 Task: Find connections with filter location Porto Alegre with filter topic #family with filter profile language German with filter current company Yamaha Corporation with filter school Students careers with filter industry Telecommunications with filter service category Financial Advisory with filter keywords title Hotel Manager
Action: Mouse moved to (156, 225)
Screenshot: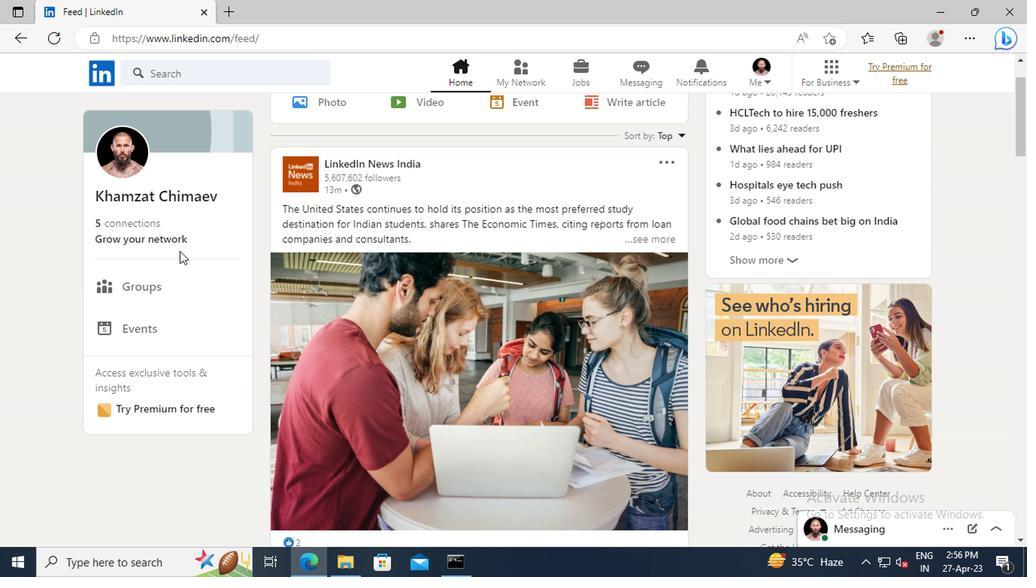 
Action: Mouse pressed left at (156, 225)
Screenshot: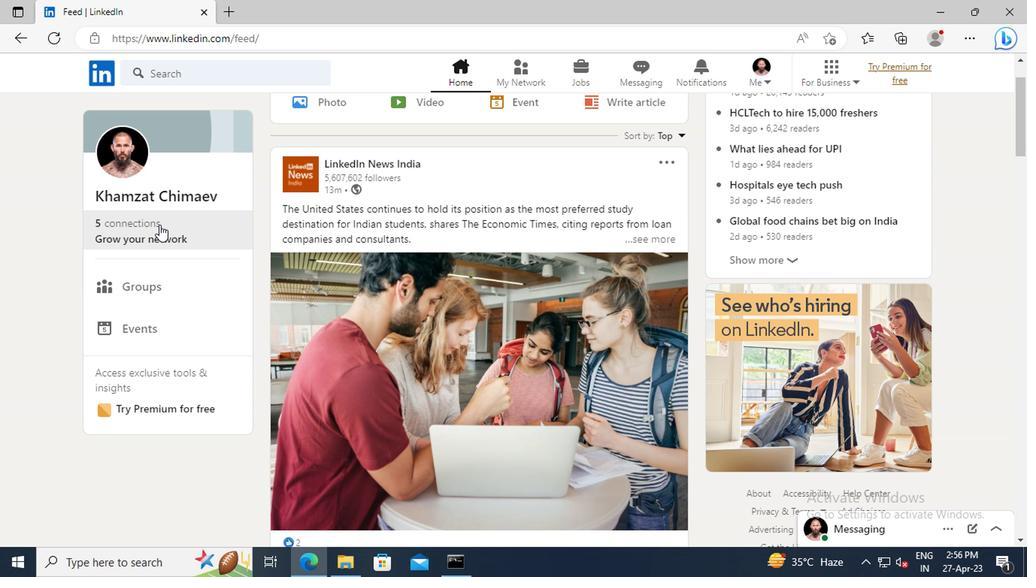 
Action: Mouse moved to (156, 158)
Screenshot: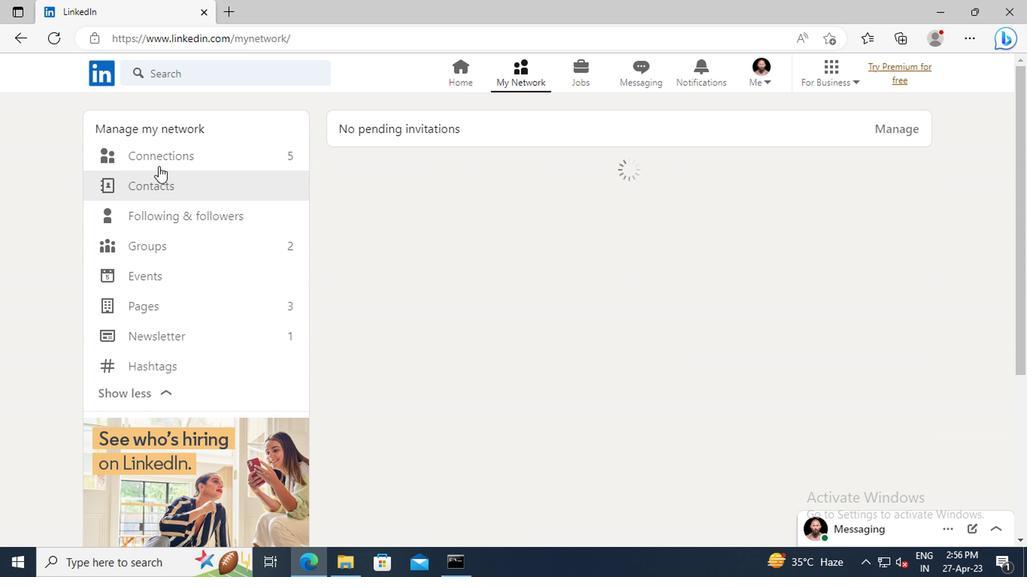 
Action: Mouse pressed left at (156, 158)
Screenshot: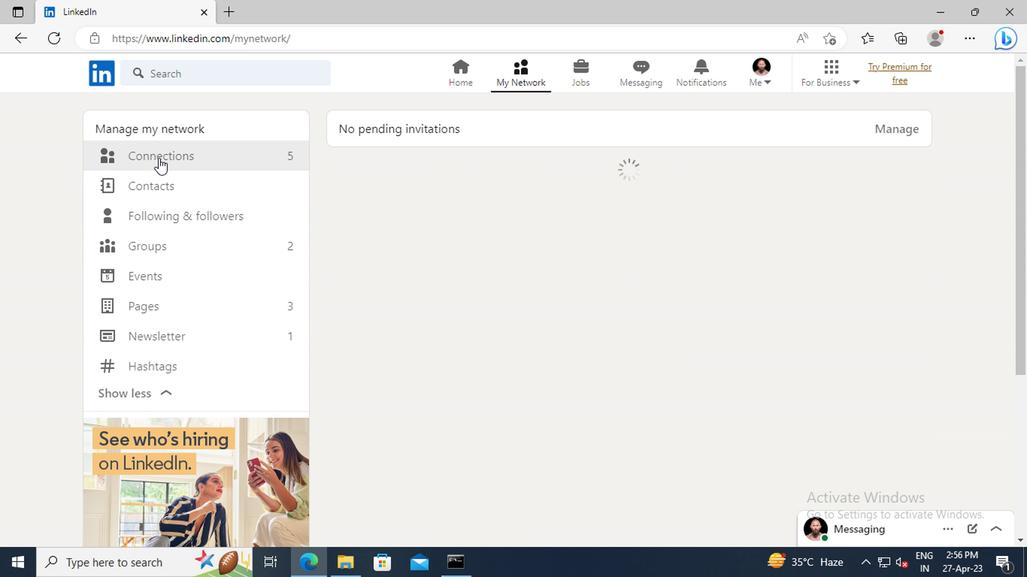 
Action: Mouse moved to (607, 163)
Screenshot: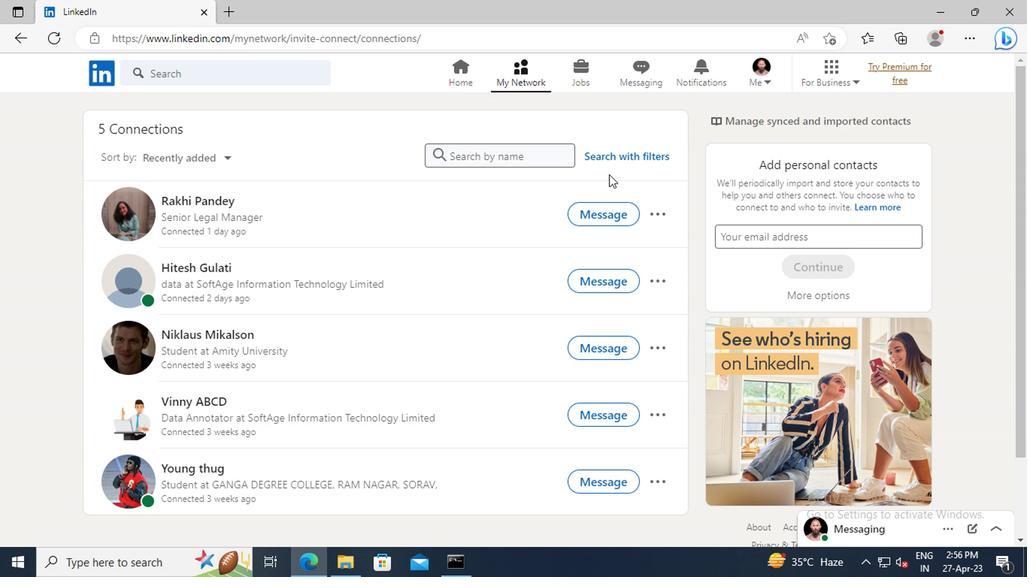 
Action: Mouse pressed left at (607, 163)
Screenshot: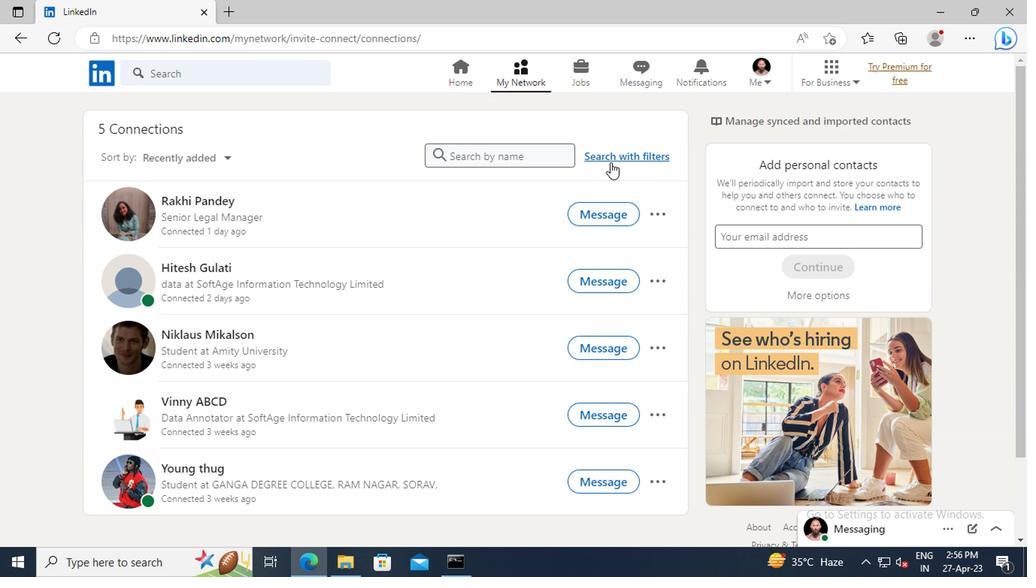 
Action: Mouse moved to (560, 115)
Screenshot: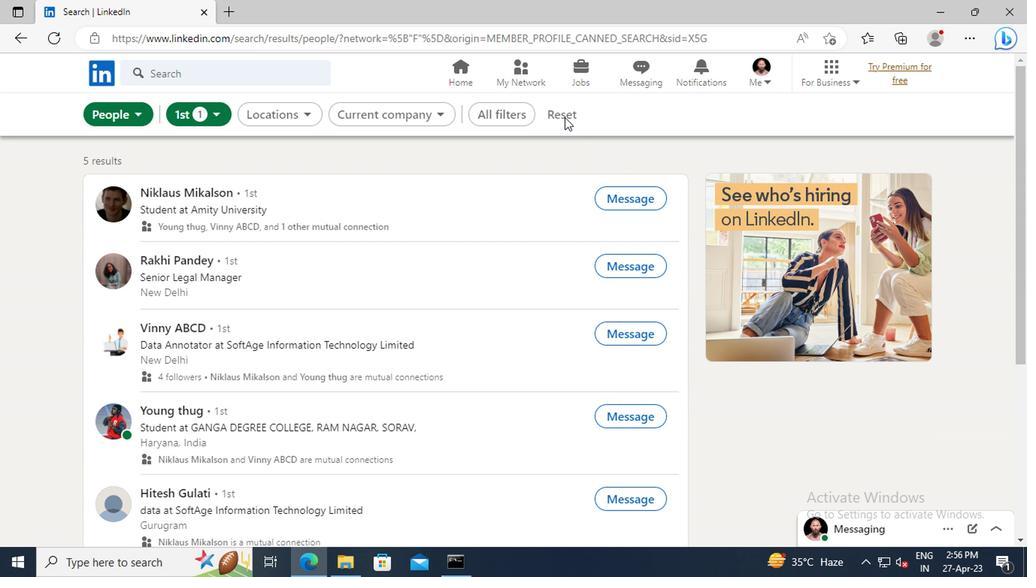 
Action: Mouse pressed left at (560, 115)
Screenshot: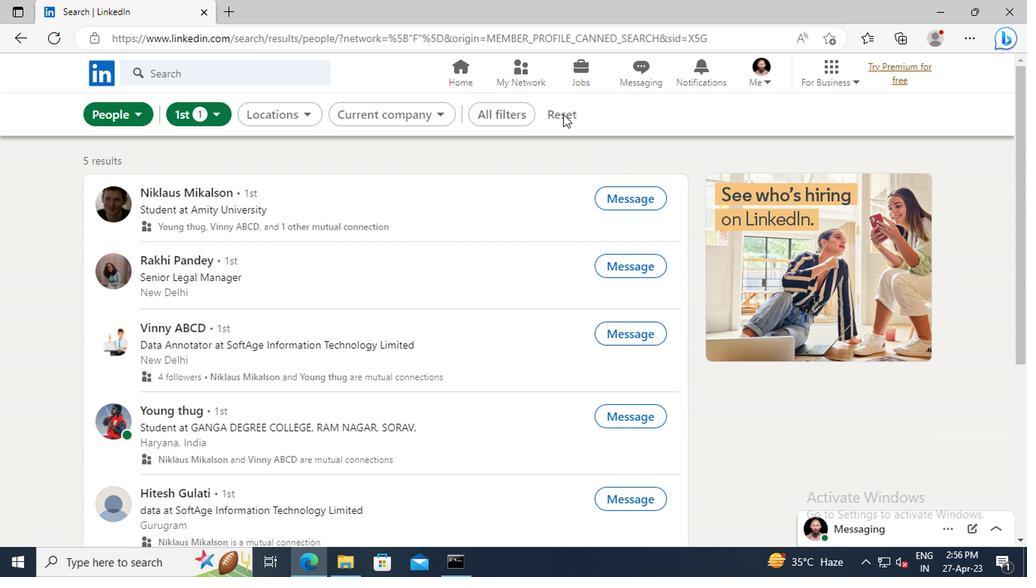 
Action: Mouse moved to (542, 114)
Screenshot: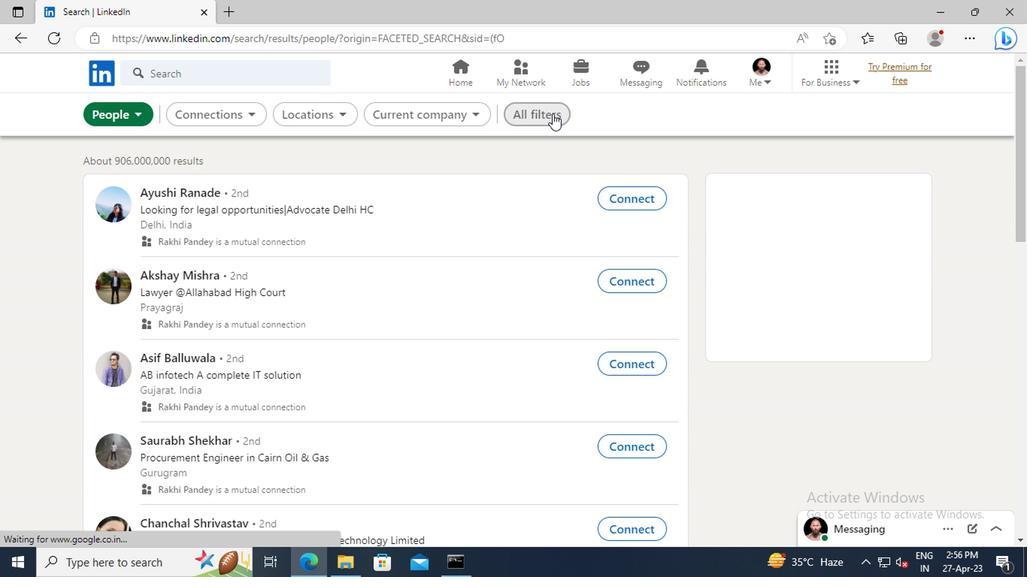 
Action: Mouse pressed left at (542, 114)
Screenshot: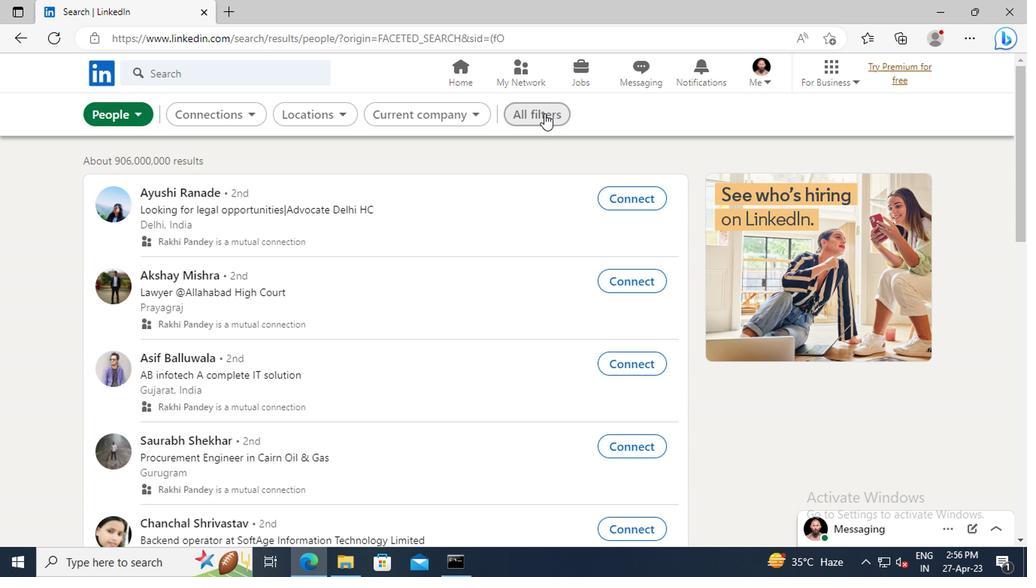
Action: Mouse moved to (879, 284)
Screenshot: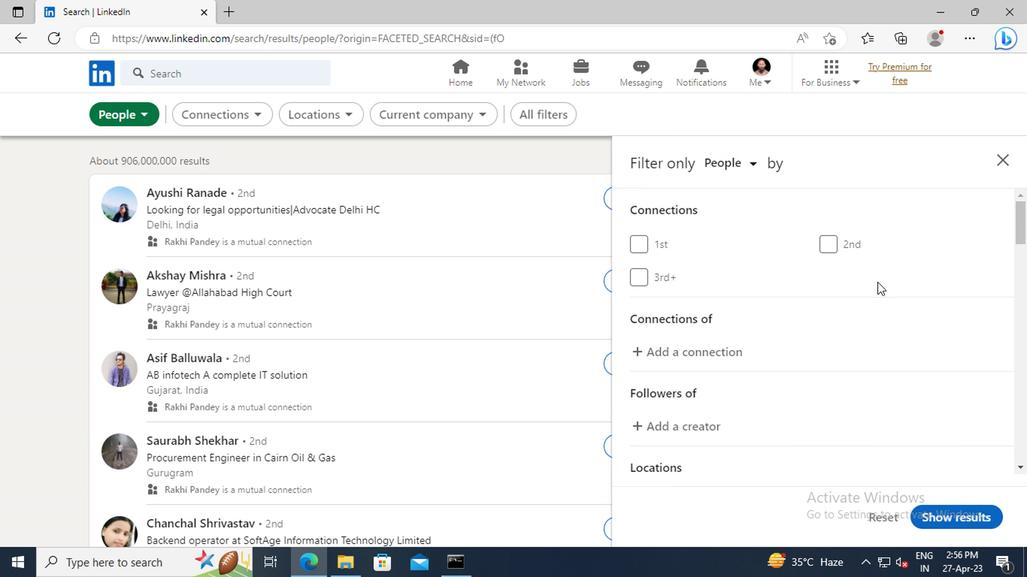 
Action: Mouse scrolled (879, 283) with delta (0, -1)
Screenshot: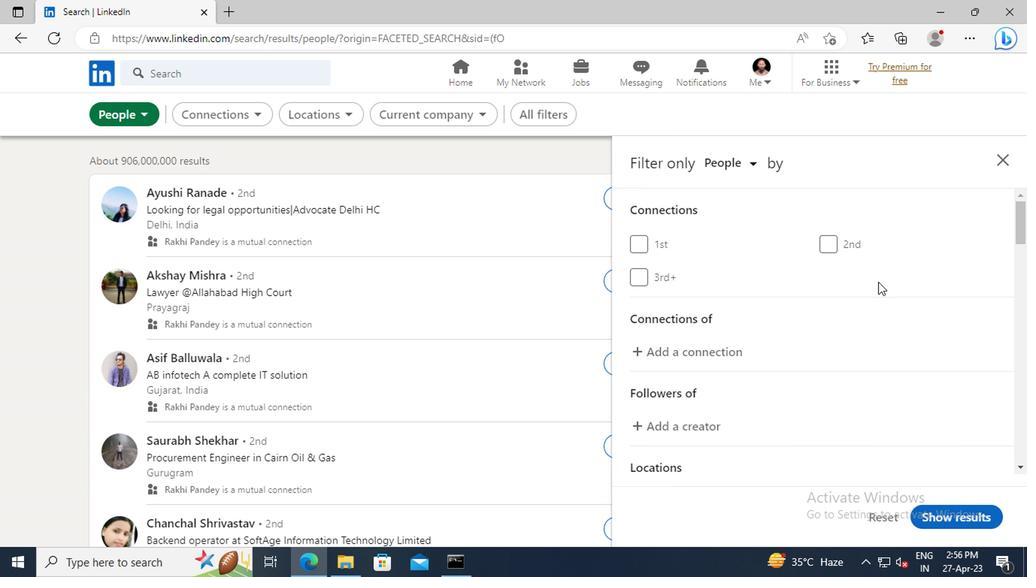 
Action: Mouse scrolled (879, 283) with delta (0, -1)
Screenshot: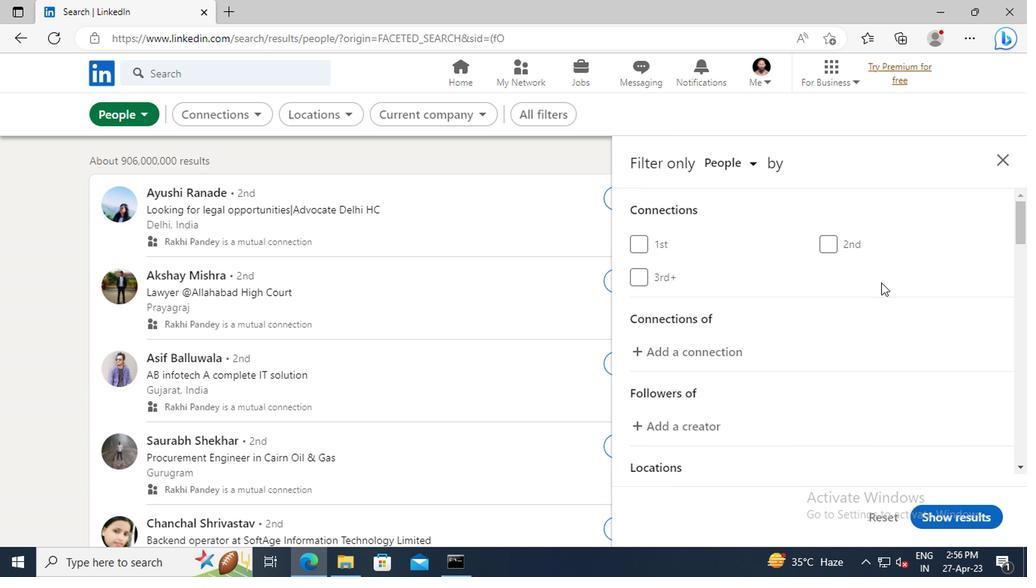 
Action: Mouse scrolled (879, 283) with delta (0, -1)
Screenshot: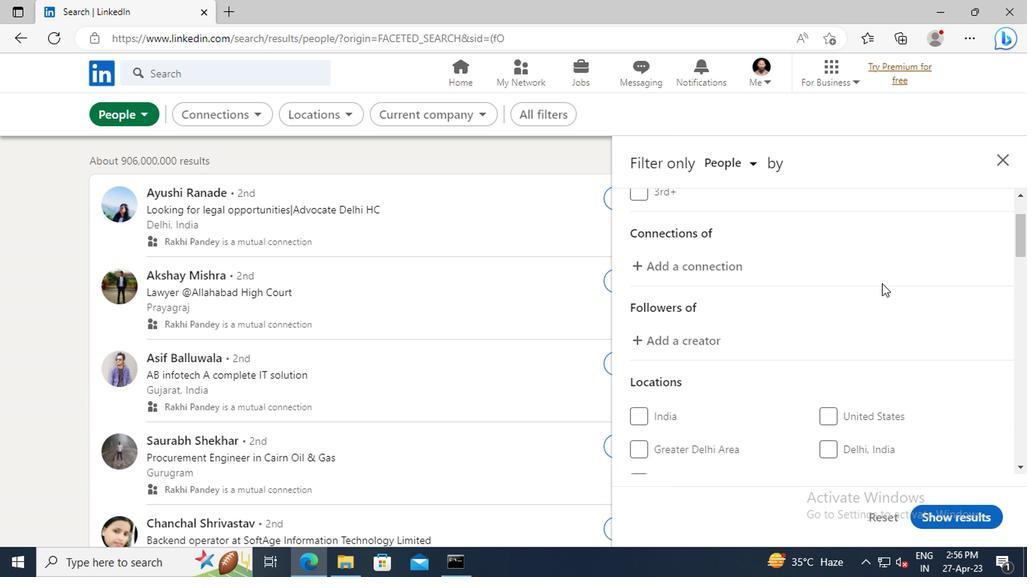 
Action: Mouse scrolled (879, 283) with delta (0, -1)
Screenshot: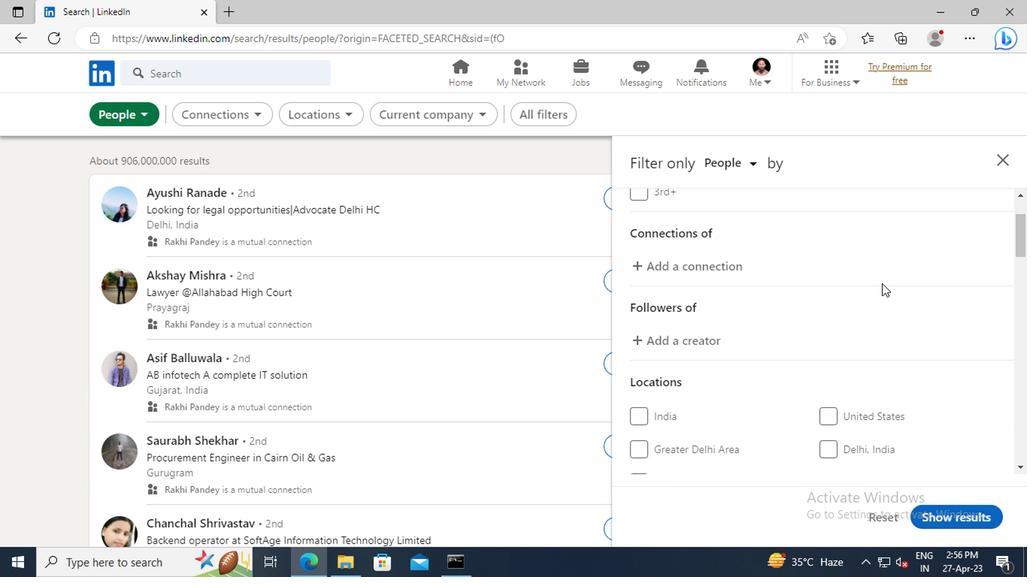 
Action: Mouse scrolled (879, 283) with delta (0, -1)
Screenshot: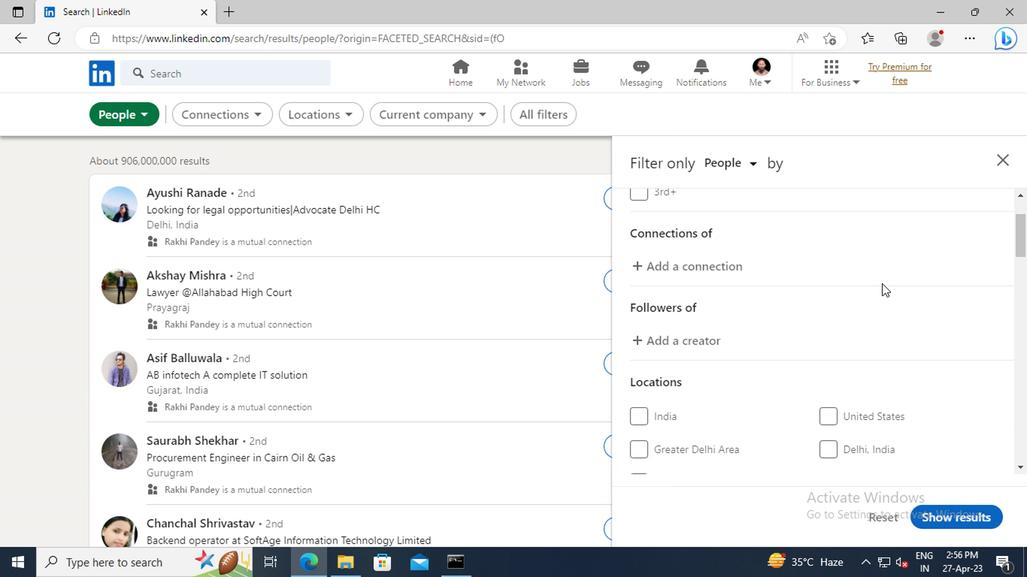 
Action: Mouse moved to (876, 349)
Screenshot: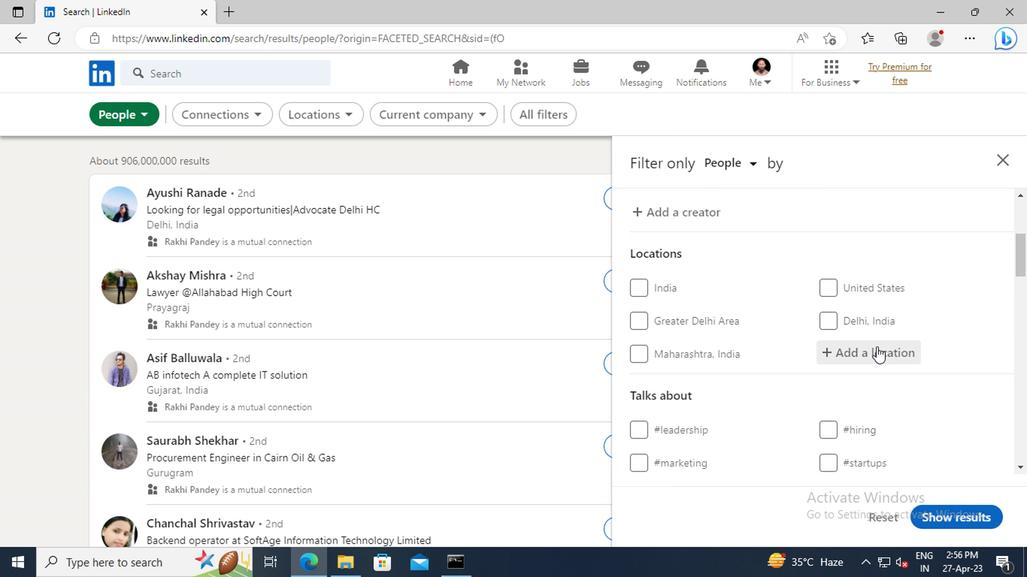 
Action: Mouse pressed left at (876, 349)
Screenshot: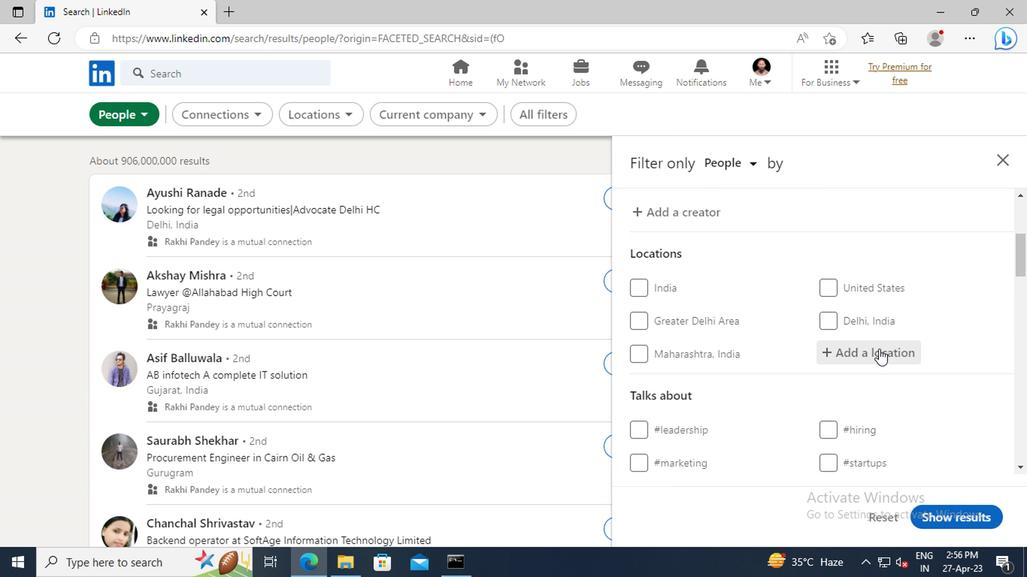 
Action: Key pressed <Key.shift>PORTO<Key.space><Key.shift>ALEGRE
Screenshot: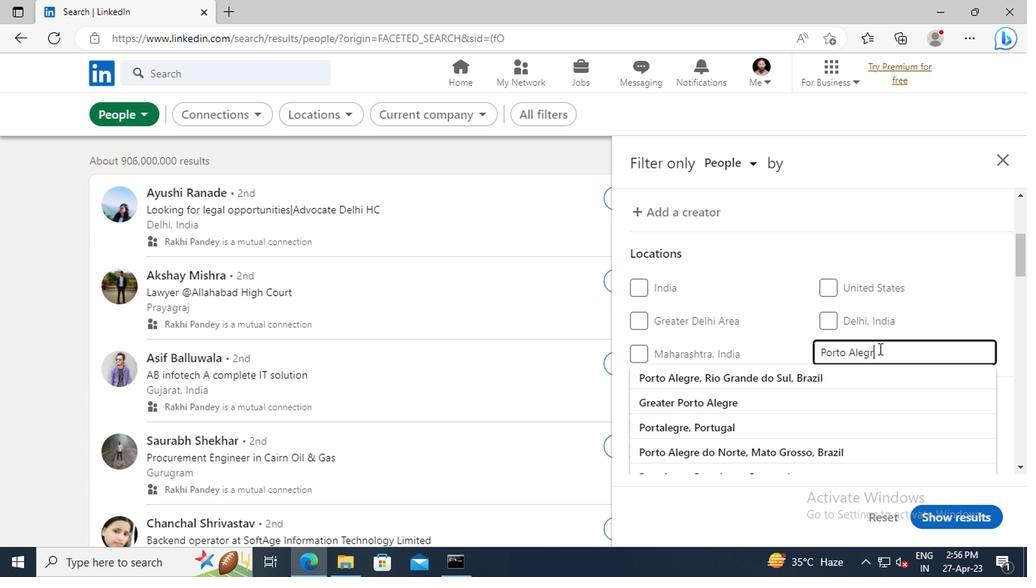 
Action: Mouse moved to (875, 373)
Screenshot: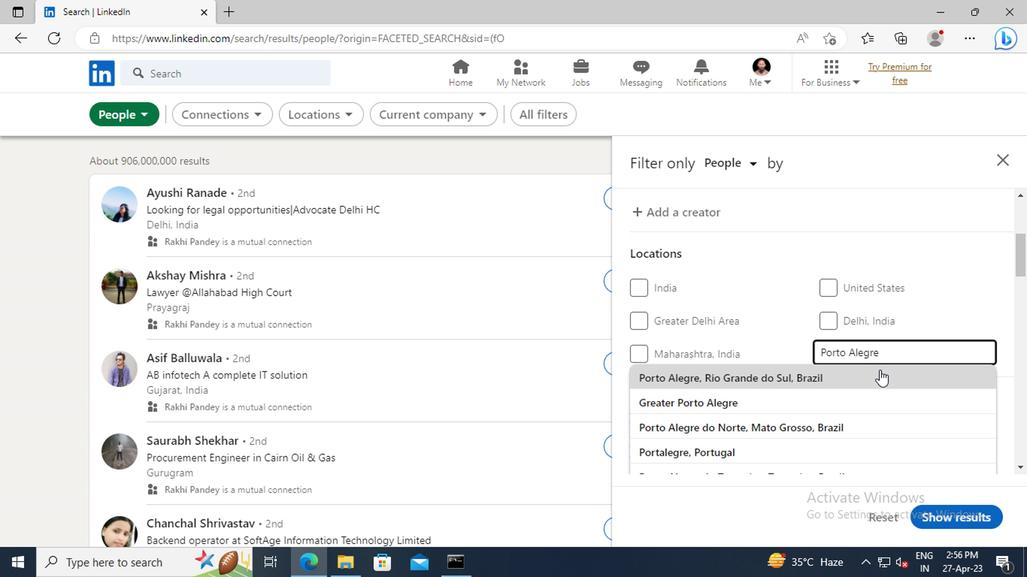 
Action: Mouse pressed left at (875, 373)
Screenshot: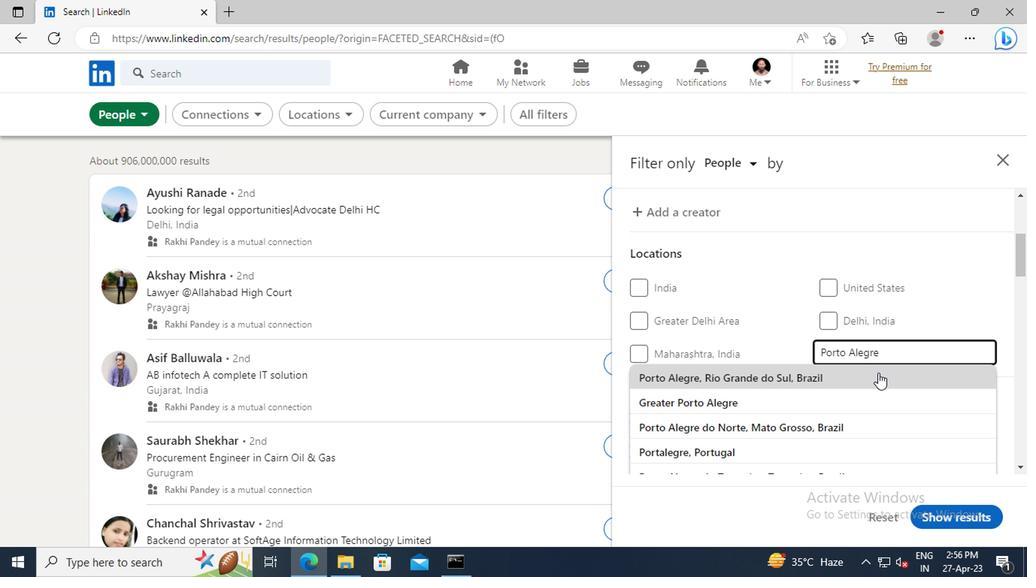 
Action: Mouse moved to (873, 338)
Screenshot: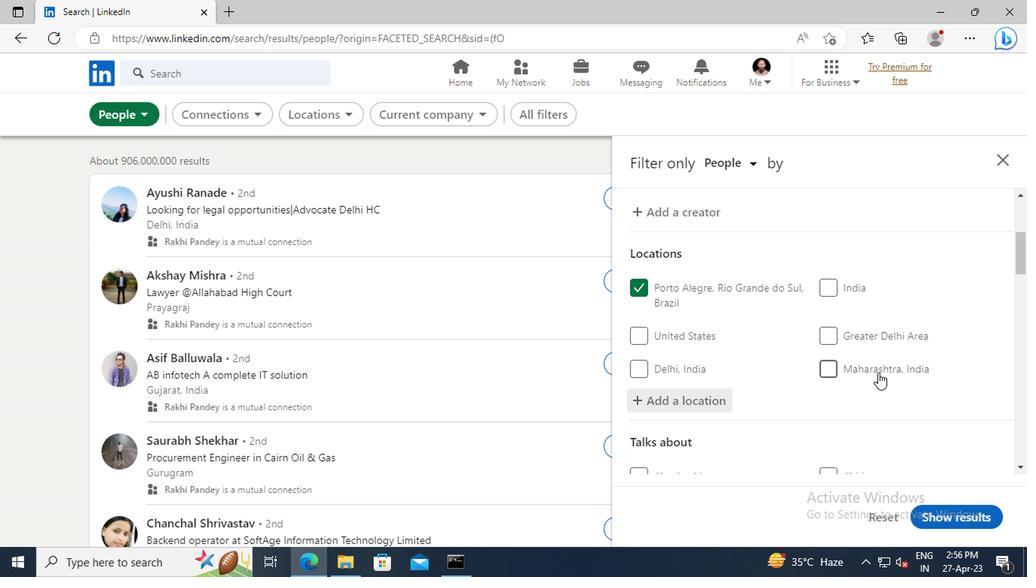 
Action: Mouse scrolled (873, 337) with delta (0, -1)
Screenshot: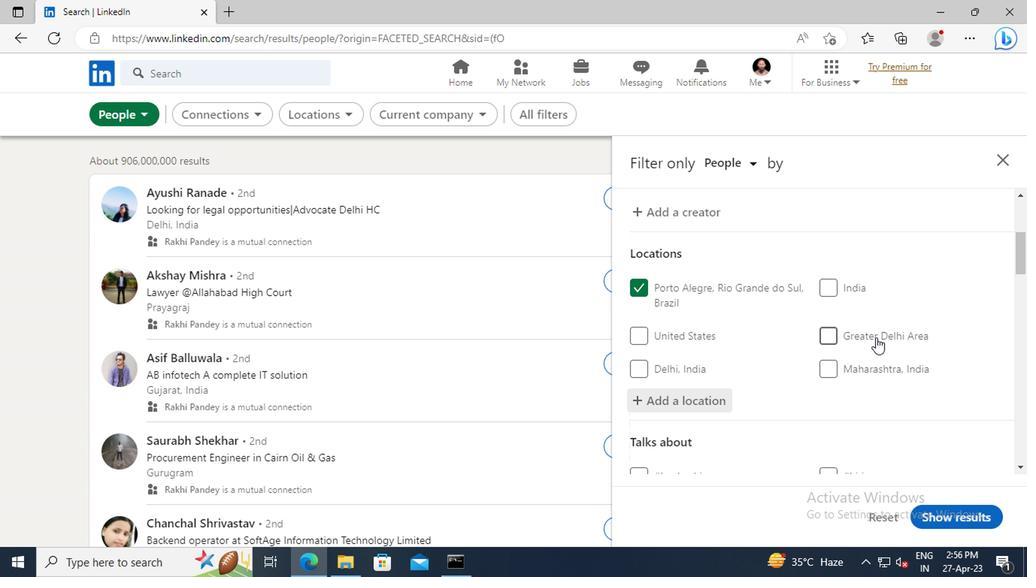 
Action: Mouse scrolled (873, 337) with delta (0, -1)
Screenshot: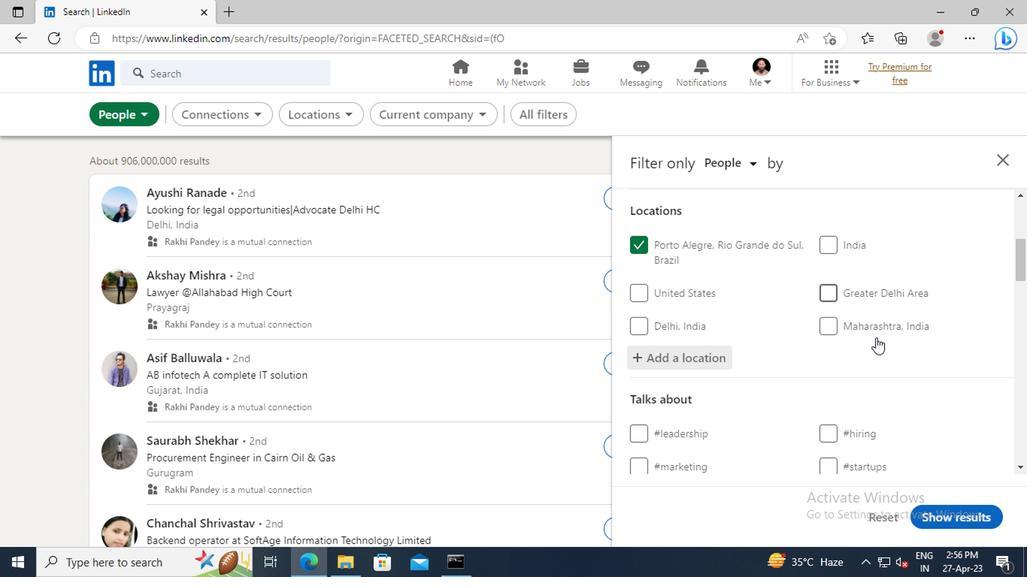 
Action: Mouse scrolled (873, 337) with delta (0, -1)
Screenshot: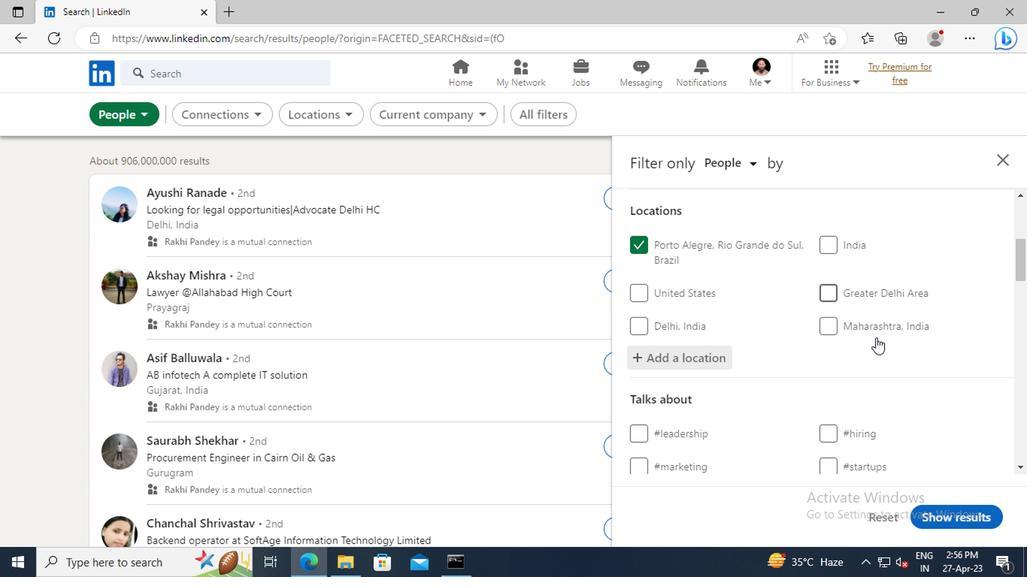 
Action: Mouse moved to (873, 340)
Screenshot: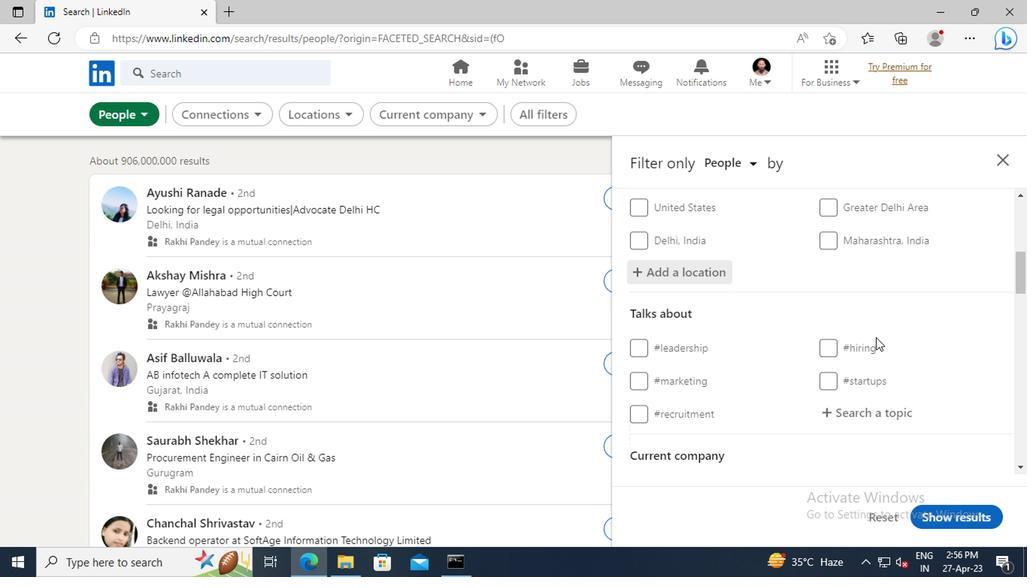 
Action: Mouse scrolled (873, 339) with delta (0, 0)
Screenshot: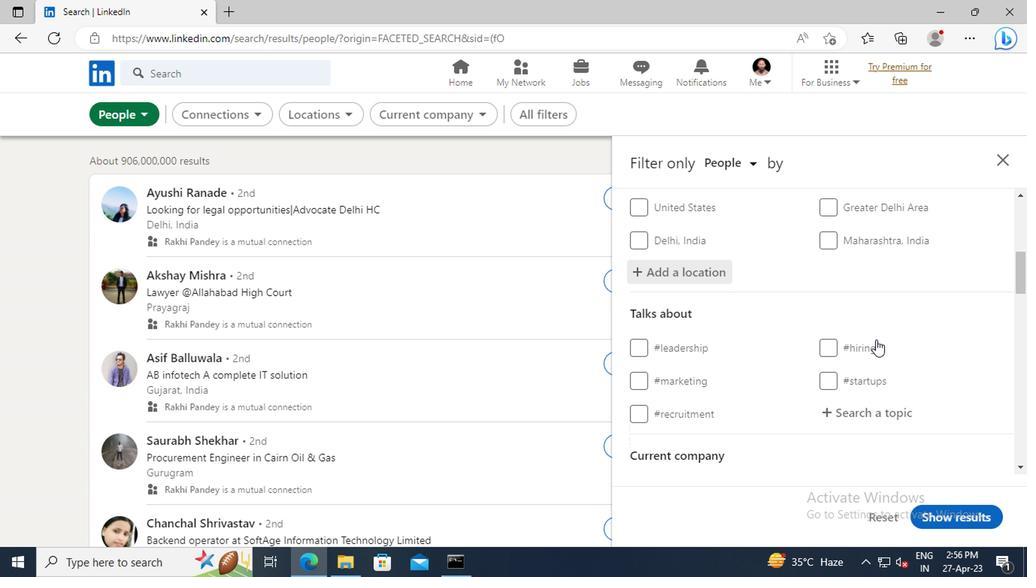 
Action: Mouse scrolled (873, 339) with delta (0, 0)
Screenshot: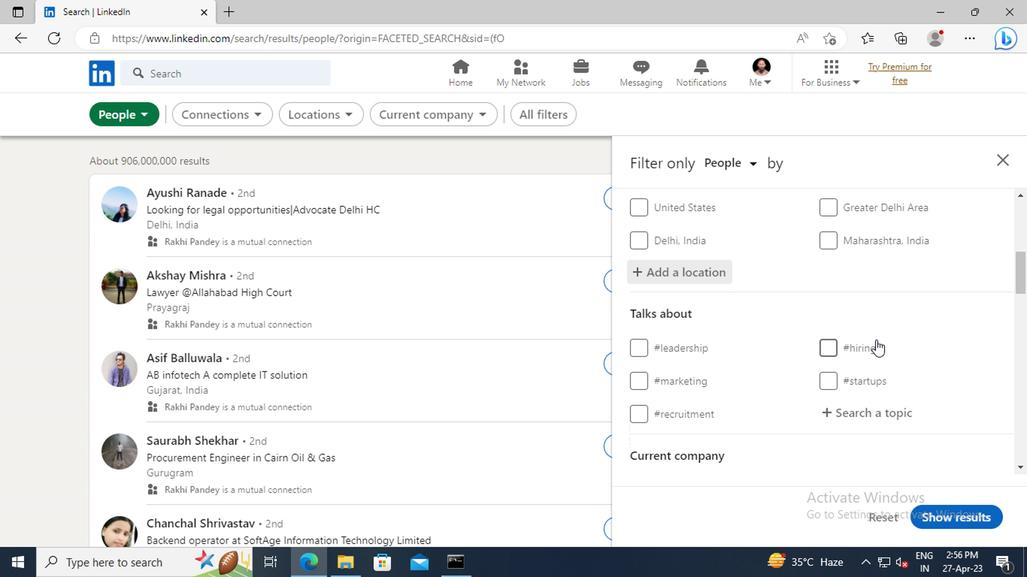 
Action: Mouse moved to (849, 333)
Screenshot: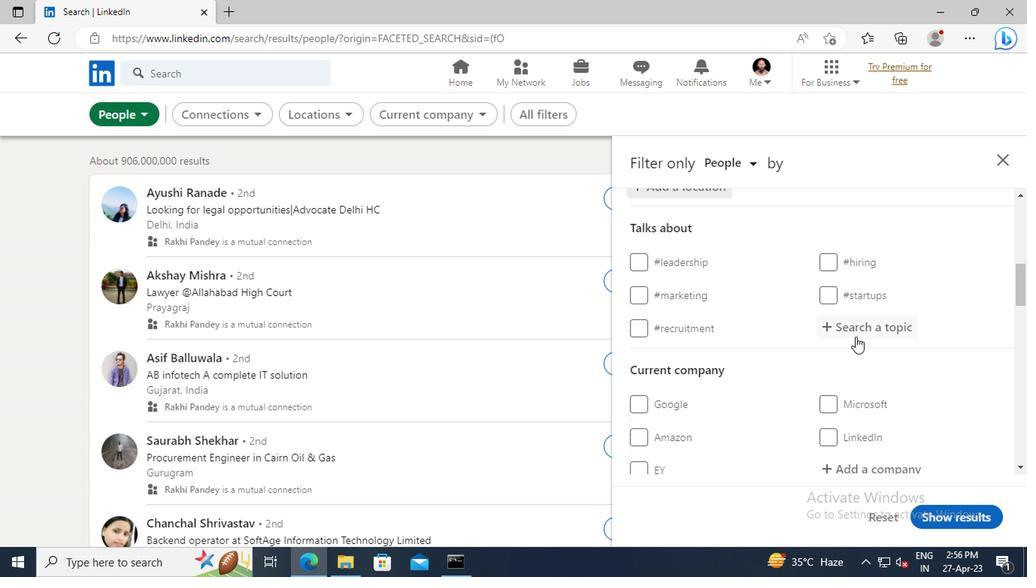 
Action: Mouse pressed left at (849, 333)
Screenshot: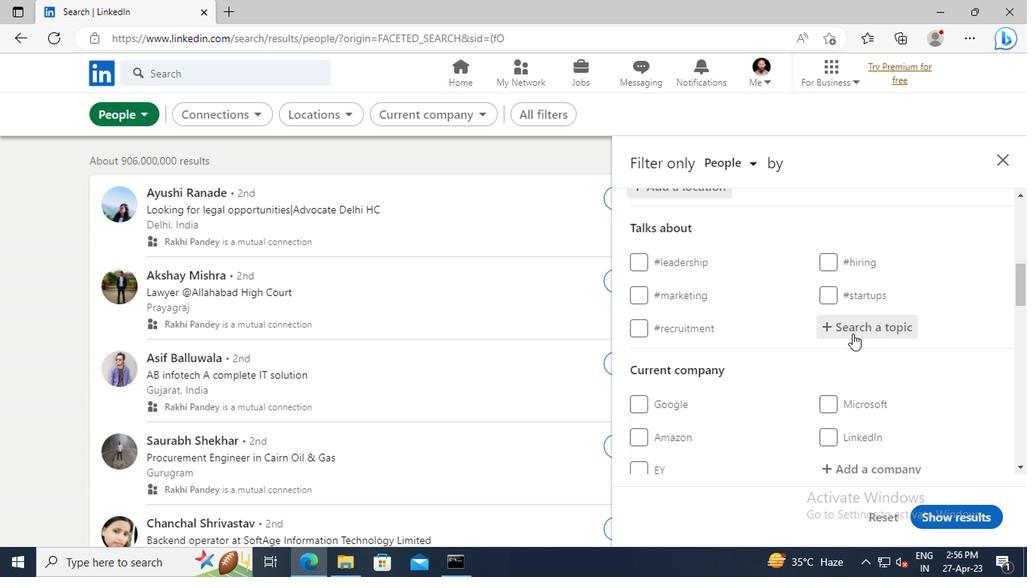 
Action: Key pressed <Key.shift>#FAMILY<Key.enter>
Screenshot: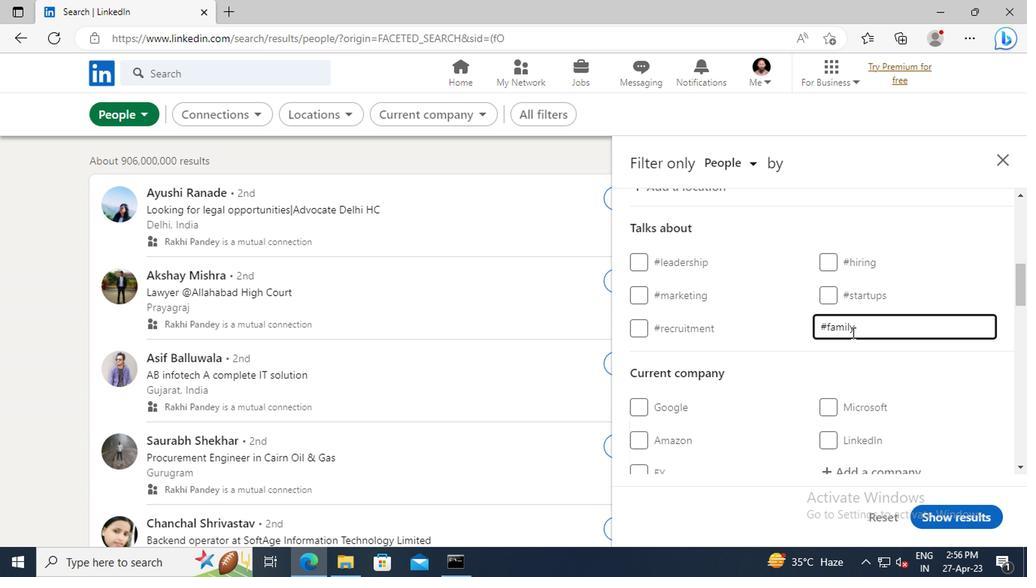
Action: Mouse scrolled (849, 332) with delta (0, 0)
Screenshot: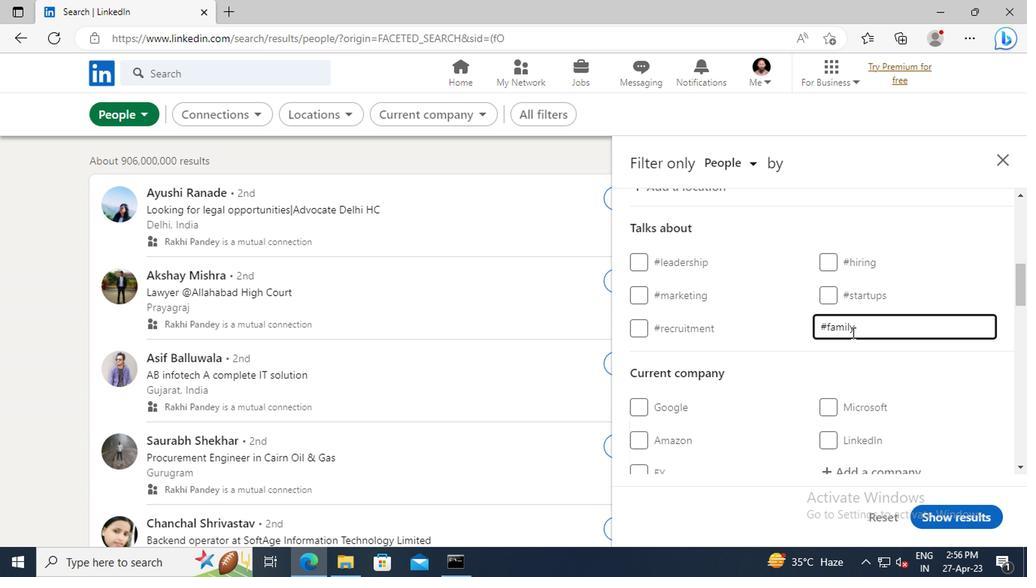 
Action: Mouse scrolled (849, 332) with delta (0, 0)
Screenshot: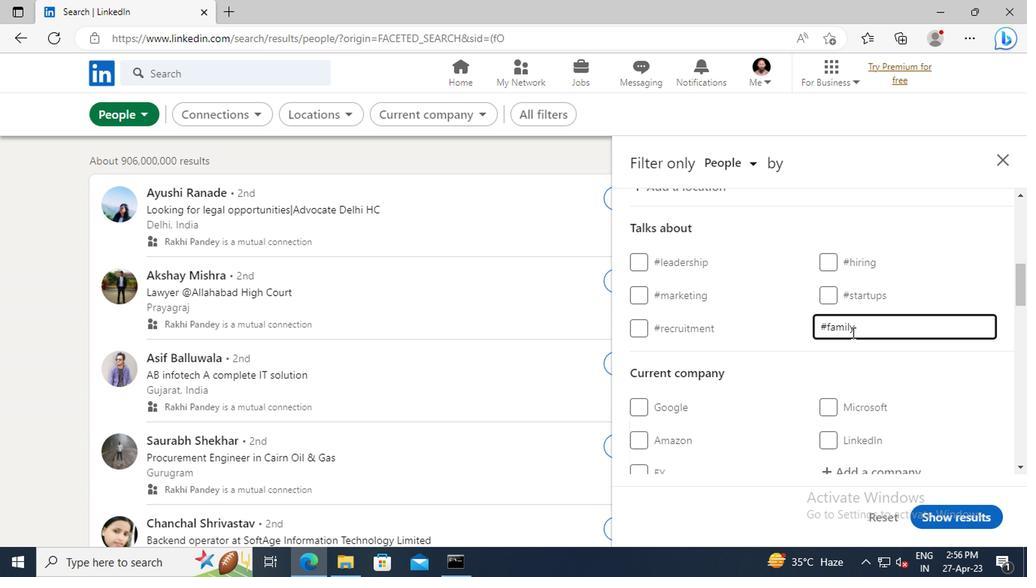 
Action: Mouse scrolled (849, 332) with delta (0, 0)
Screenshot: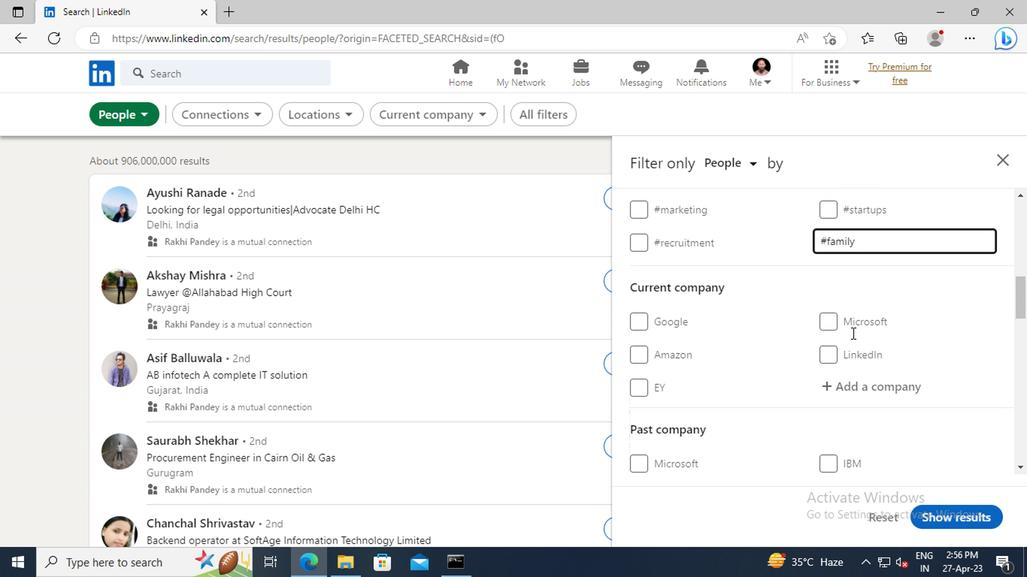 
Action: Mouse scrolled (849, 332) with delta (0, 0)
Screenshot: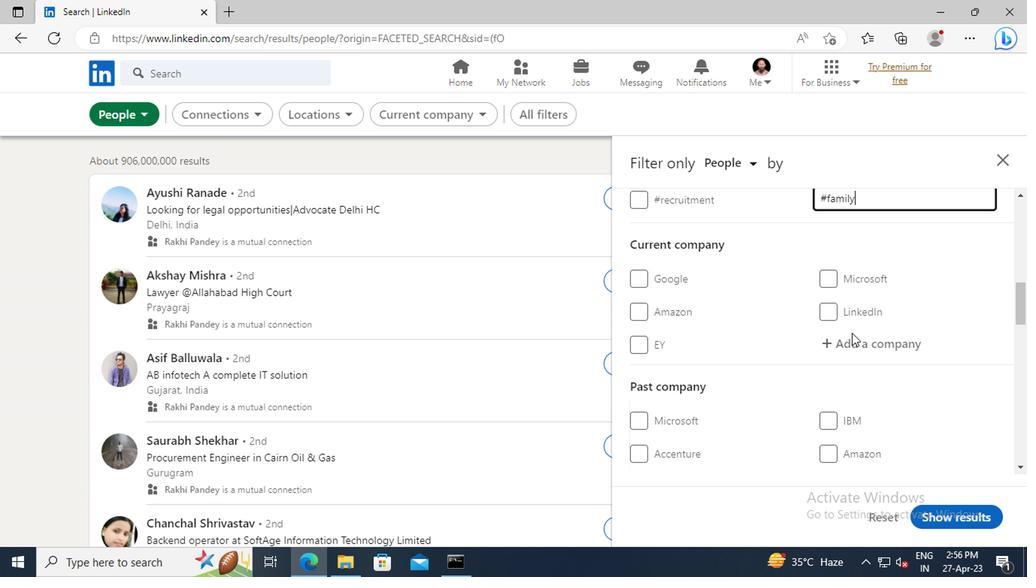 
Action: Mouse scrolled (849, 332) with delta (0, 0)
Screenshot: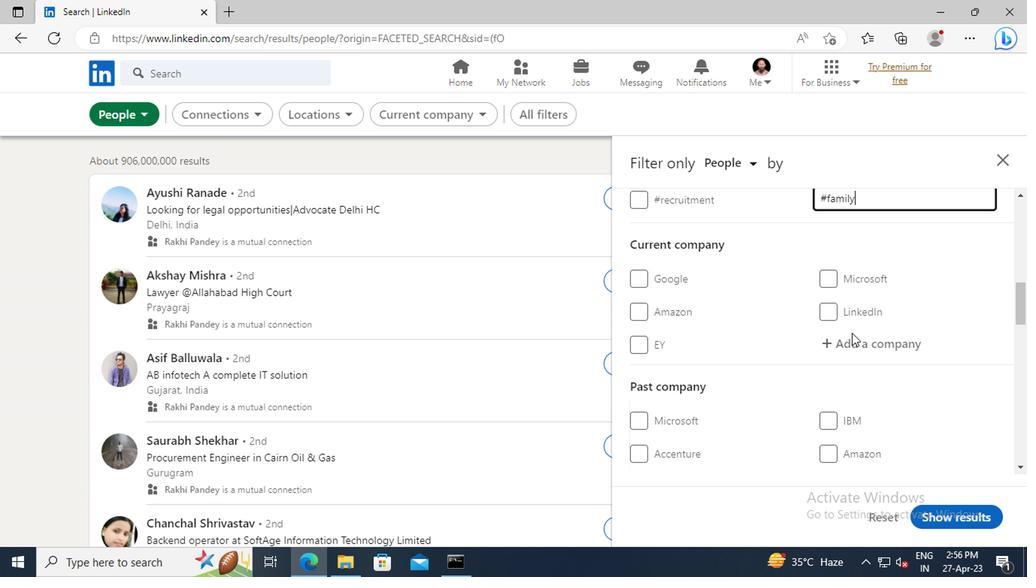 
Action: Mouse scrolled (849, 332) with delta (0, 0)
Screenshot: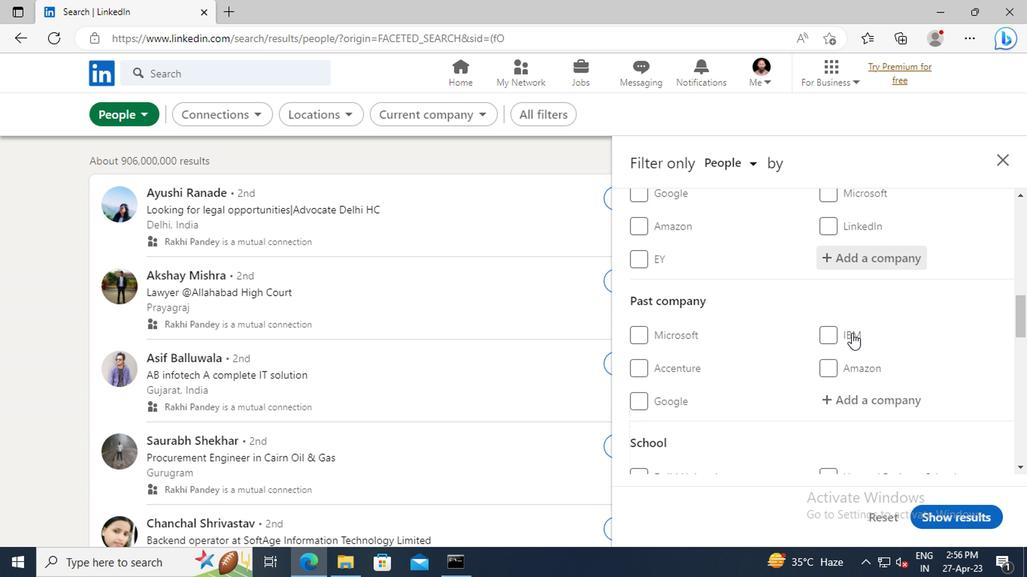 
Action: Mouse scrolled (849, 332) with delta (0, 0)
Screenshot: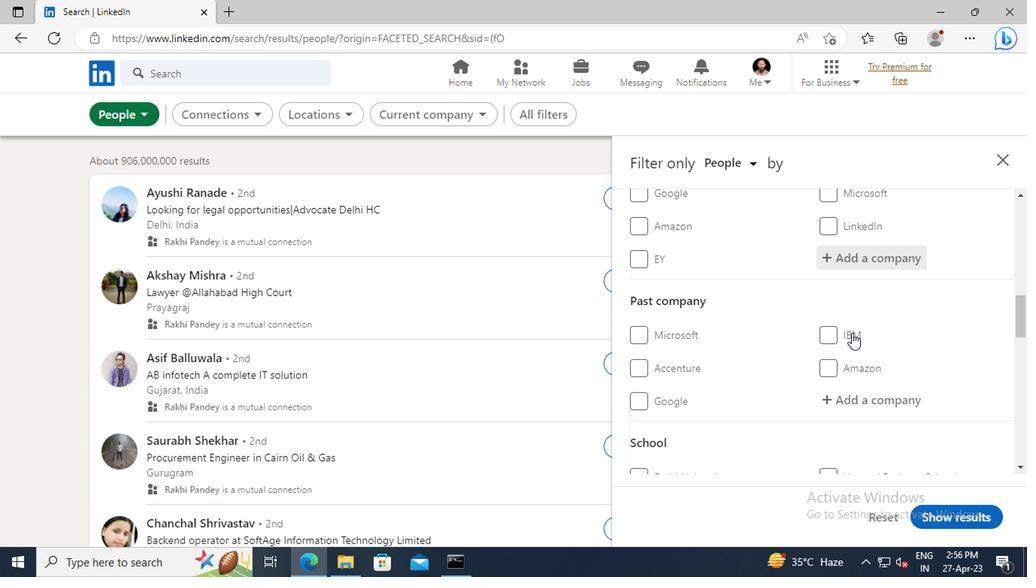 
Action: Mouse scrolled (849, 332) with delta (0, 0)
Screenshot: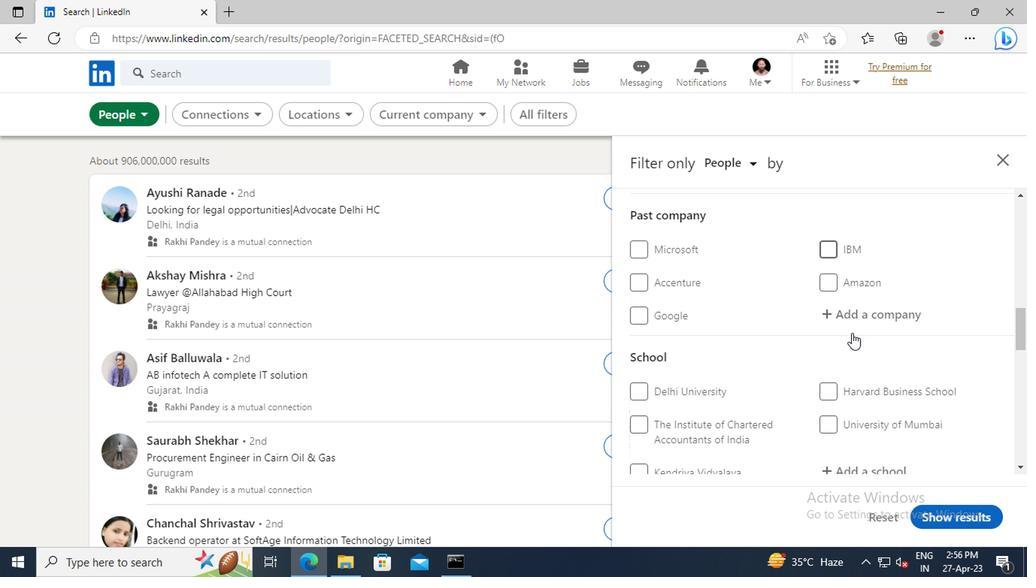 
Action: Mouse scrolled (849, 332) with delta (0, 0)
Screenshot: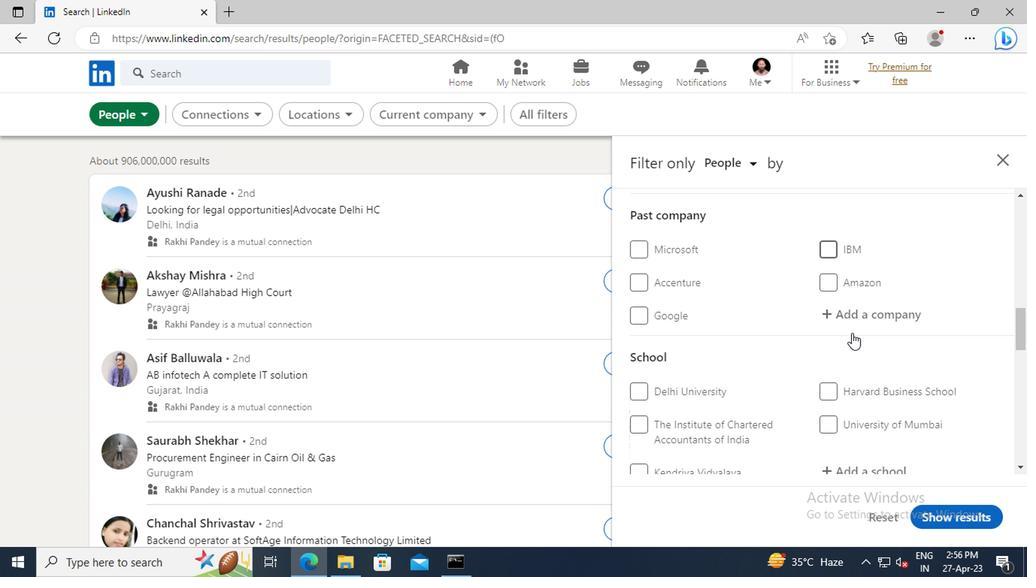 
Action: Mouse scrolled (849, 332) with delta (0, 0)
Screenshot: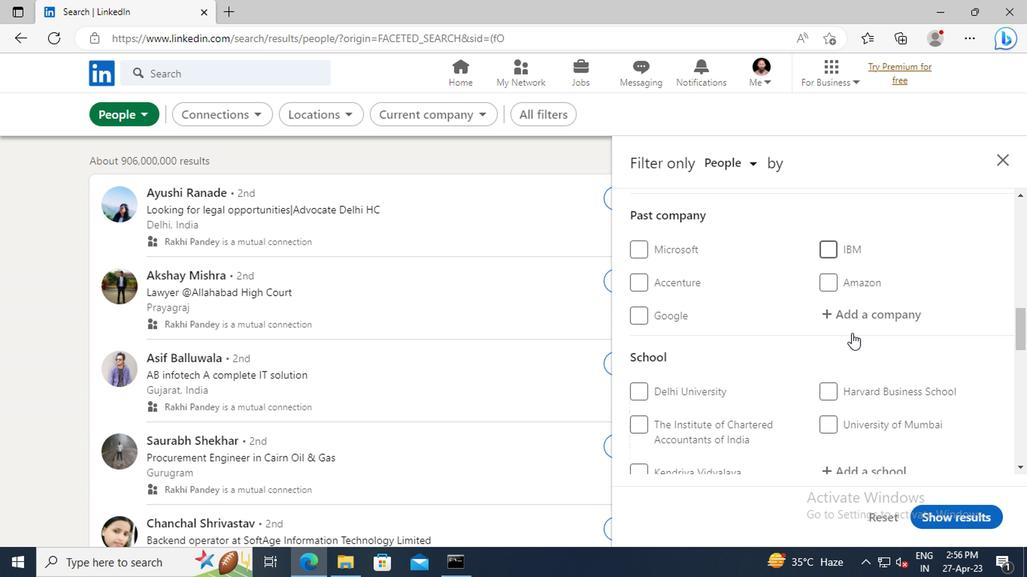 
Action: Mouse scrolled (849, 332) with delta (0, 0)
Screenshot: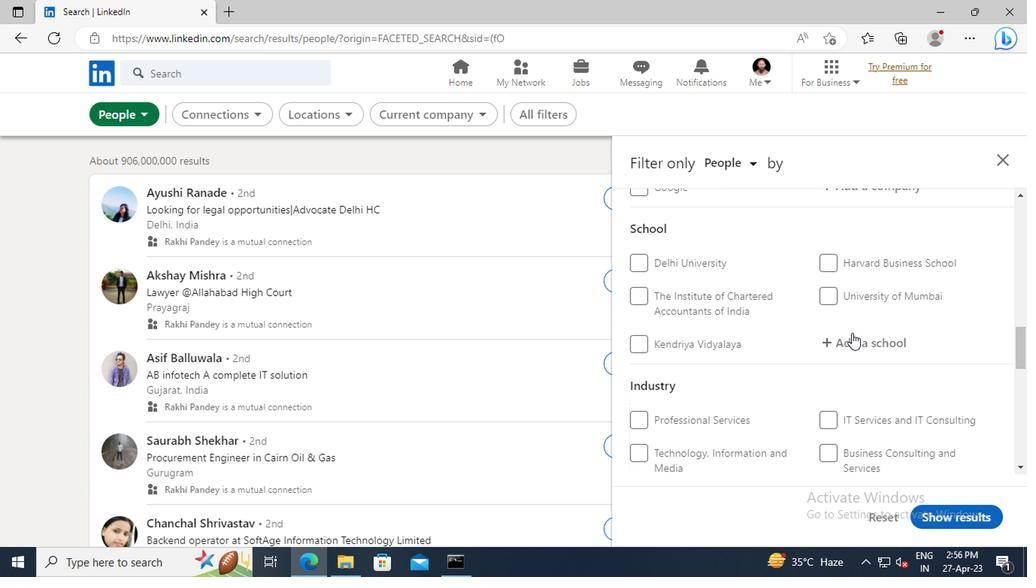 
Action: Mouse scrolled (849, 332) with delta (0, 0)
Screenshot: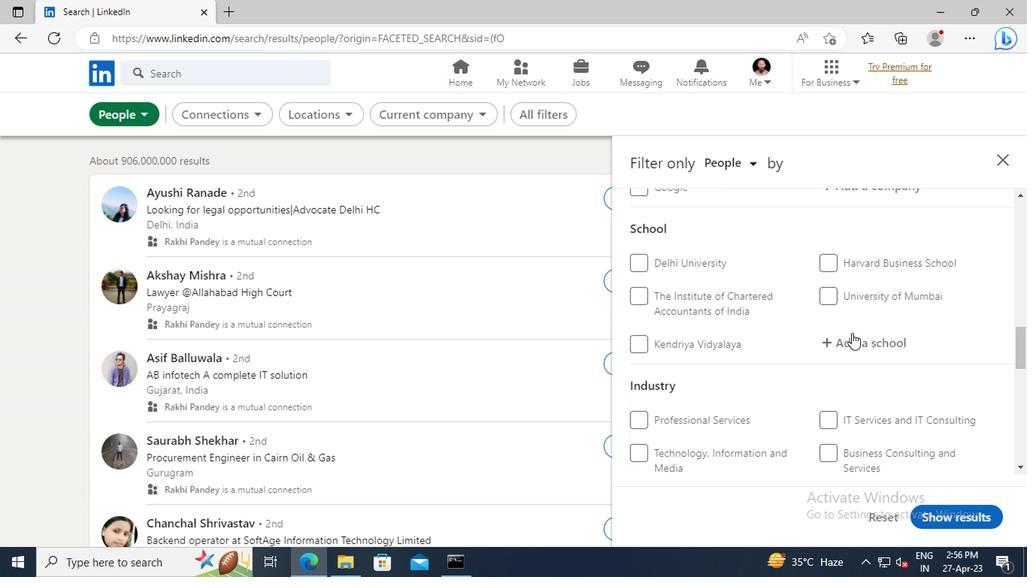 
Action: Mouse scrolled (849, 332) with delta (0, 0)
Screenshot: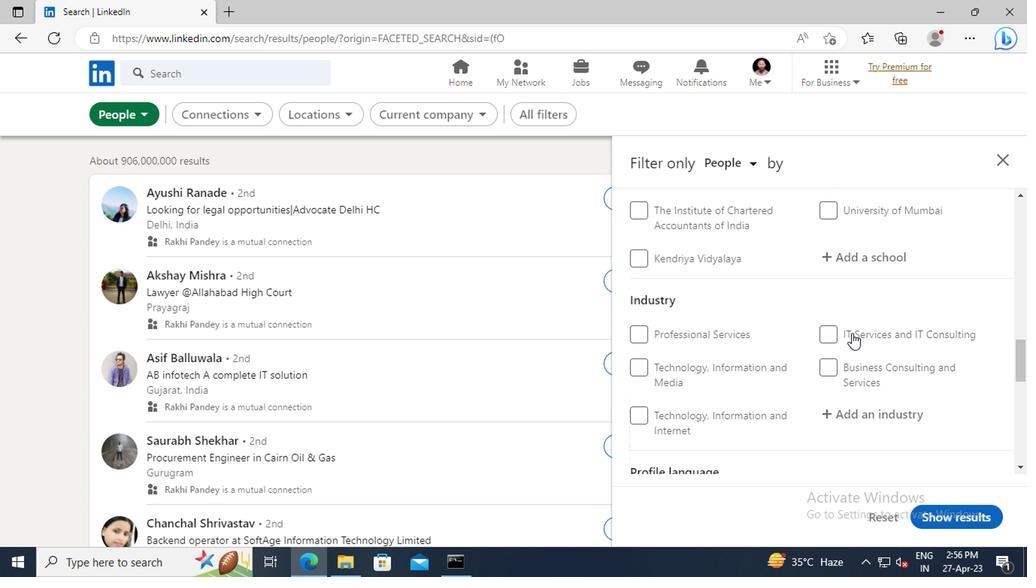 
Action: Mouse scrolled (849, 332) with delta (0, 0)
Screenshot: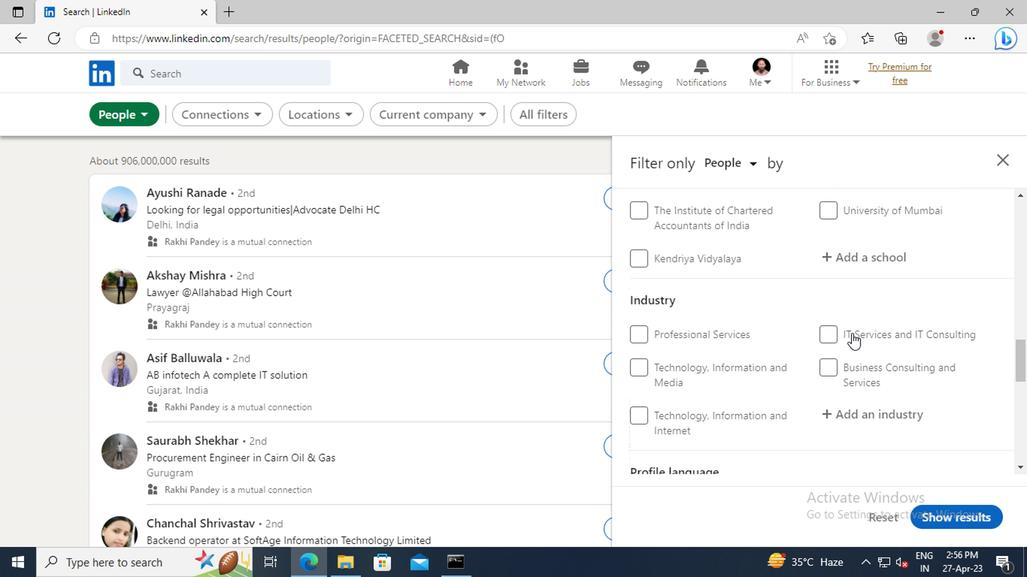 
Action: Mouse scrolled (849, 332) with delta (0, 0)
Screenshot: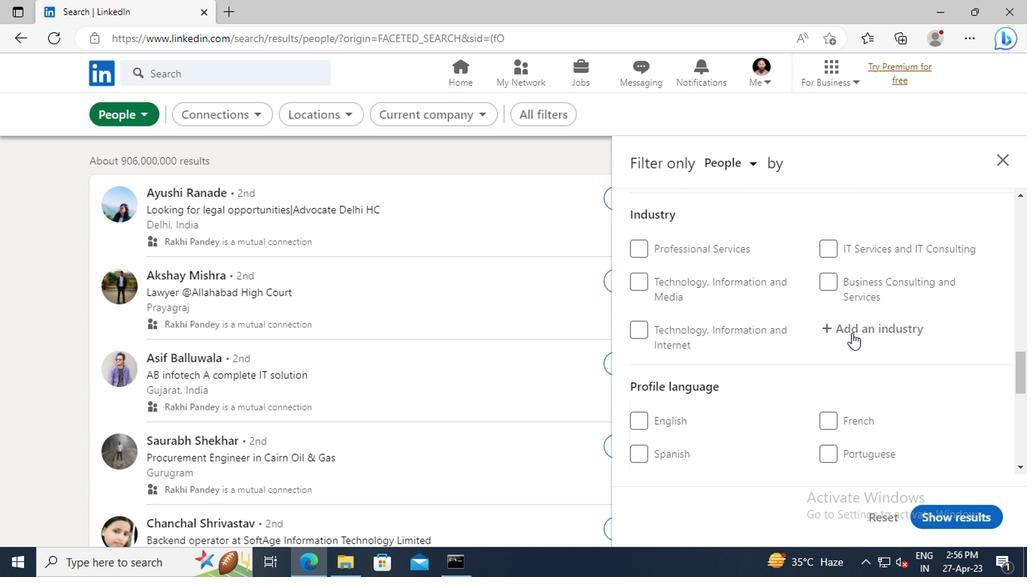
Action: Mouse scrolled (849, 332) with delta (0, 0)
Screenshot: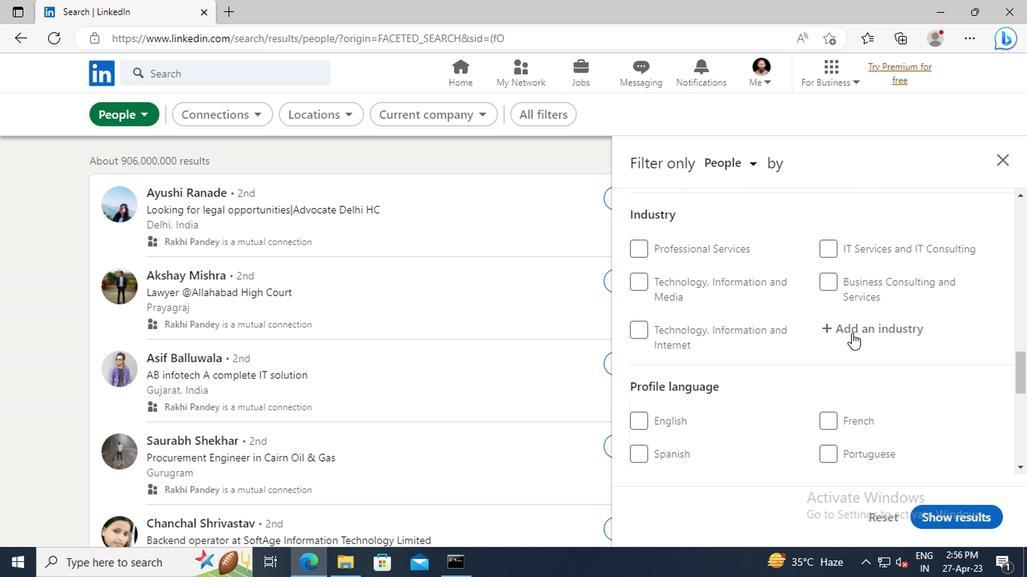 
Action: Mouse moved to (634, 405)
Screenshot: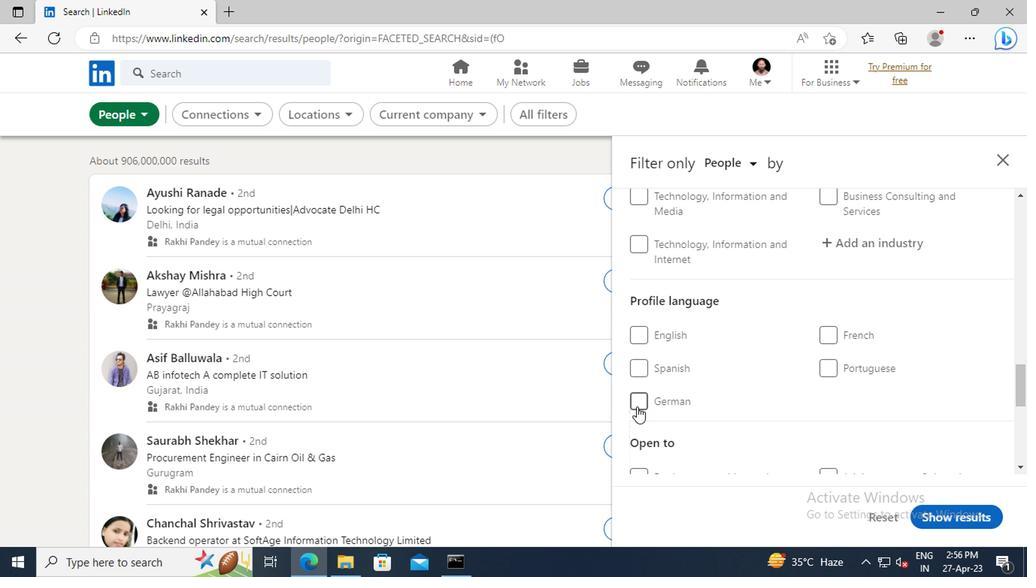 
Action: Mouse pressed left at (634, 405)
Screenshot: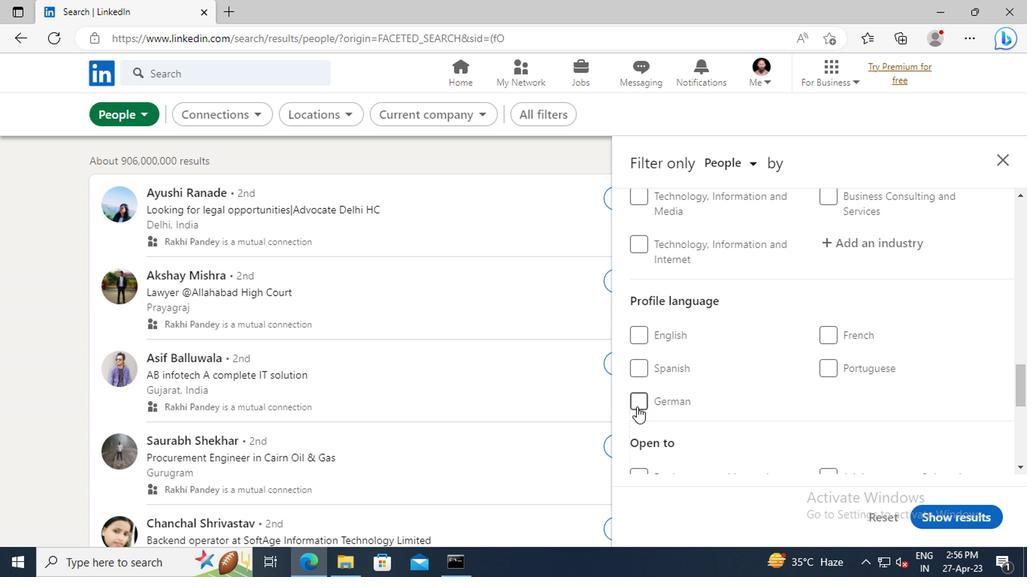 
Action: Mouse moved to (786, 392)
Screenshot: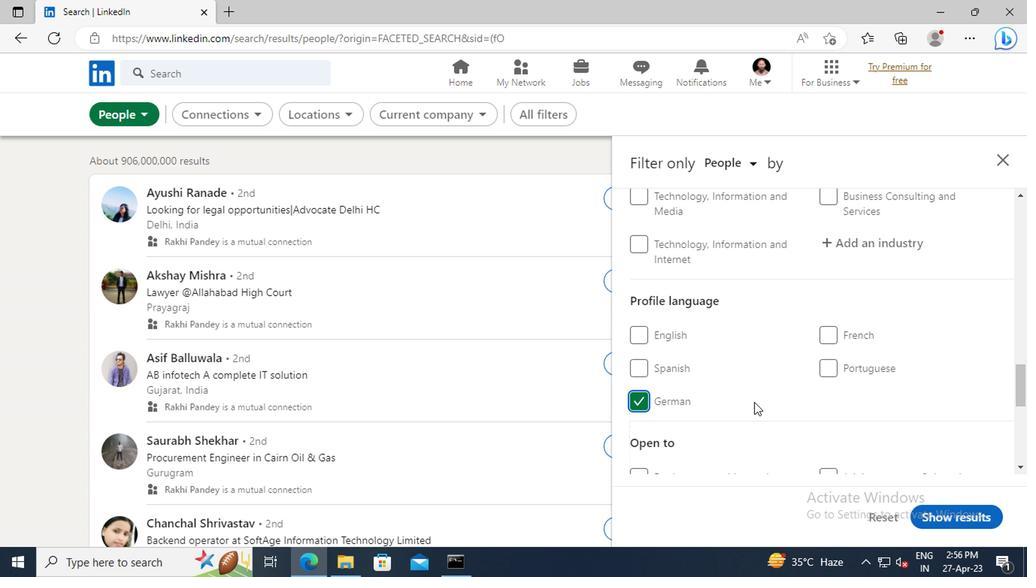
Action: Mouse scrolled (786, 392) with delta (0, 0)
Screenshot: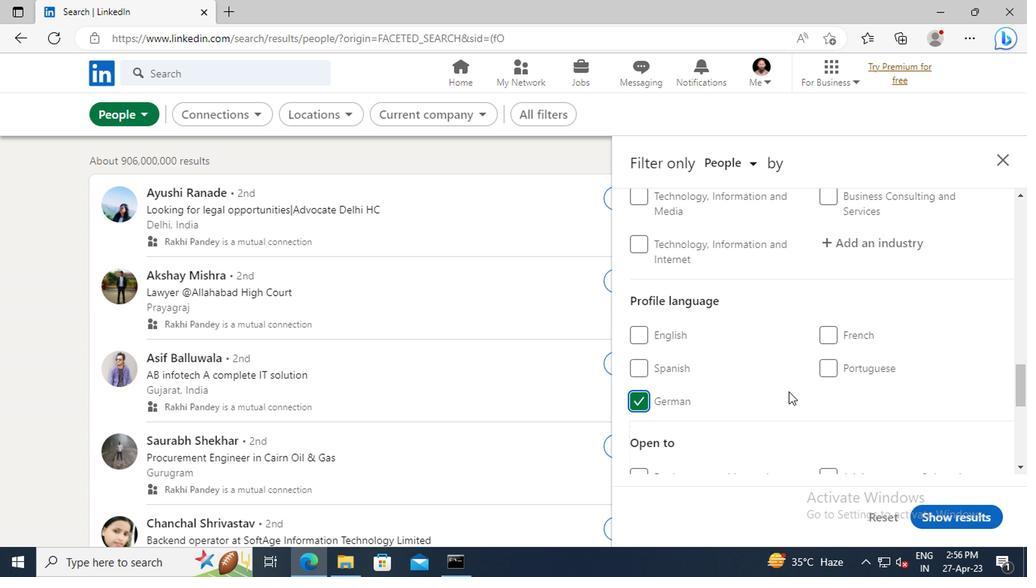 
Action: Mouse scrolled (786, 392) with delta (0, 0)
Screenshot: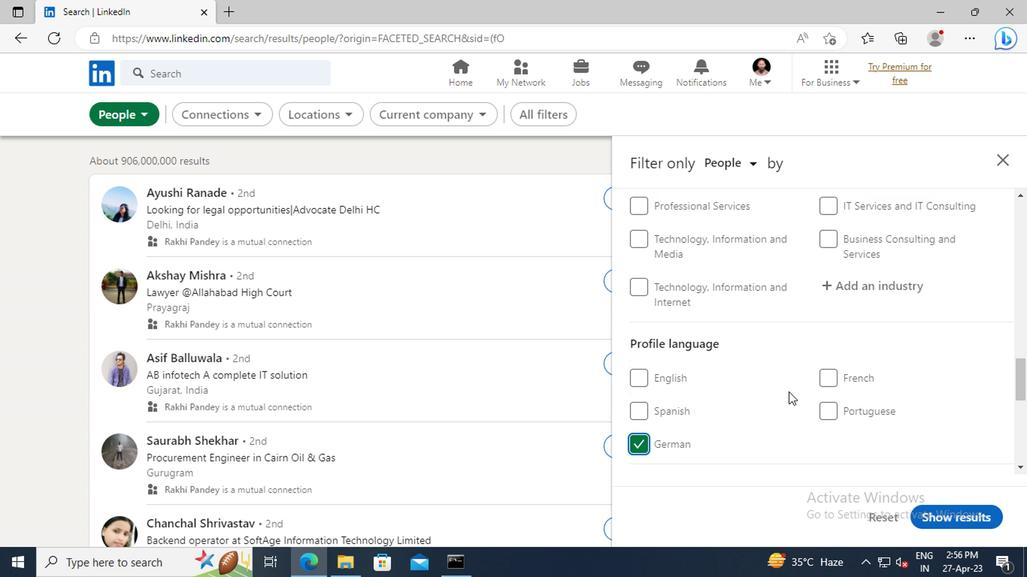 
Action: Mouse scrolled (786, 392) with delta (0, 0)
Screenshot: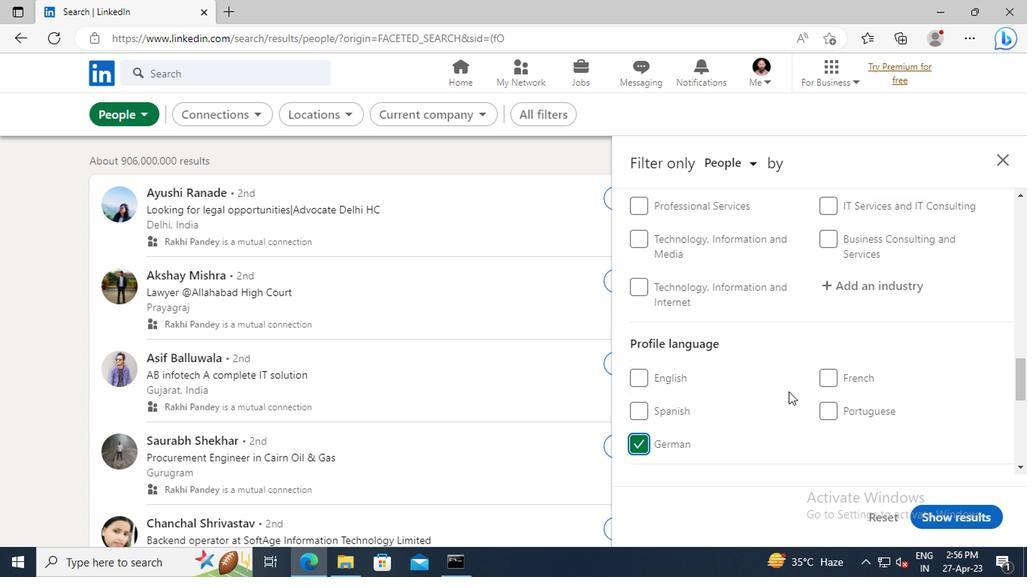 
Action: Mouse scrolled (786, 392) with delta (0, 0)
Screenshot: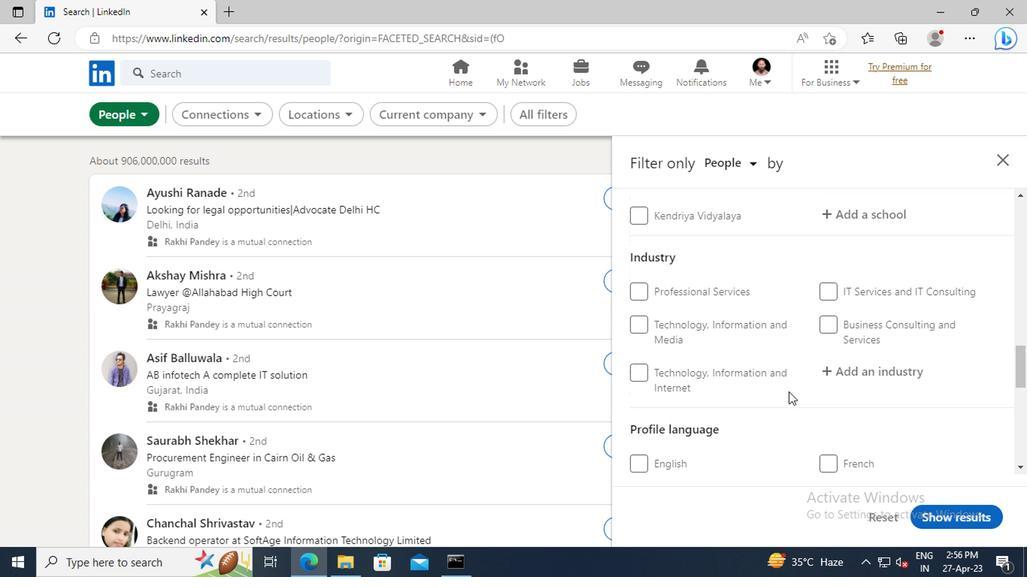 
Action: Mouse scrolled (786, 392) with delta (0, 0)
Screenshot: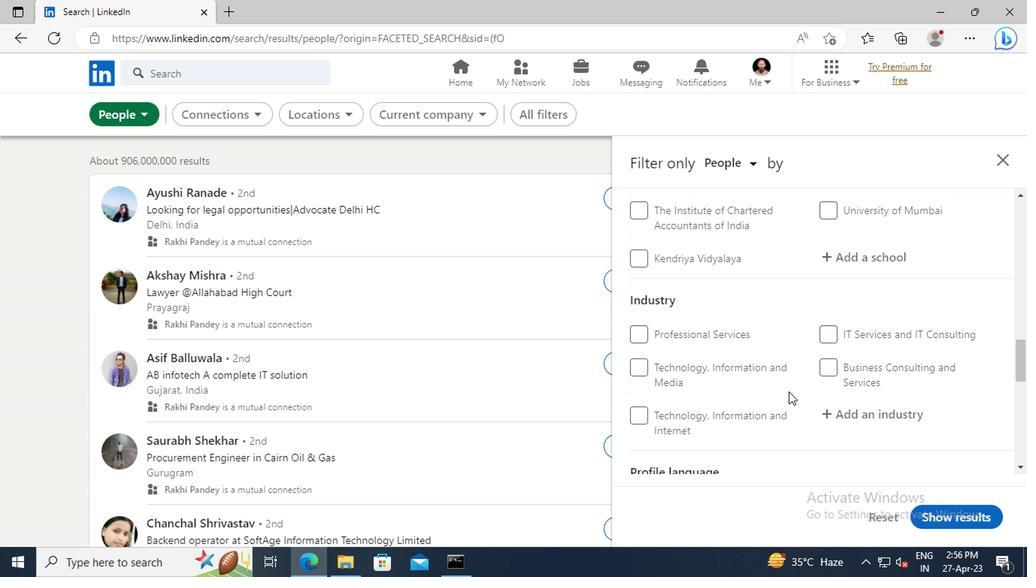 
Action: Mouse scrolled (786, 392) with delta (0, 0)
Screenshot: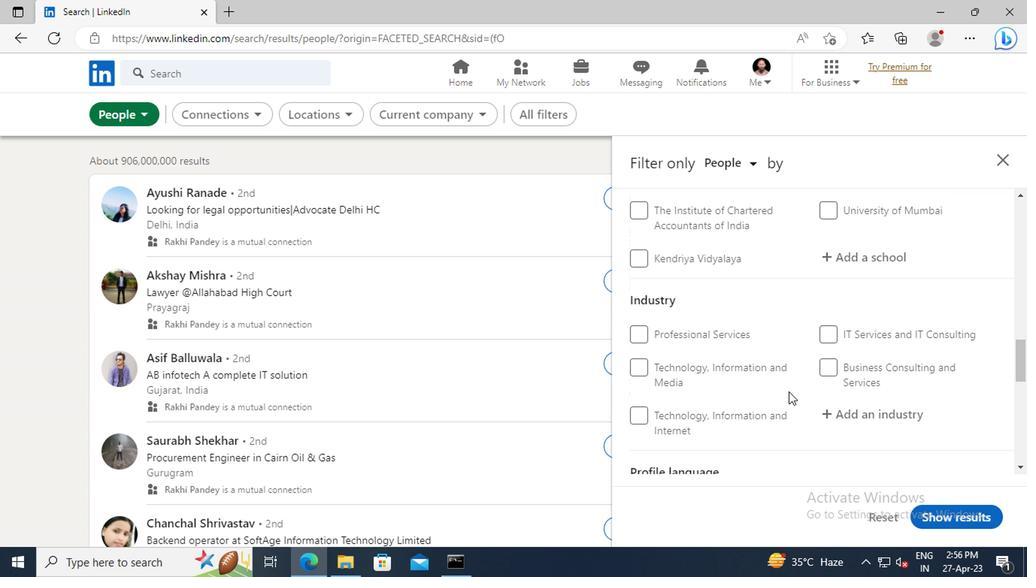 
Action: Mouse scrolled (786, 392) with delta (0, 0)
Screenshot: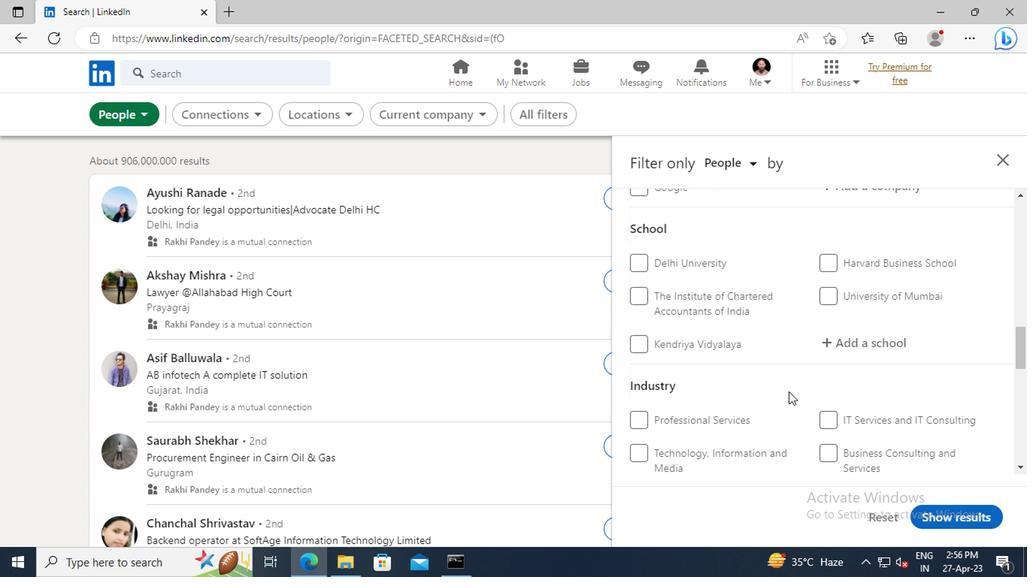
Action: Mouse scrolled (786, 392) with delta (0, 0)
Screenshot: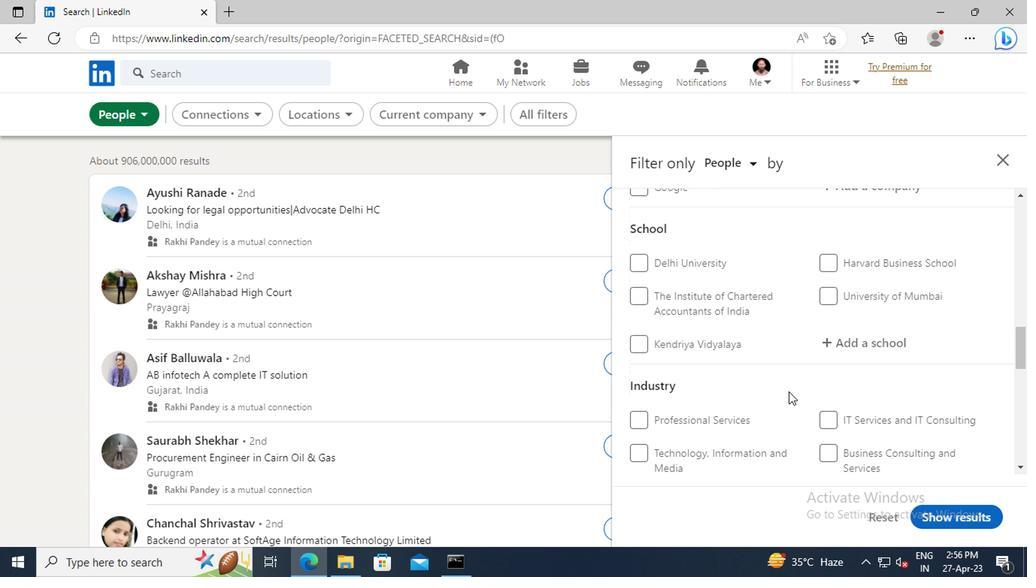 
Action: Mouse scrolled (786, 392) with delta (0, 0)
Screenshot: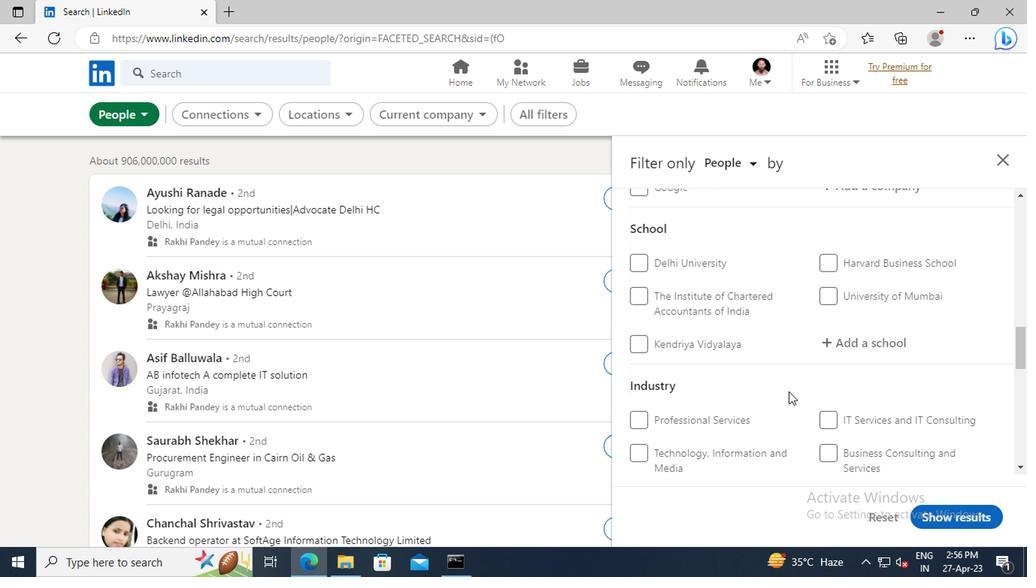 
Action: Mouse scrolled (786, 392) with delta (0, 0)
Screenshot: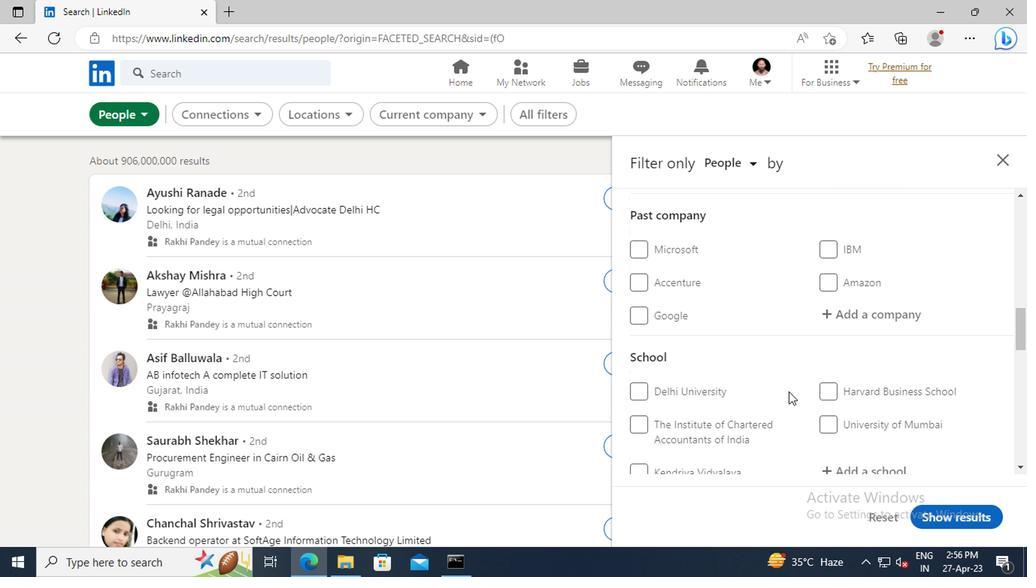 
Action: Mouse scrolled (786, 392) with delta (0, 0)
Screenshot: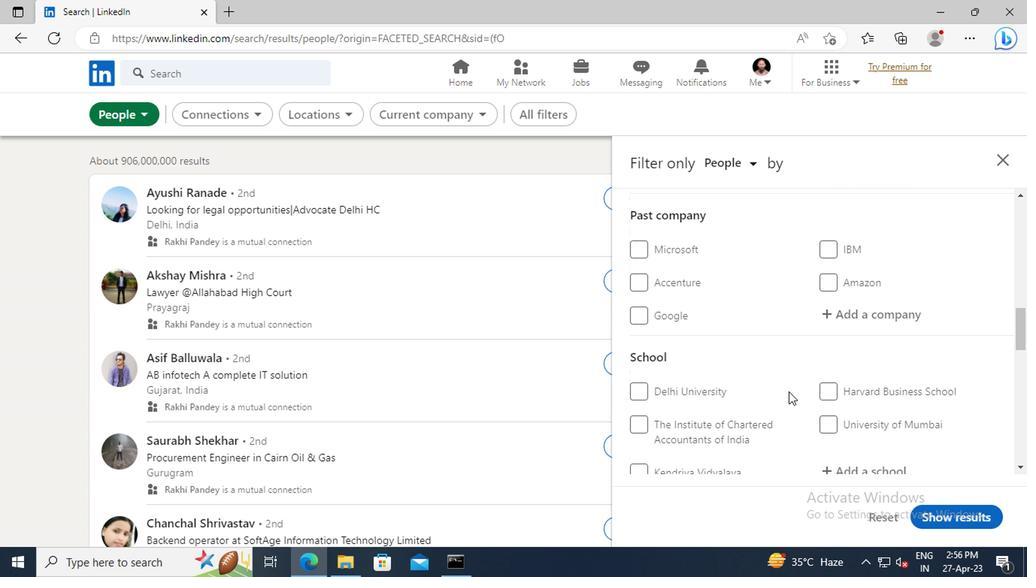 
Action: Mouse scrolled (786, 392) with delta (0, 0)
Screenshot: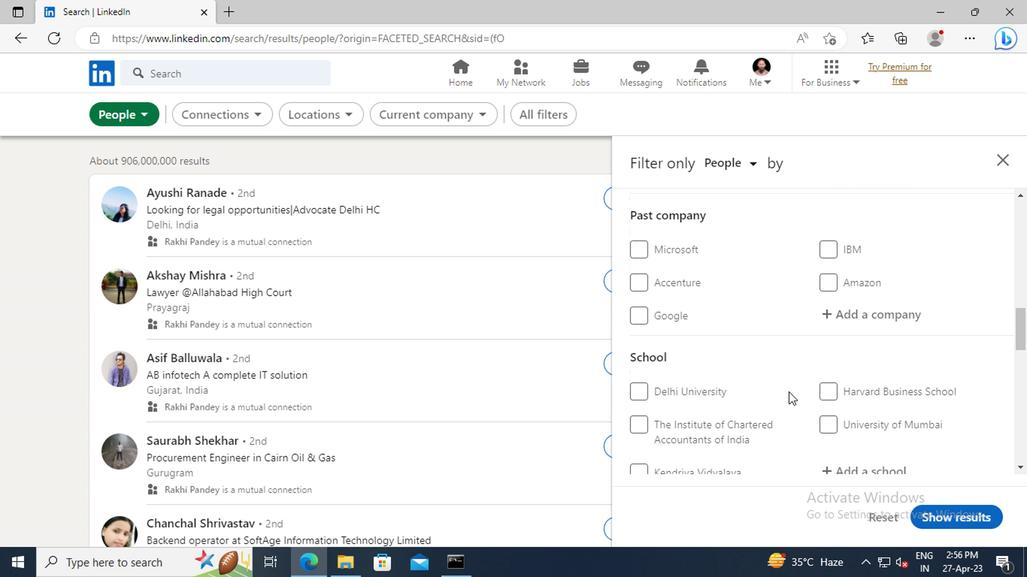 
Action: Mouse scrolled (786, 392) with delta (0, 0)
Screenshot: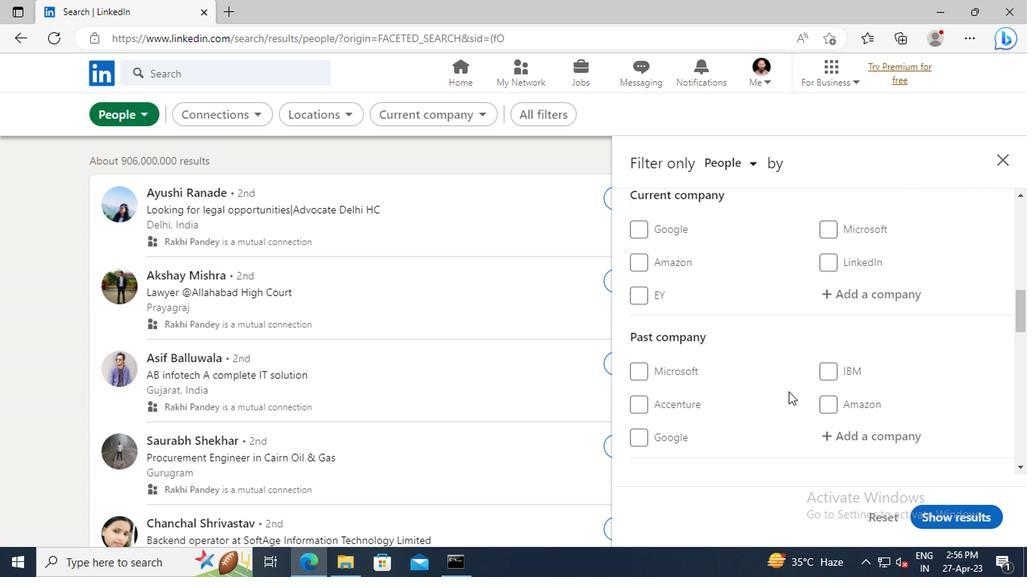 
Action: Mouse scrolled (786, 392) with delta (0, 0)
Screenshot: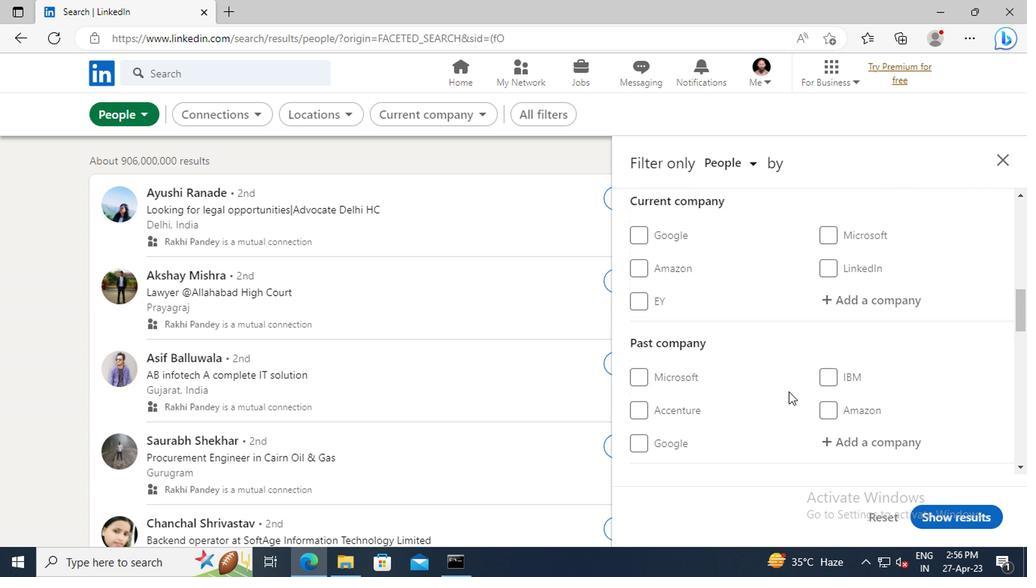 
Action: Mouse moved to (832, 394)
Screenshot: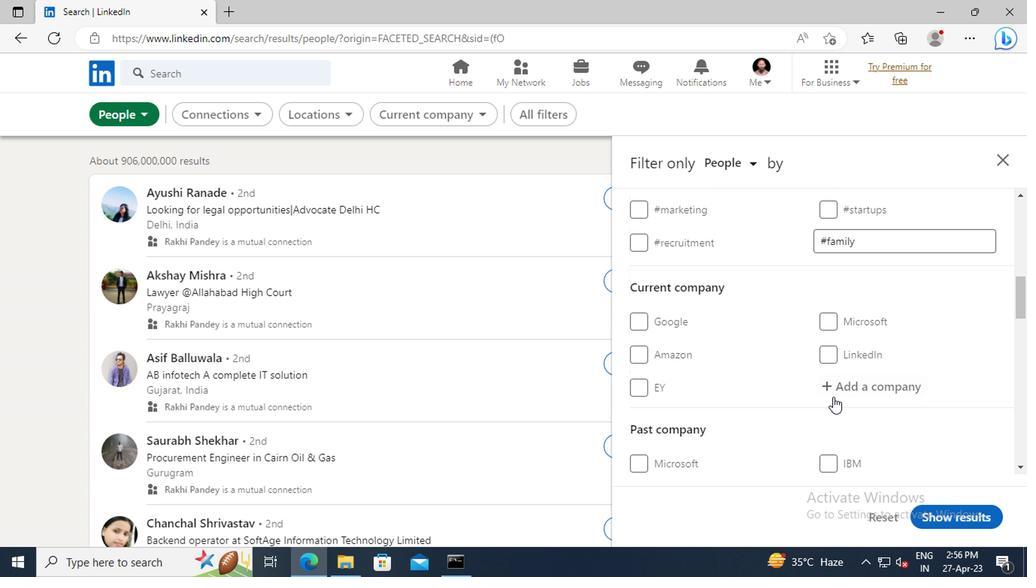 
Action: Mouse pressed left at (832, 394)
Screenshot: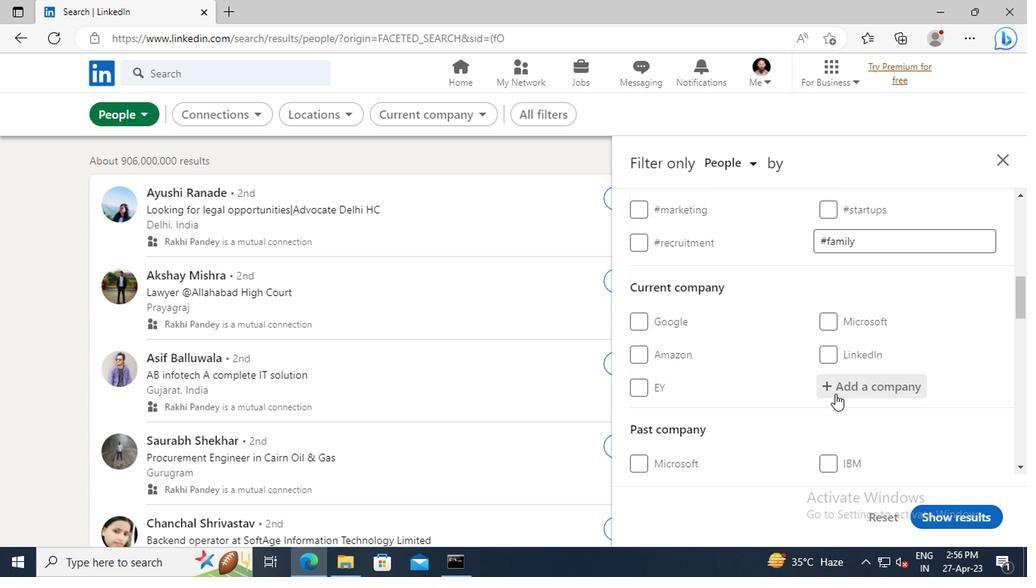 
Action: Key pressed <Key.shift>YAMAHA<Key.space><Key.shift>CORPORATION
Screenshot: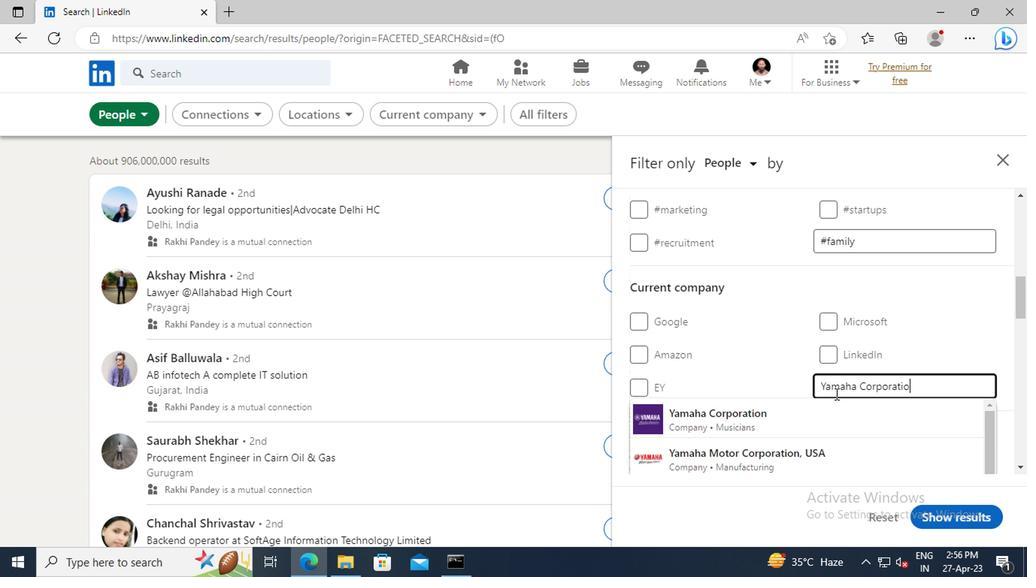 
Action: Mouse moved to (821, 412)
Screenshot: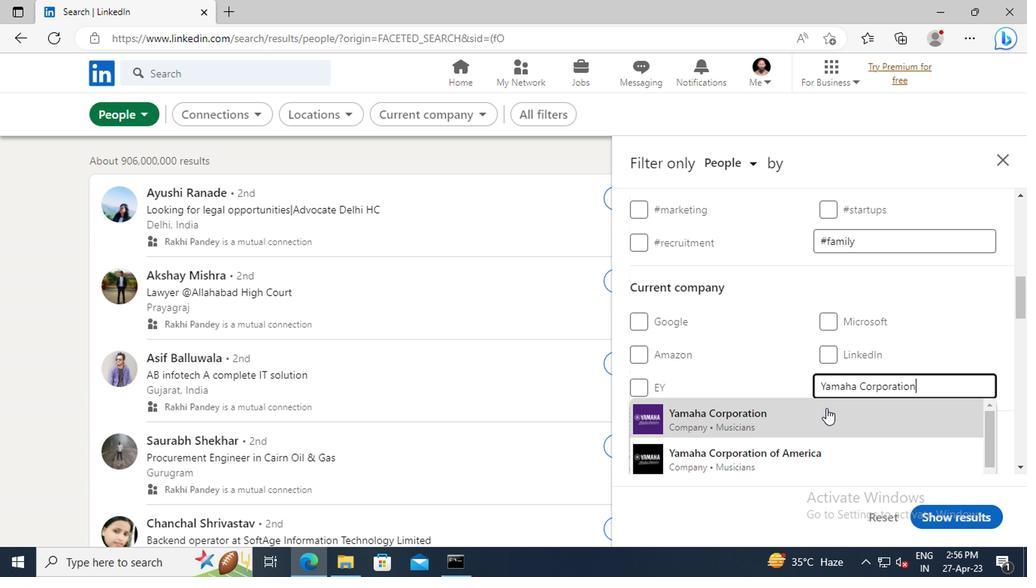 
Action: Mouse pressed left at (821, 412)
Screenshot: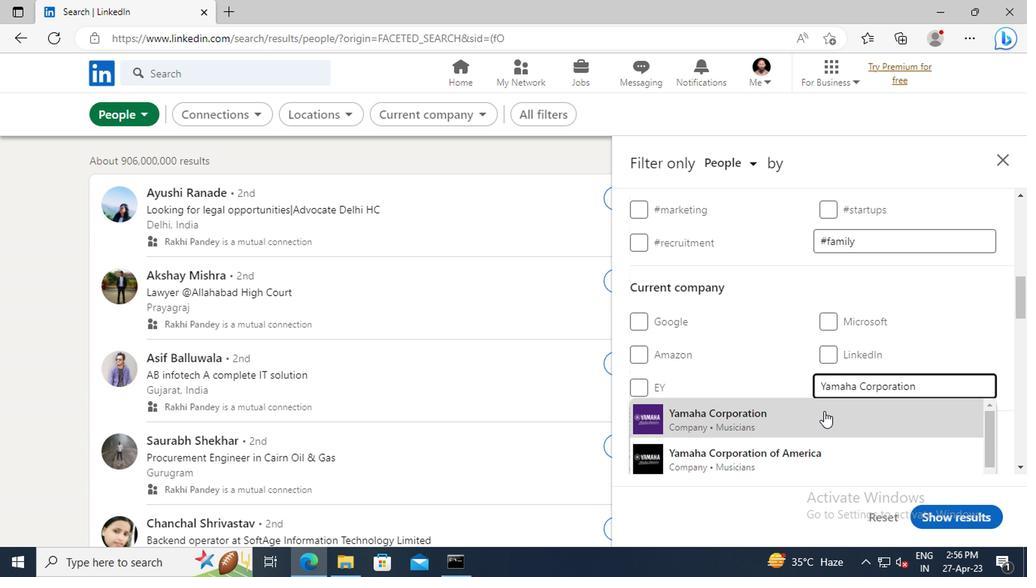 
Action: Mouse moved to (845, 322)
Screenshot: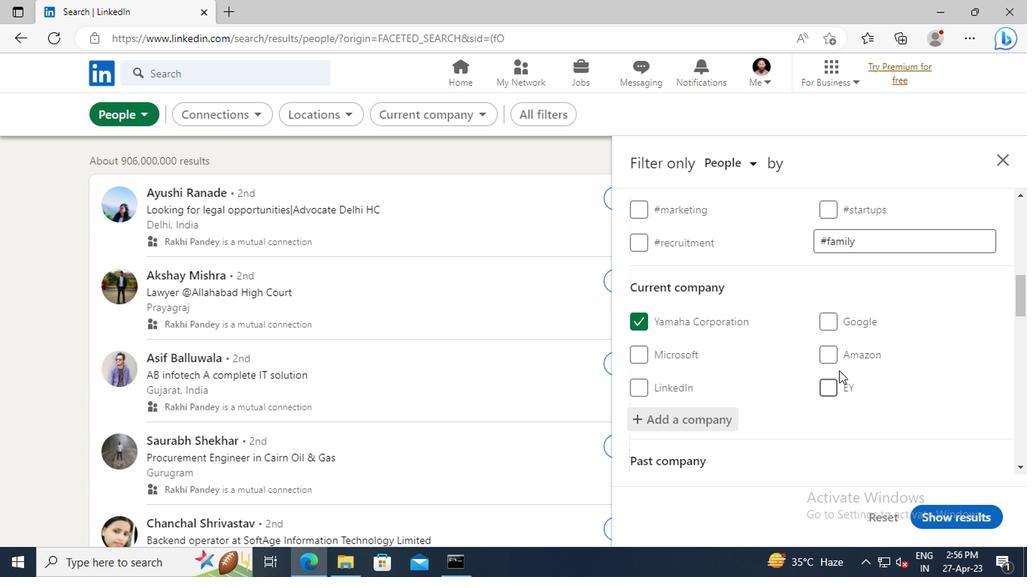 
Action: Mouse scrolled (845, 321) with delta (0, 0)
Screenshot: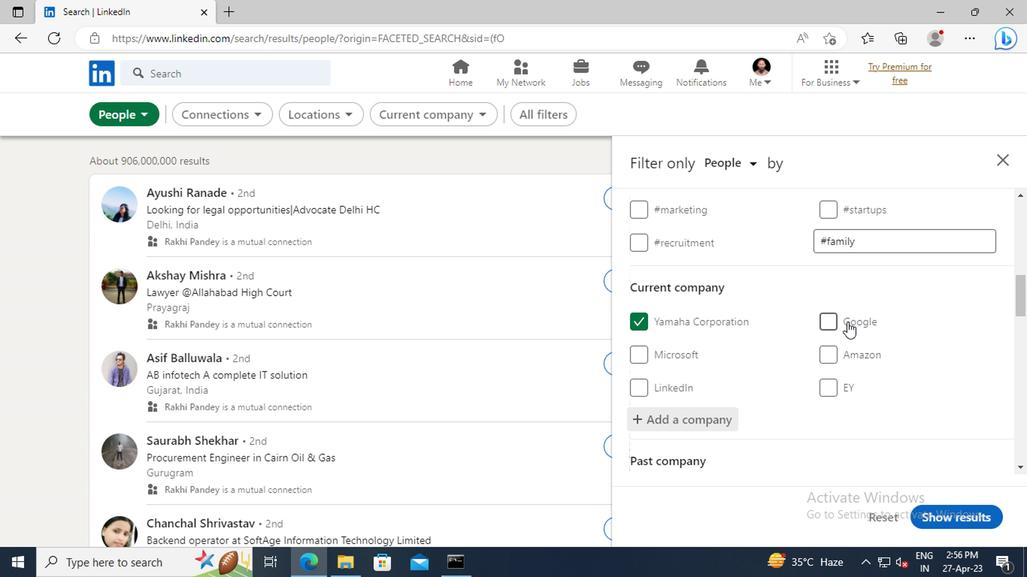 
Action: Mouse scrolled (845, 321) with delta (0, 0)
Screenshot: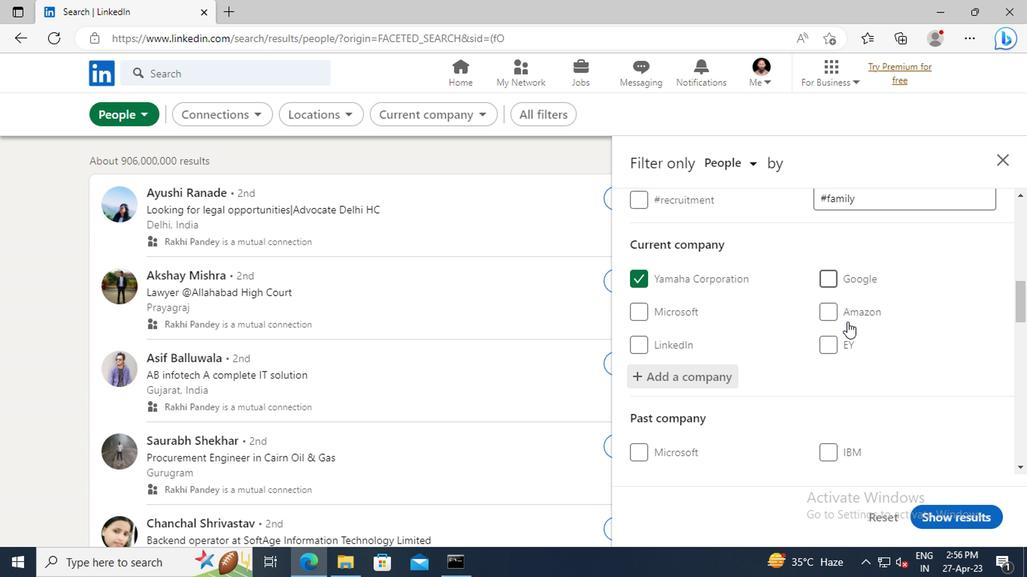 
Action: Mouse scrolled (845, 321) with delta (0, 0)
Screenshot: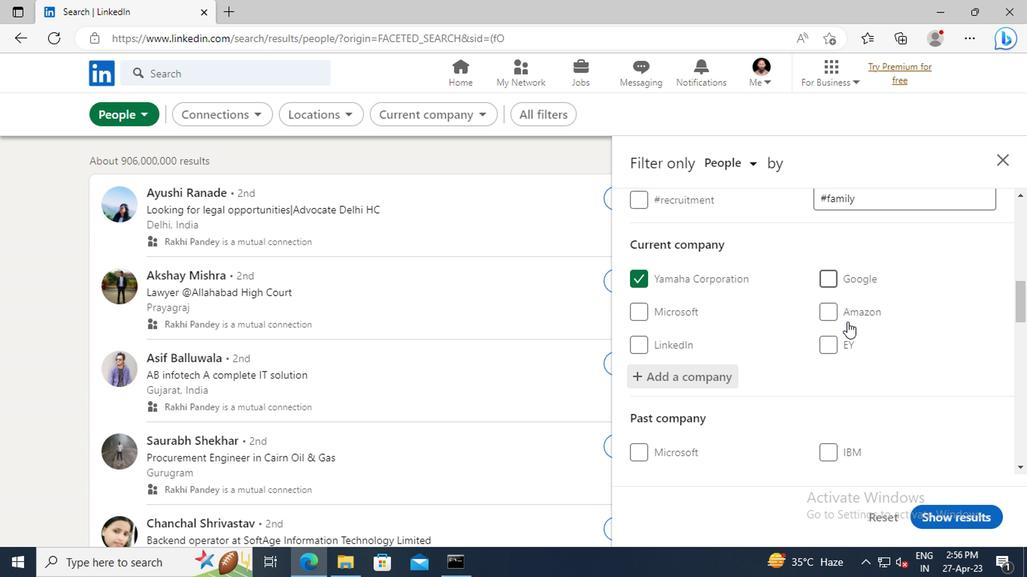 
Action: Mouse scrolled (845, 321) with delta (0, 0)
Screenshot: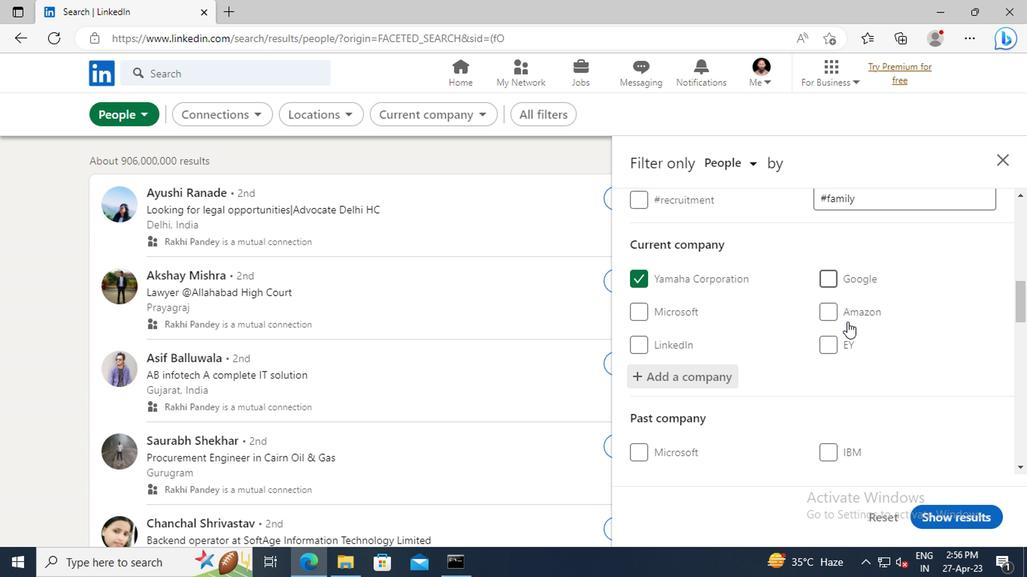 
Action: Mouse scrolled (845, 321) with delta (0, 0)
Screenshot: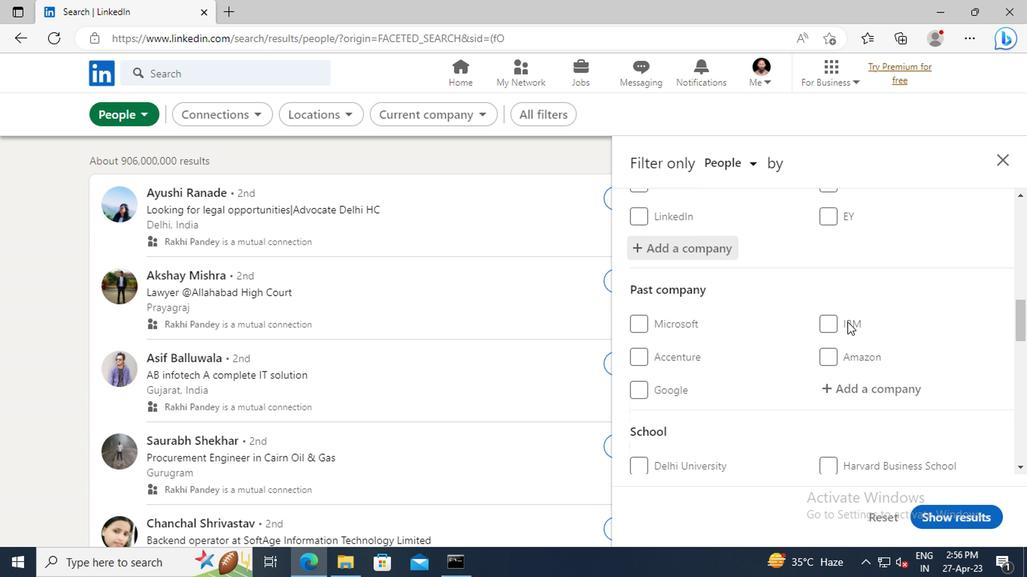 
Action: Mouse scrolled (845, 321) with delta (0, 0)
Screenshot: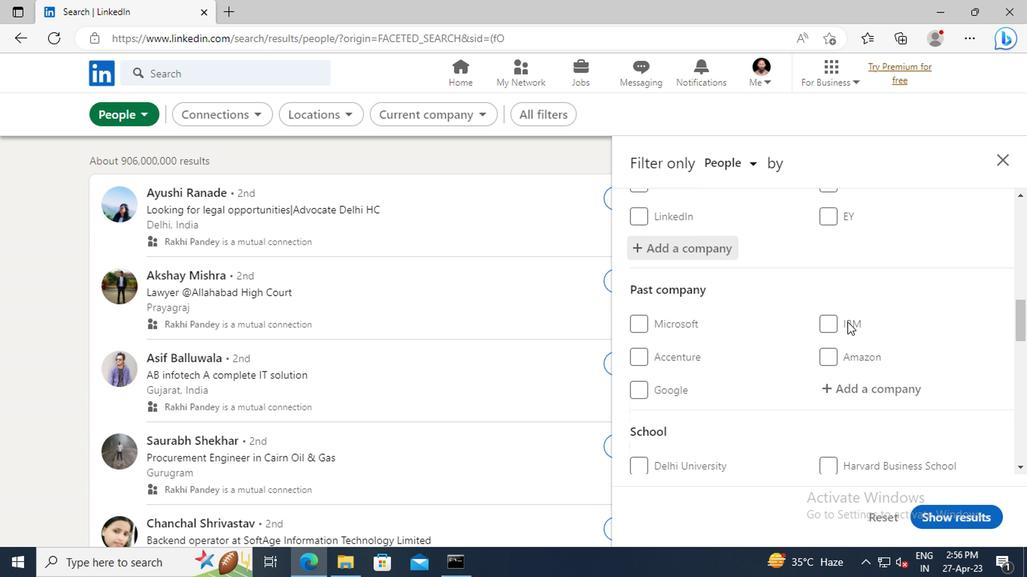 
Action: Mouse scrolled (845, 321) with delta (0, 0)
Screenshot: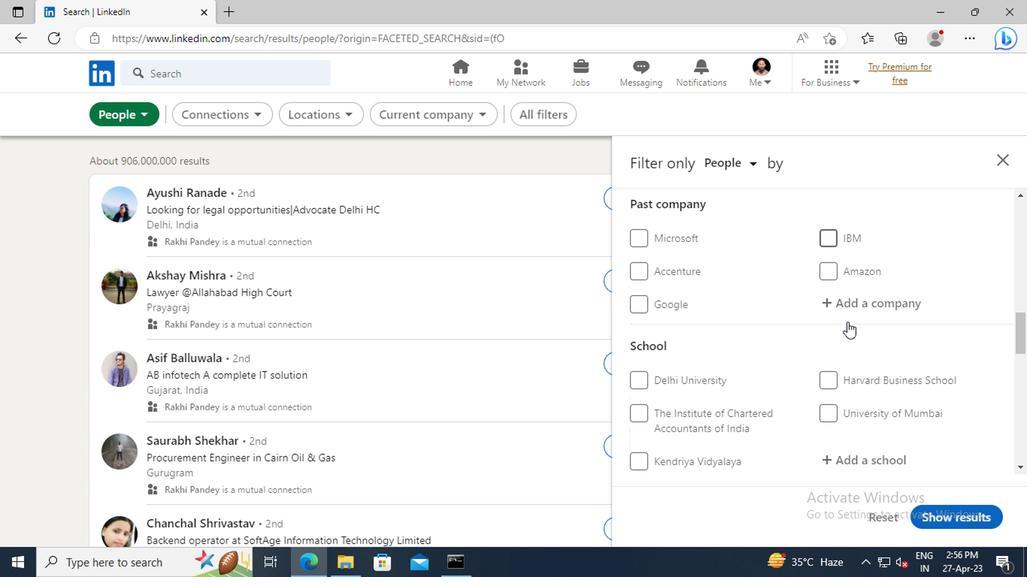 
Action: Mouse scrolled (845, 321) with delta (0, 0)
Screenshot: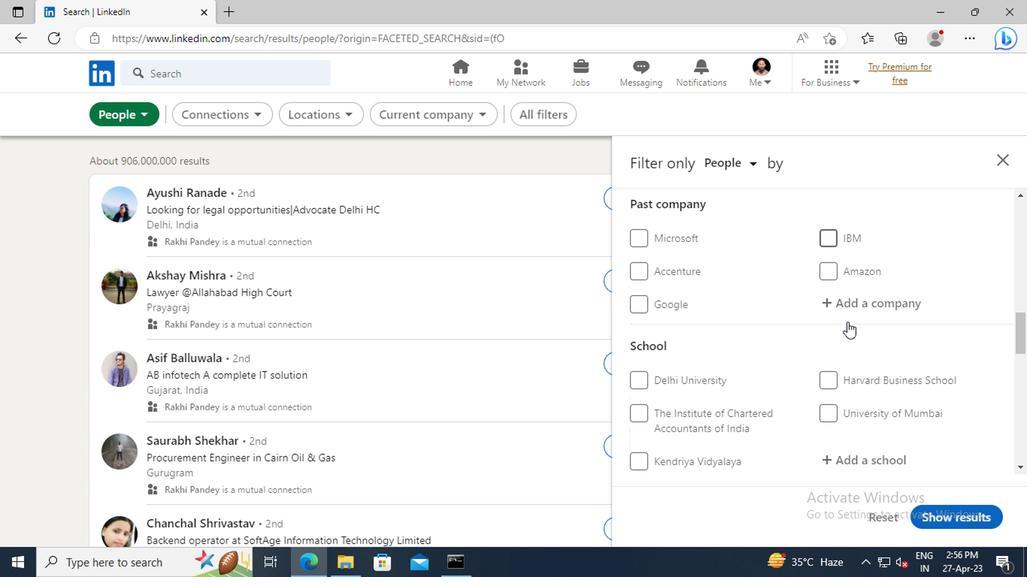 
Action: Mouse moved to (849, 373)
Screenshot: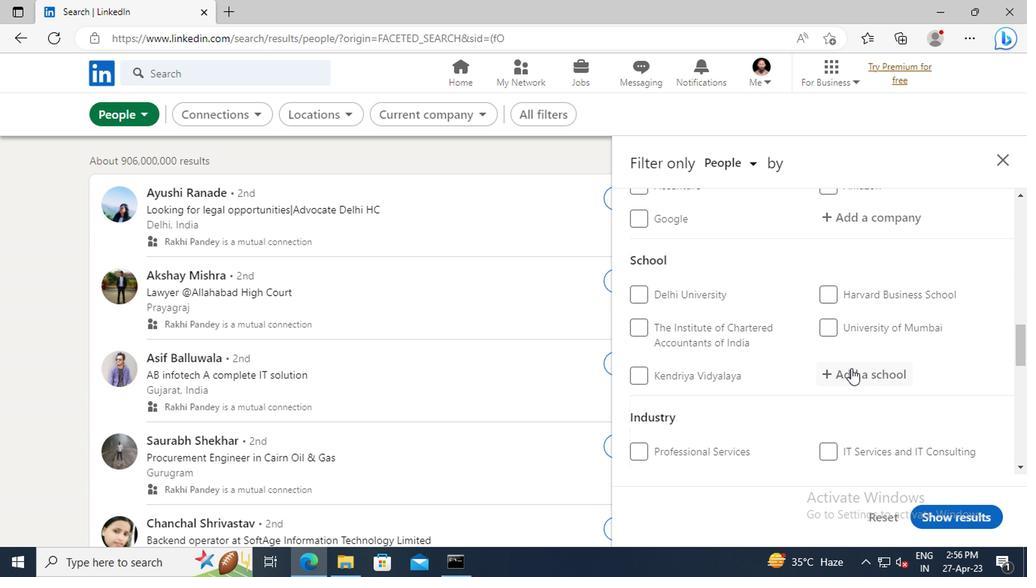 
Action: Mouse pressed left at (849, 373)
Screenshot: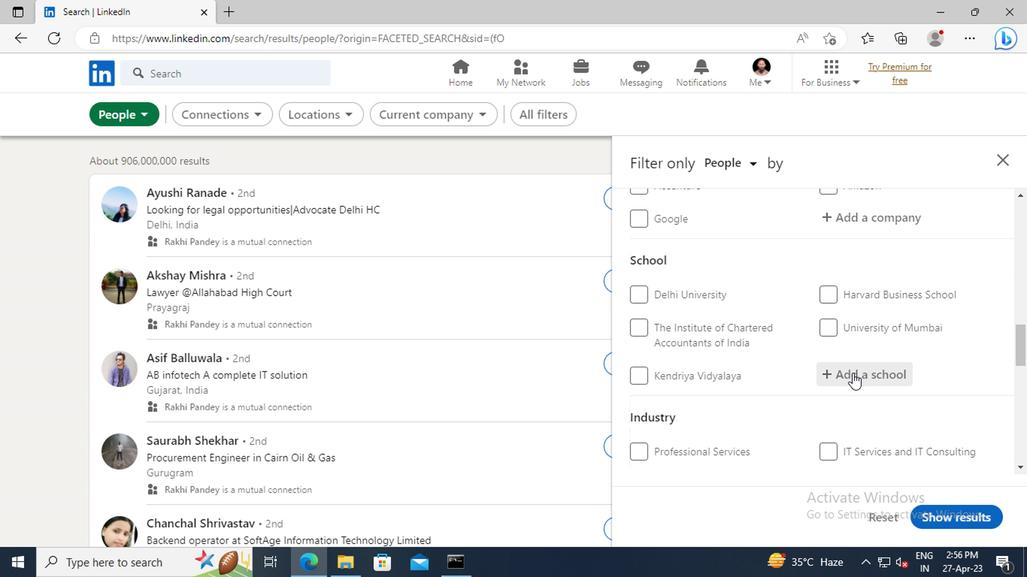 
Action: Key pressed <Key.shift>STUDENTS<Key.space>CAREERS
Screenshot: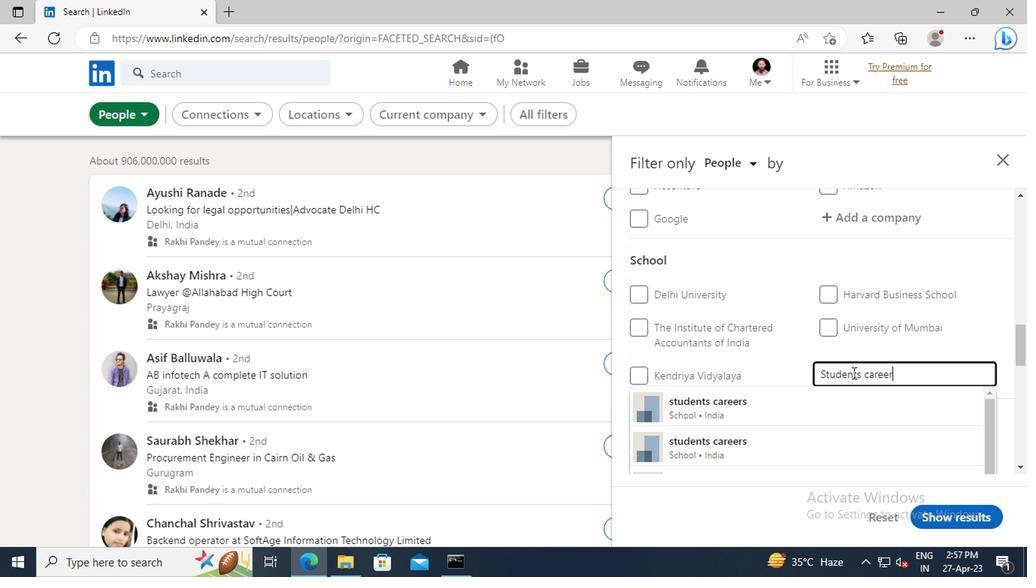 
Action: Mouse moved to (830, 404)
Screenshot: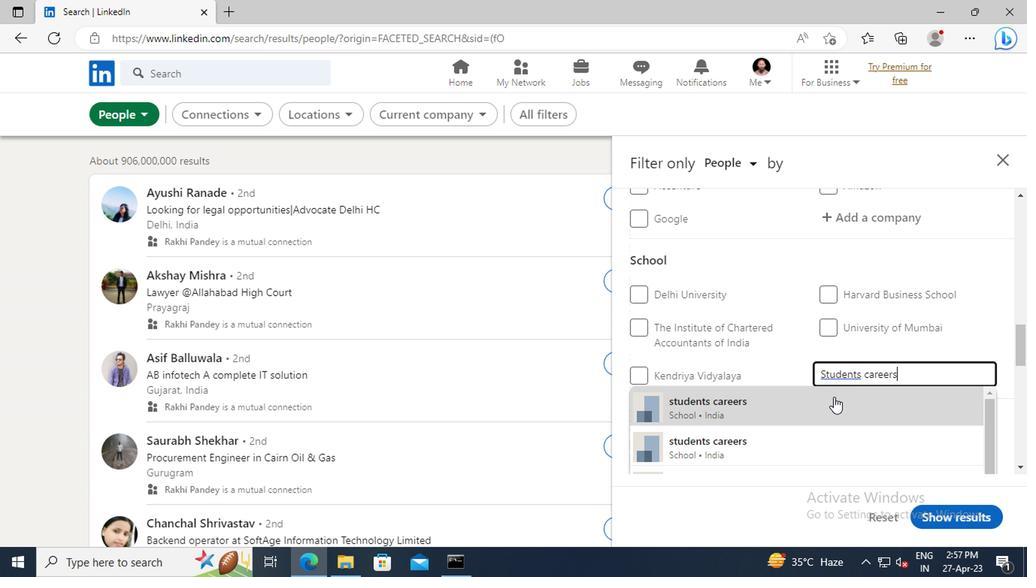 
Action: Mouse pressed left at (830, 404)
Screenshot: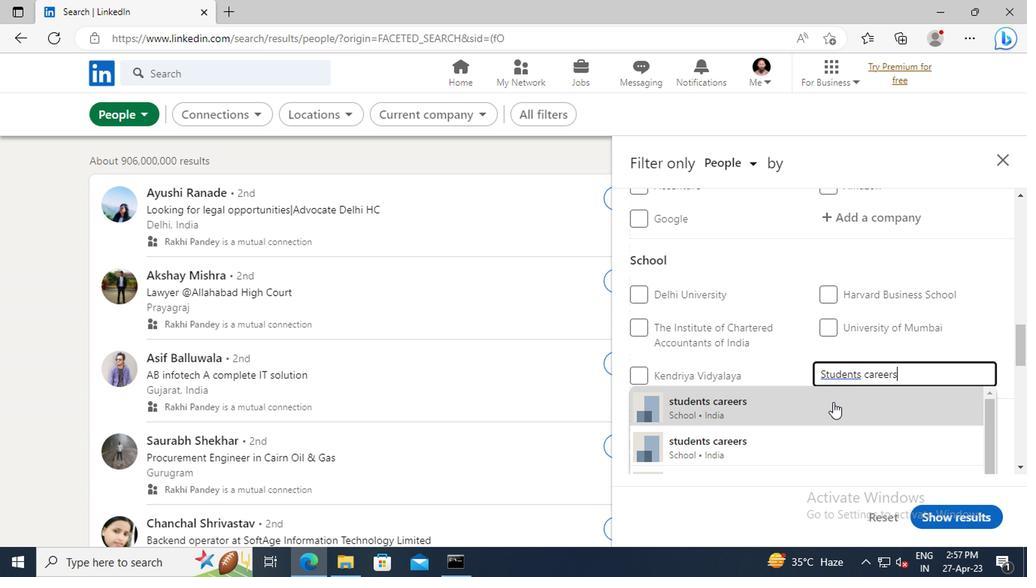
Action: Mouse moved to (830, 336)
Screenshot: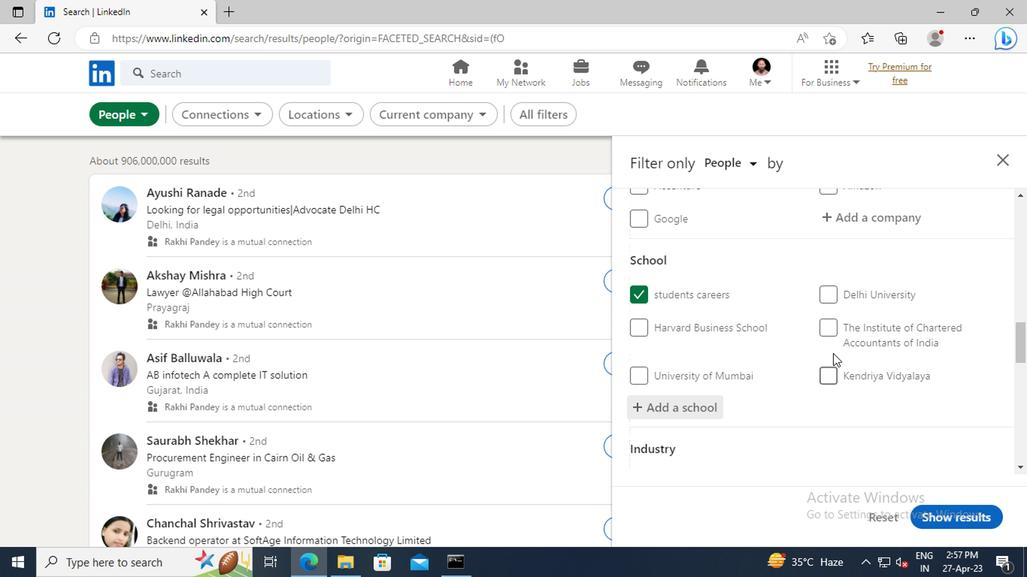 
Action: Mouse scrolled (830, 335) with delta (0, -1)
Screenshot: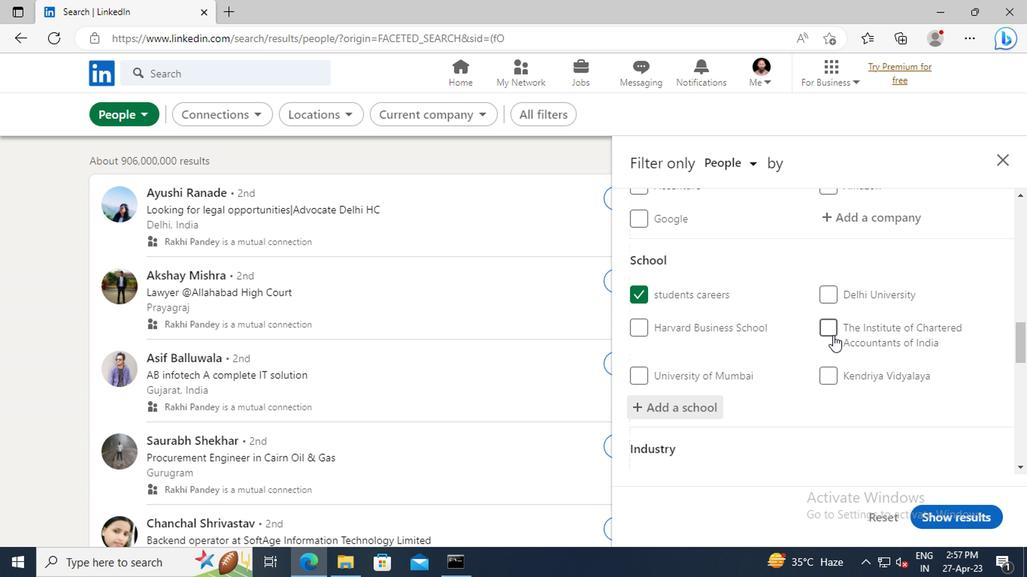 
Action: Mouse scrolled (830, 335) with delta (0, -1)
Screenshot: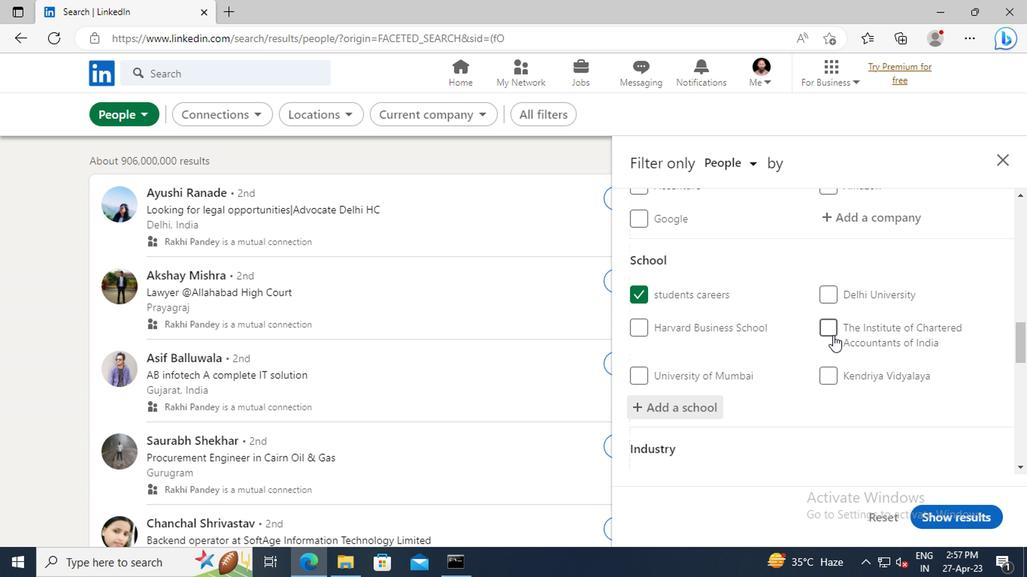 
Action: Mouse scrolled (830, 335) with delta (0, -1)
Screenshot: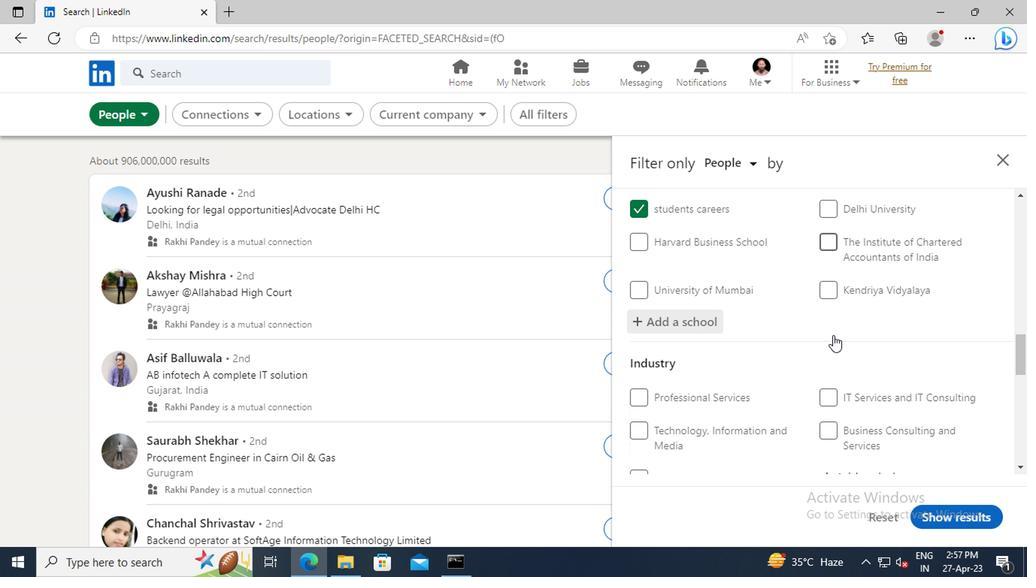 
Action: Mouse scrolled (830, 335) with delta (0, -1)
Screenshot: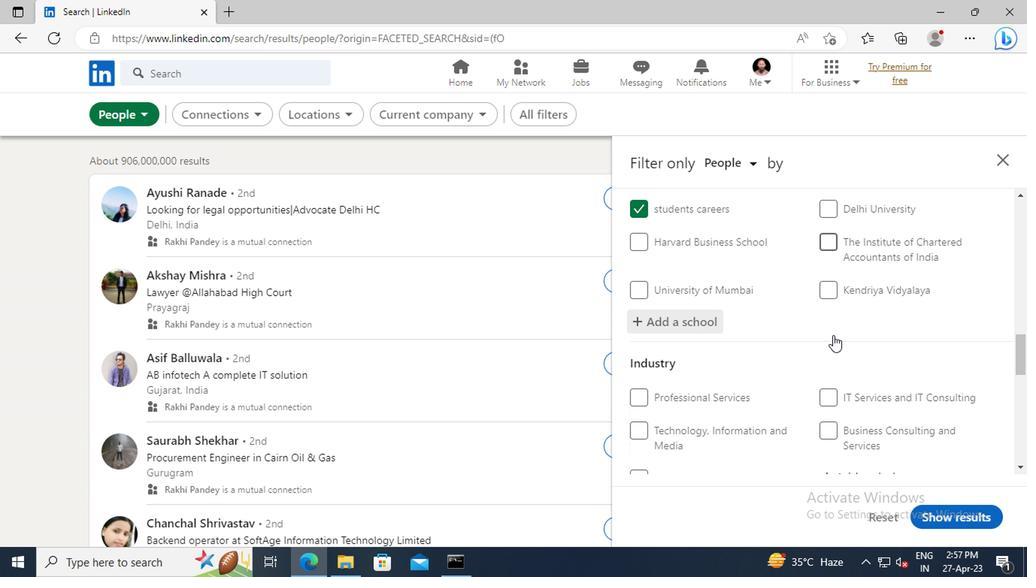 
Action: Mouse scrolled (830, 335) with delta (0, -1)
Screenshot: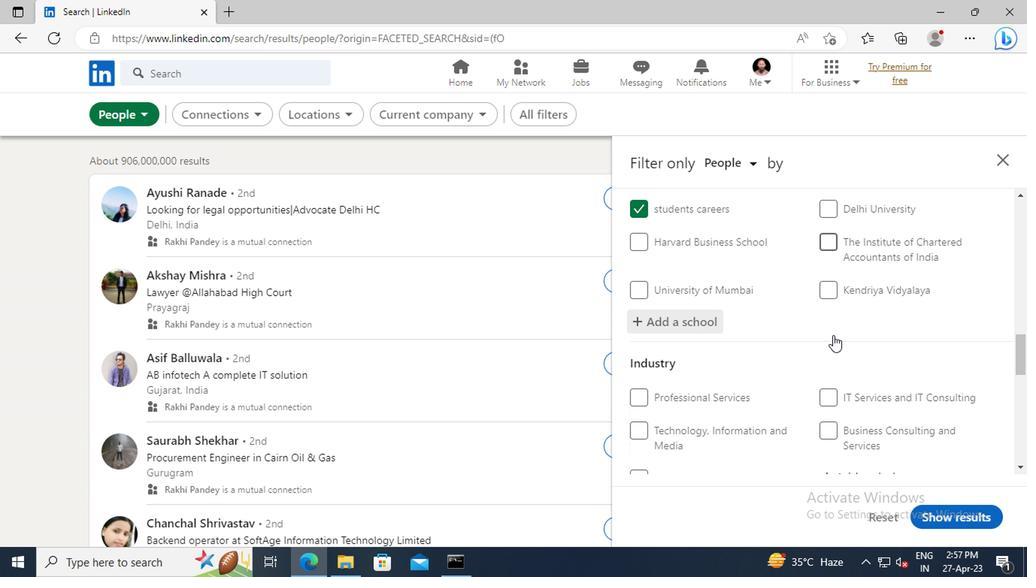 
Action: Mouse moved to (836, 347)
Screenshot: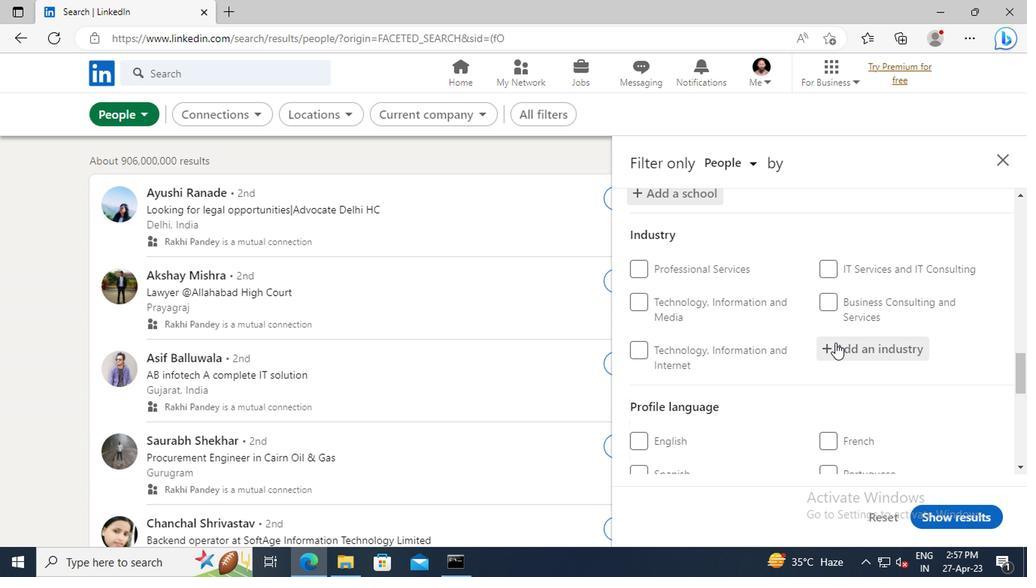 
Action: Mouse pressed left at (836, 347)
Screenshot: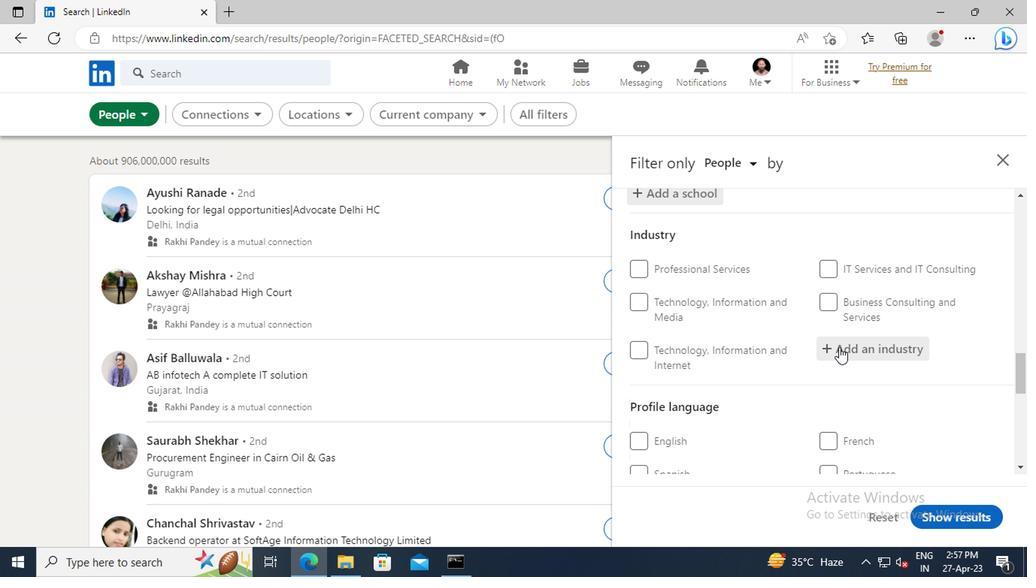 
Action: Key pressed <Key.shift>TELECOMM
Screenshot: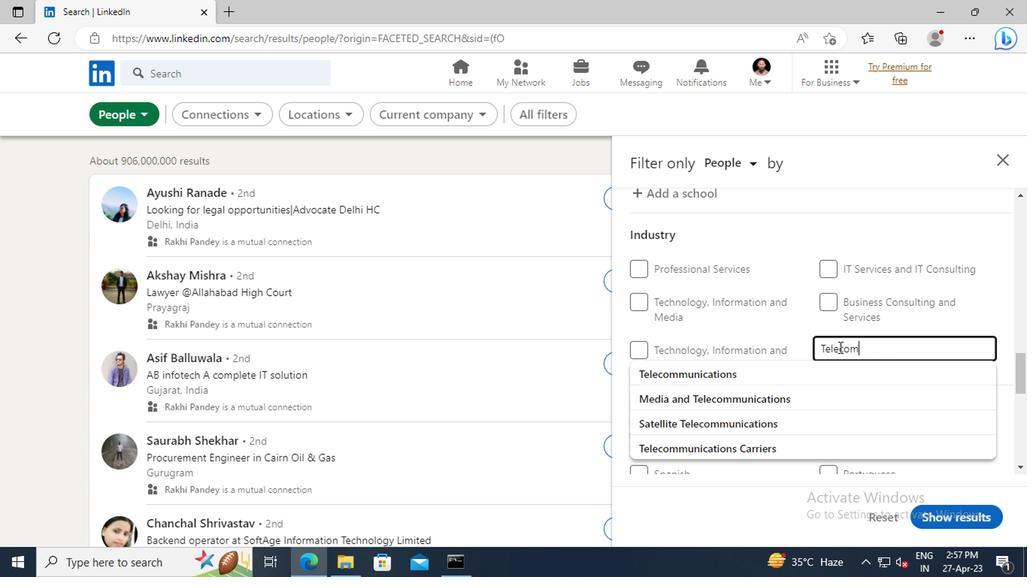 
Action: Mouse moved to (822, 367)
Screenshot: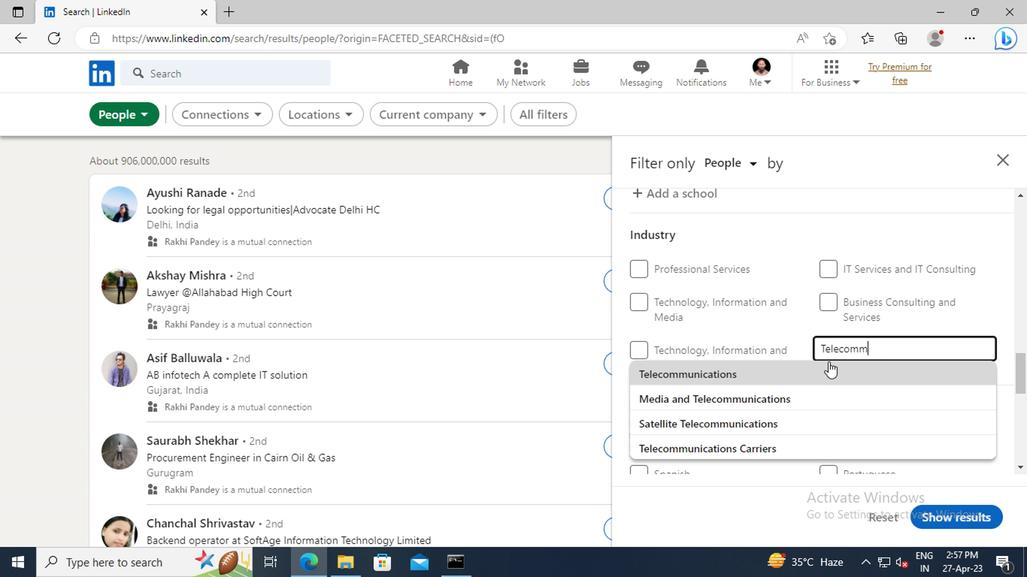 
Action: Mouse pressed left at (822, 367)
Screenshot: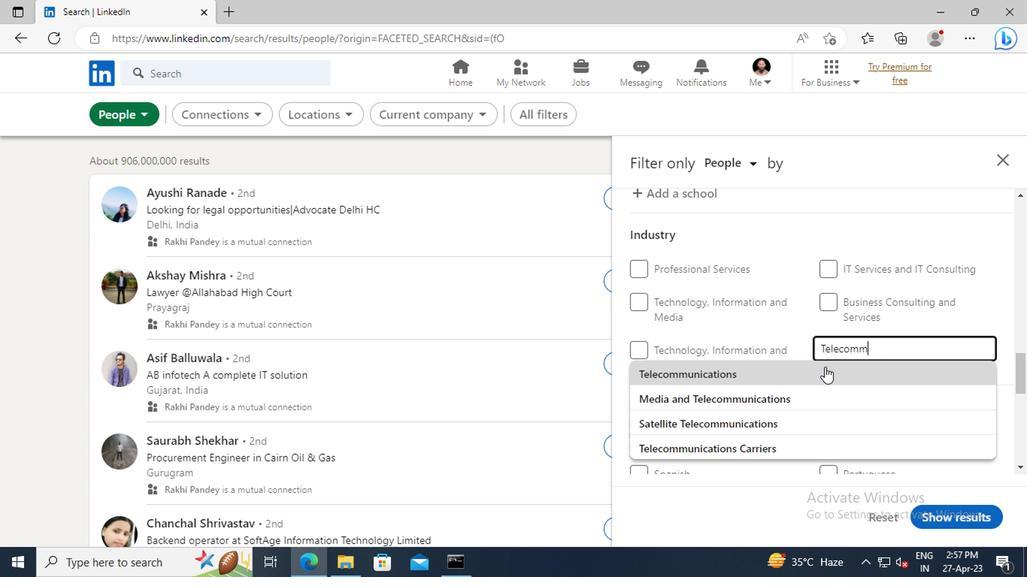 
Action: Mouse moved to (827, 320)
Screenshot: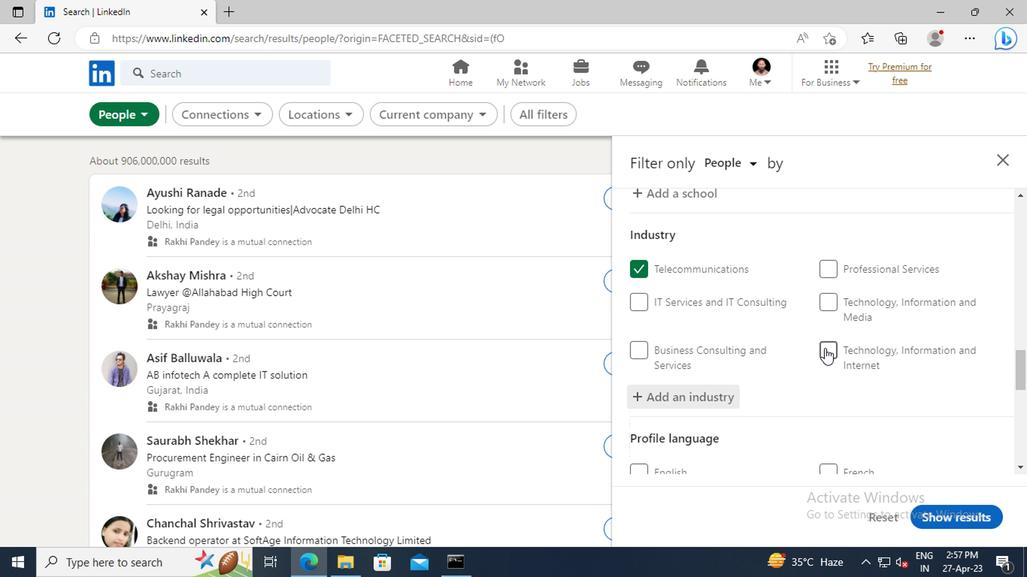 
Action: Mouse scrolled (827, 320) with delta (0, 0)
Screenshot: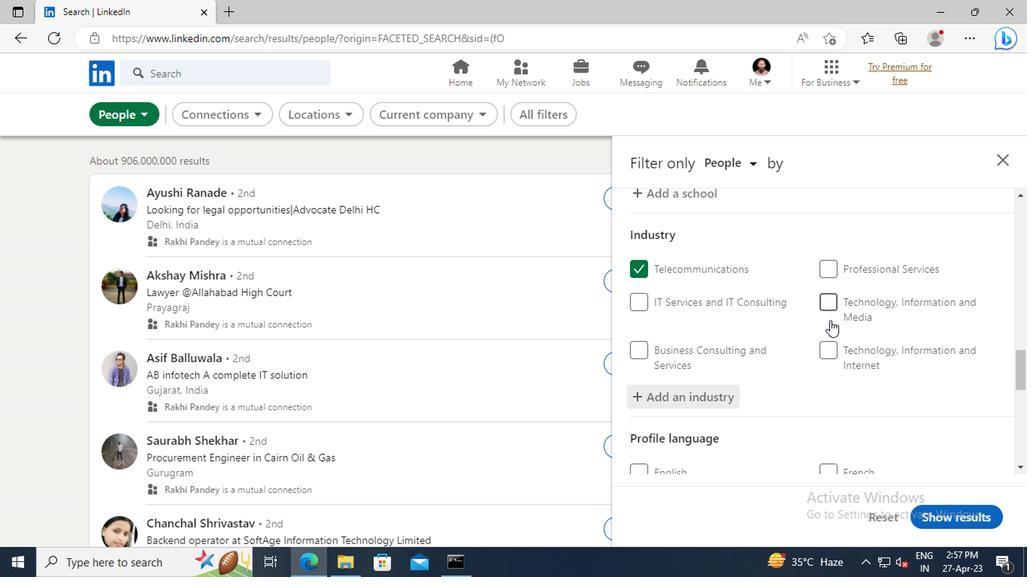 
Action: Mouse scrolled (827, 320) with delta (0, 0)
Screenshot: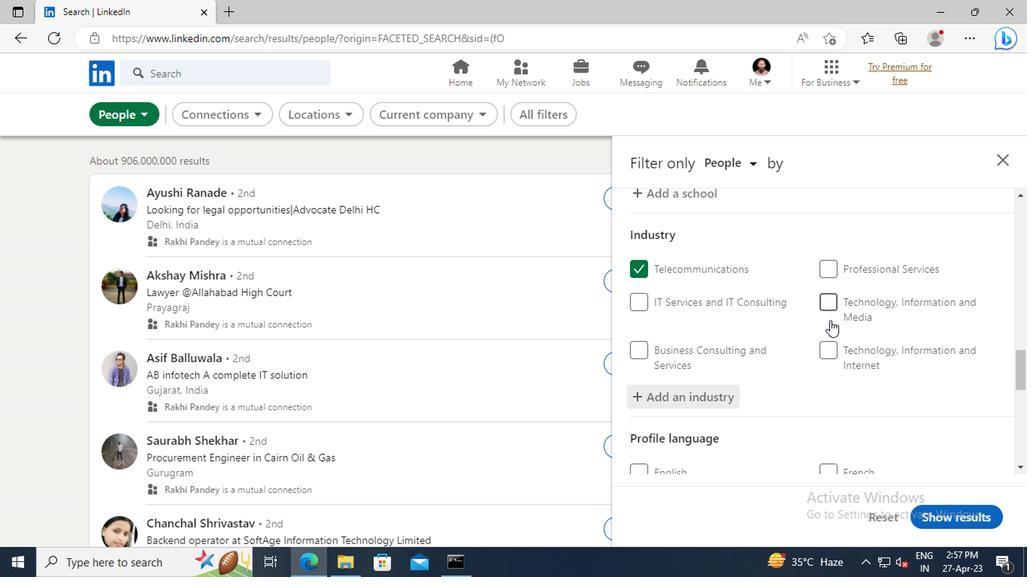 
Action: Mouse scrolled (827, 320) with delta (0, 0)
Screenshot: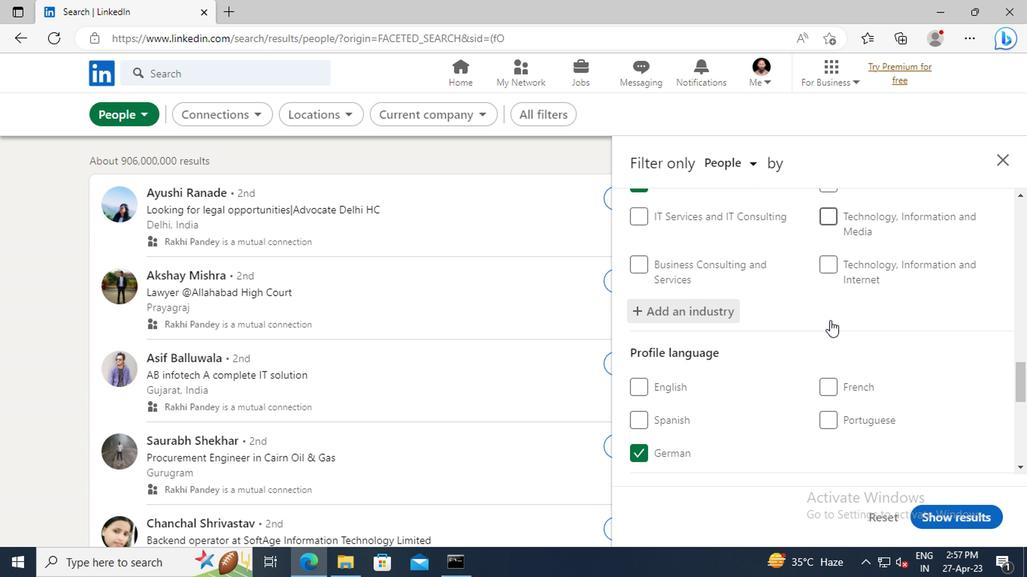 
Action: Mouse scrolled (827, 320) with delta (0, 0)
Screenshot: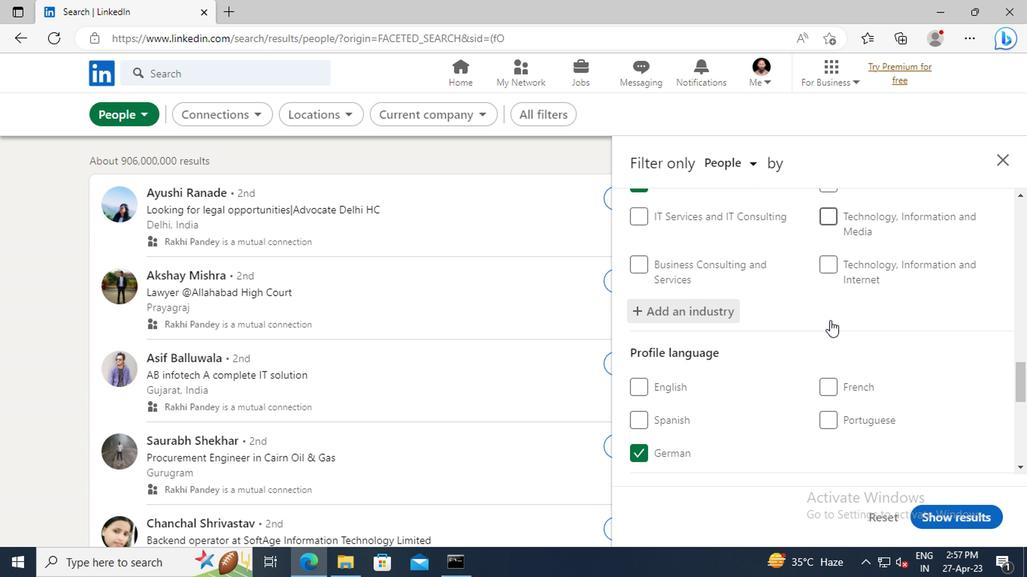 
Action: Mouse scrolled (827, 320) with delta (0, 0)
Screenshot: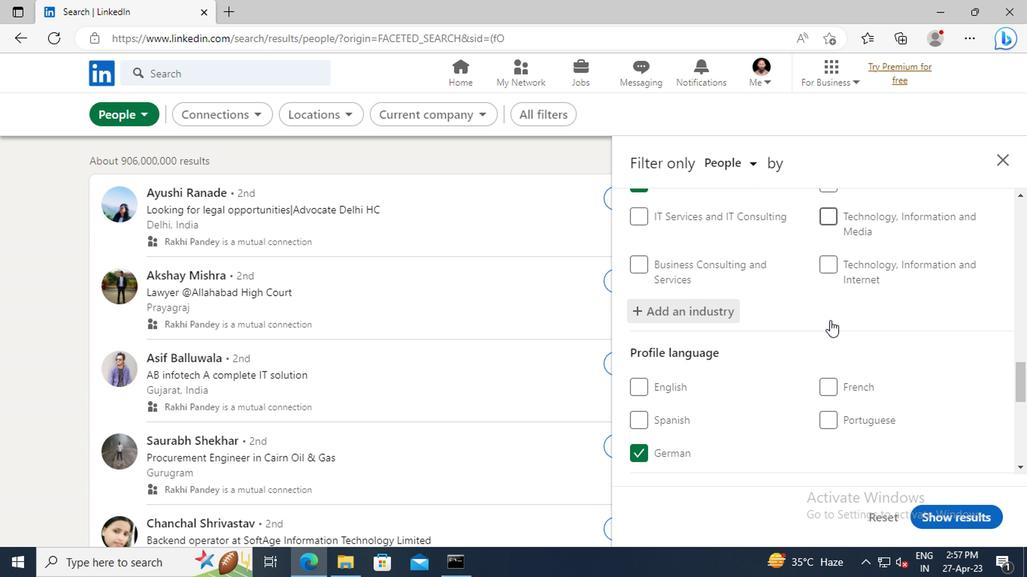 
Action: Mouse scrolled (827, 320) with delta (0, 0)
Screenshot: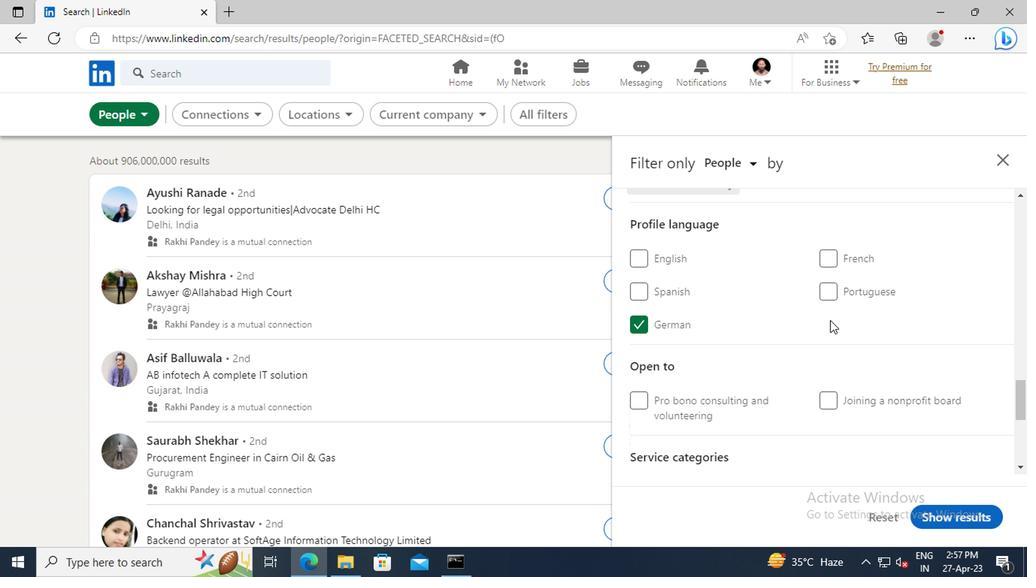
Action: Mouse scrolled (827, 320) with delta (0, 0)
Screenshot: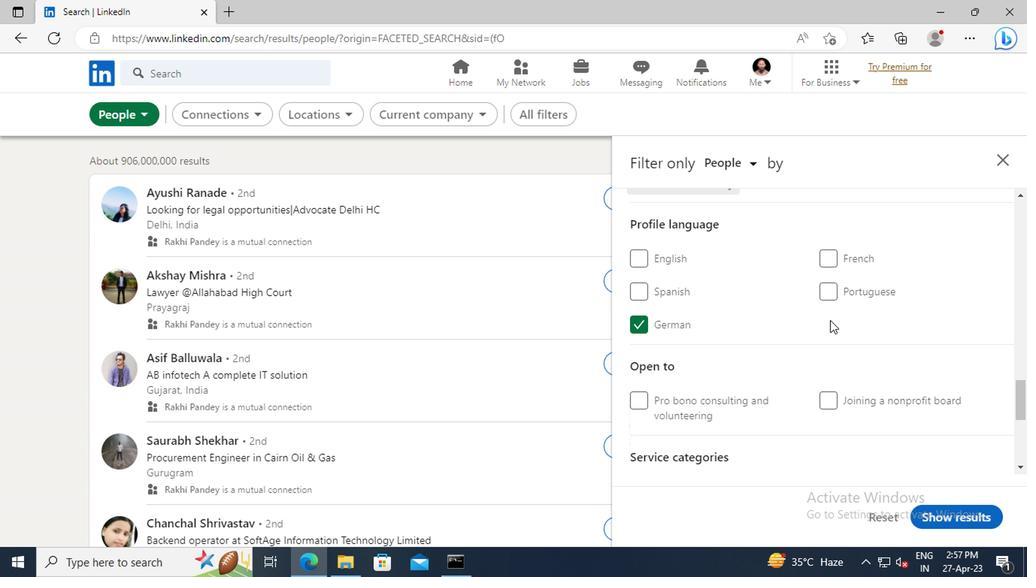 
Action: Mouse scrolled (827, 320) with delta (0, 0)
Screenshot: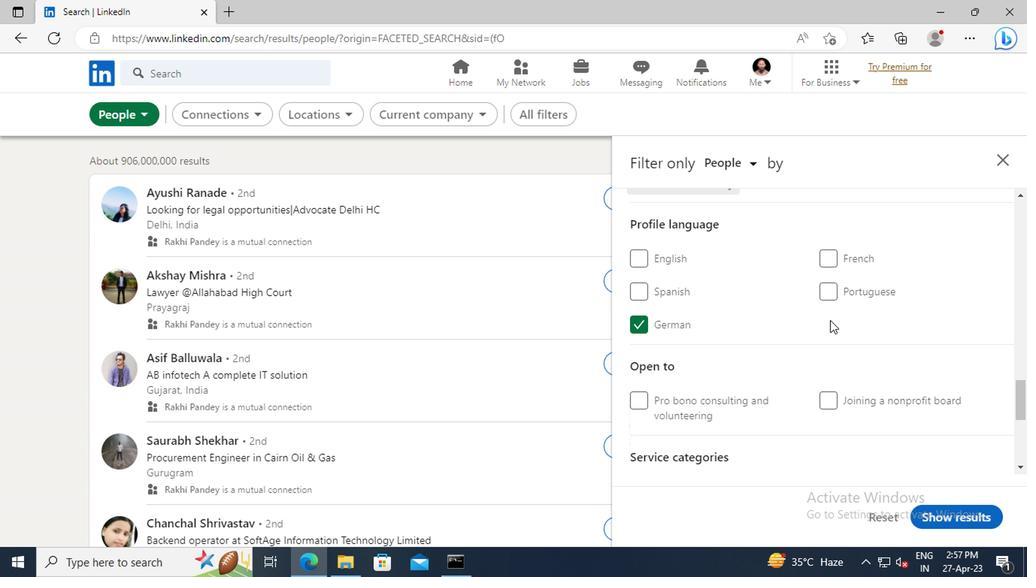 
Action: Mouse scrolled (827, 320) with delta (0, 0)
Screenshot: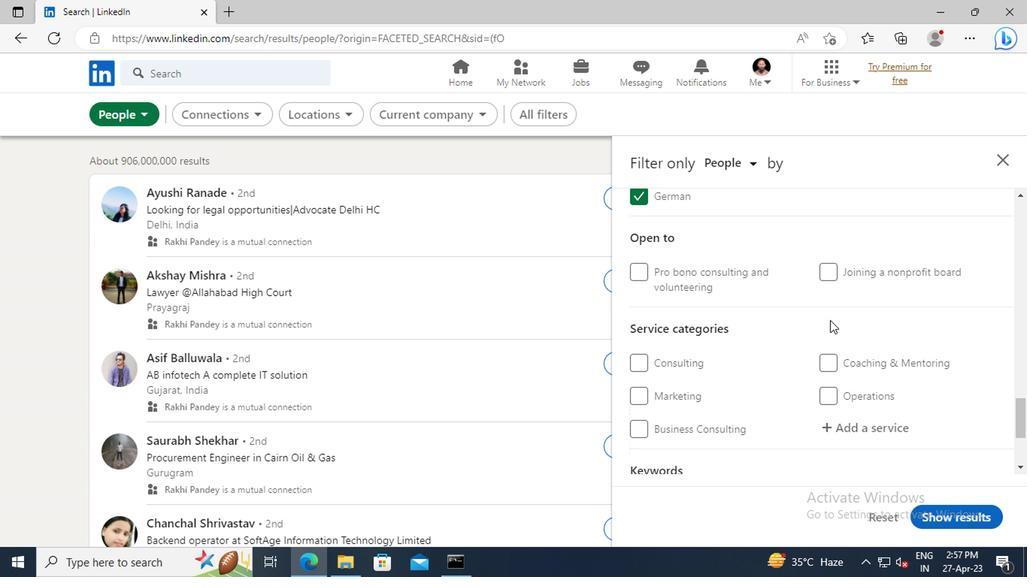 
Action: Mouse scrolled (827, 320) with delta (0, 0)
Screenshot: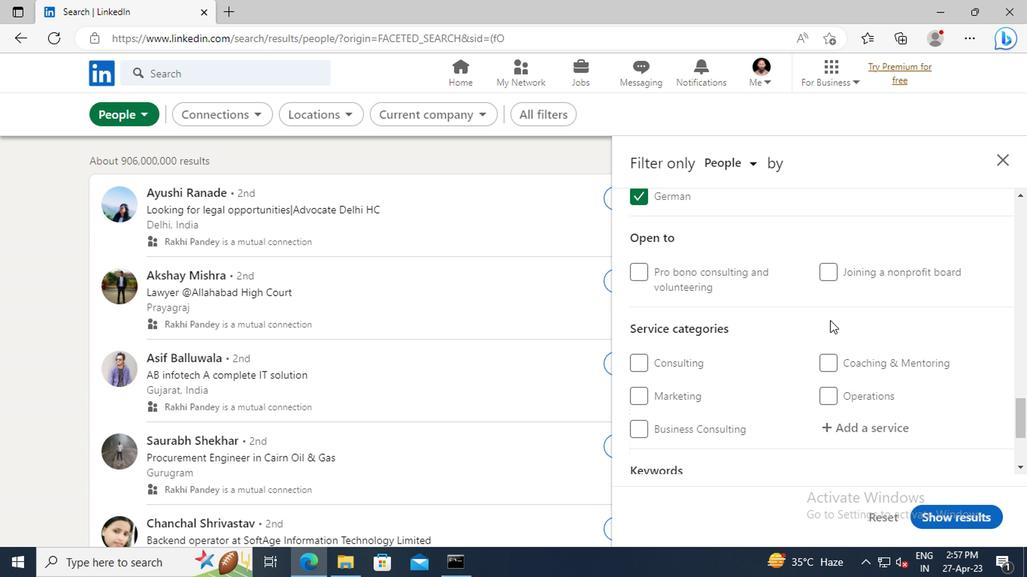 
Action: Mouse scrolled (827, 320) with delta (0, 0)
Screenshot: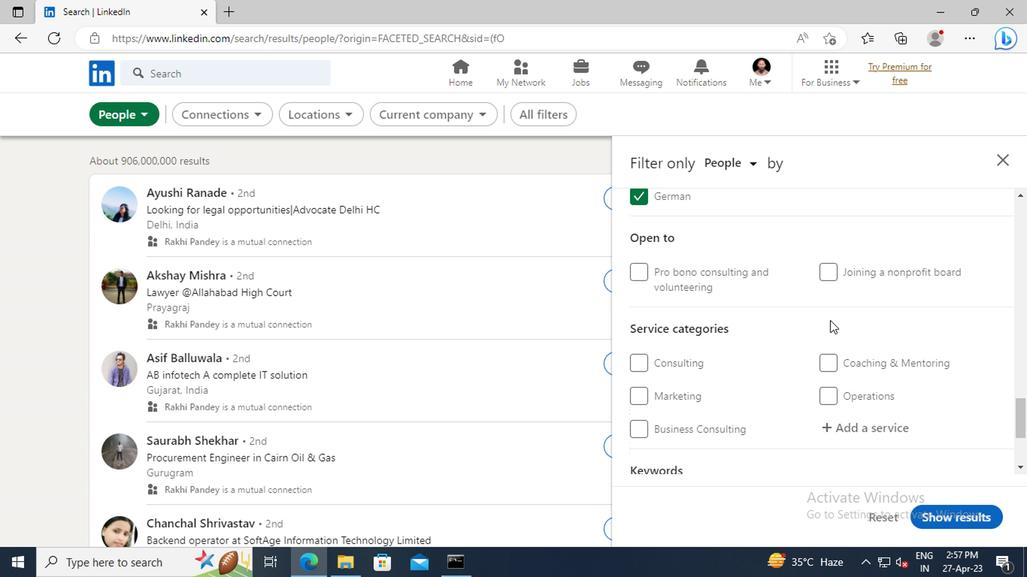
Action: Mouse moved to (848, 305)
Screenshot: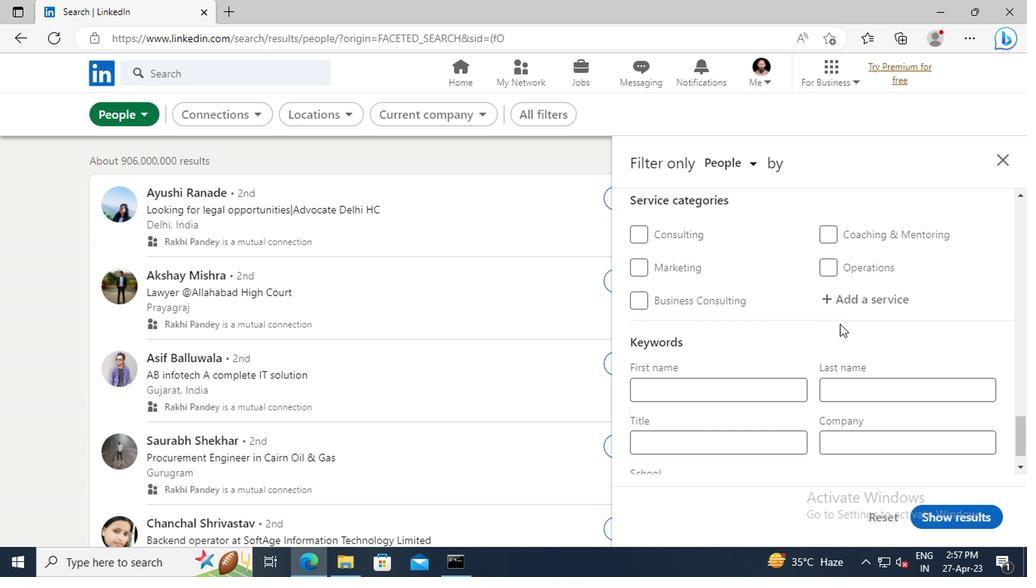 
Action: Mouse pressed left at (848, 305)
Screenshot: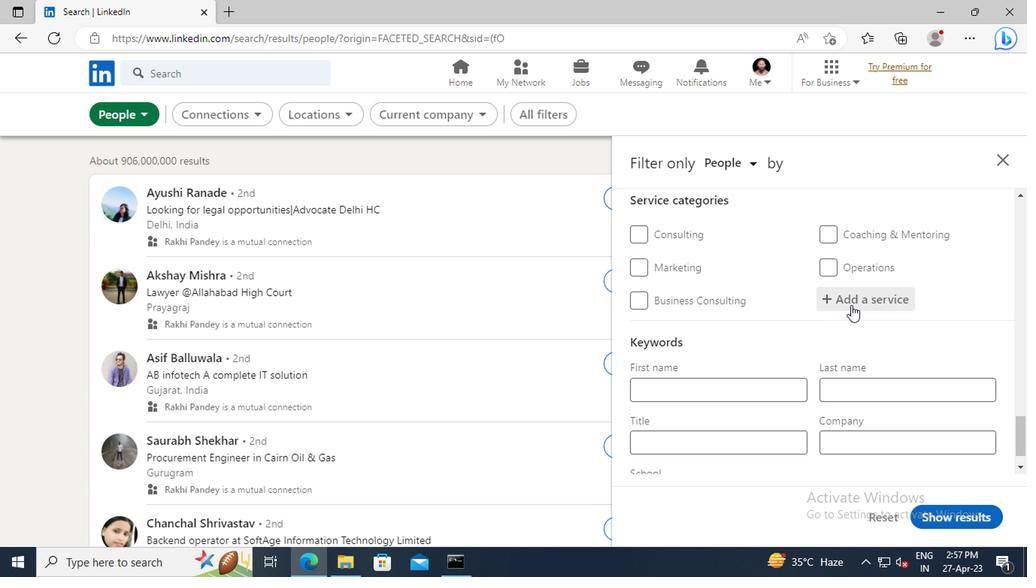 
Action: Key pressed <Key.shift>FINANCIAL<Key.space><Key.shift>ADV
Screenshot: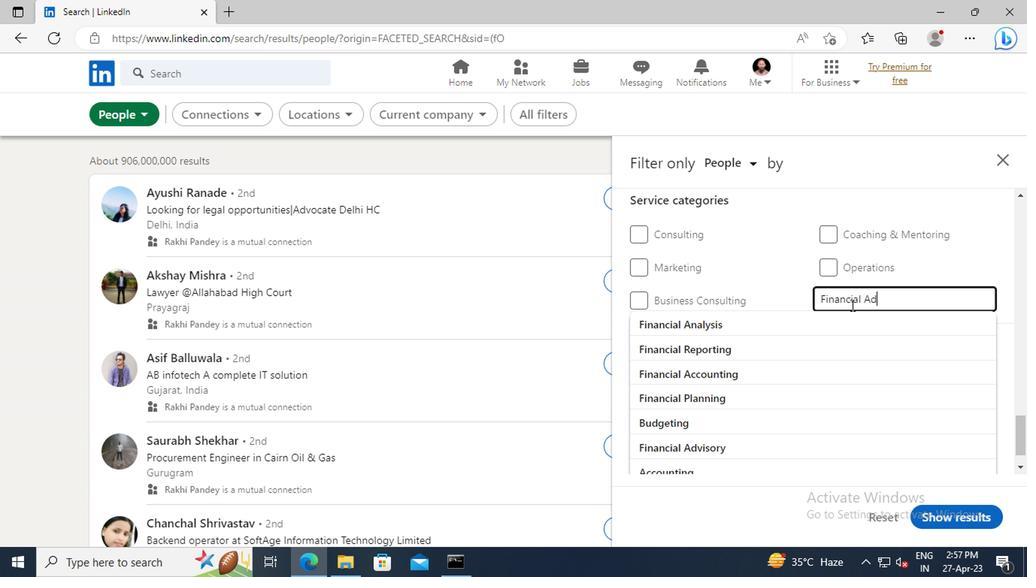 
Action: Mouse moved to (849, 322)
Screenshot: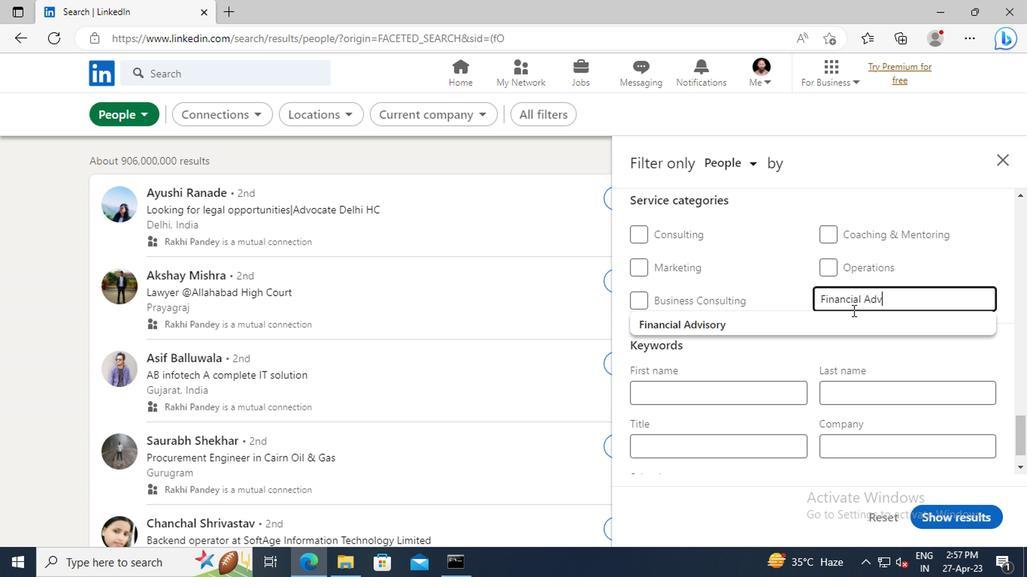 
Action: Mouse pressed left at (849, 322)
Screenshot: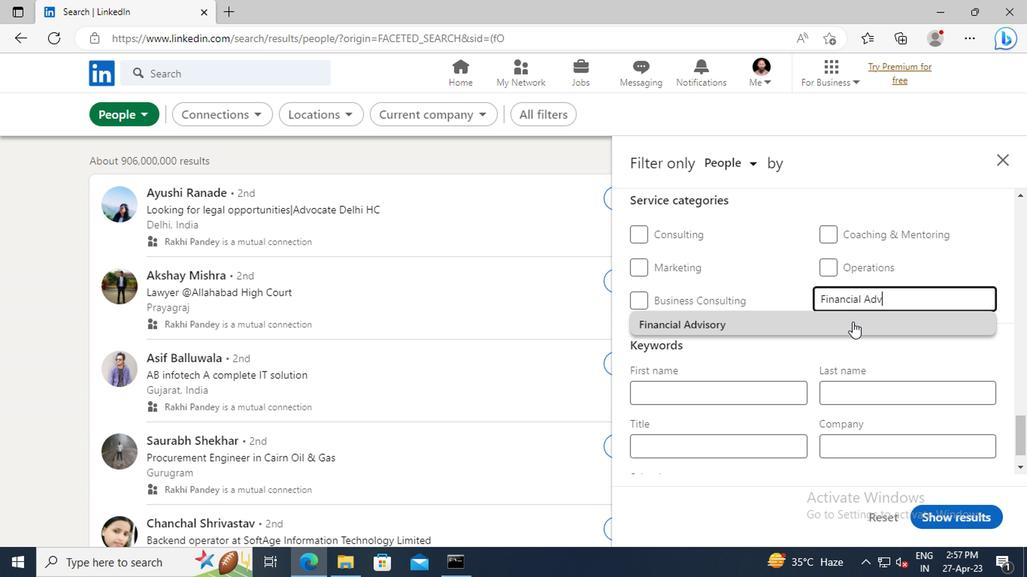 
Action: Mouse moved to (818, 297)
Screenshot: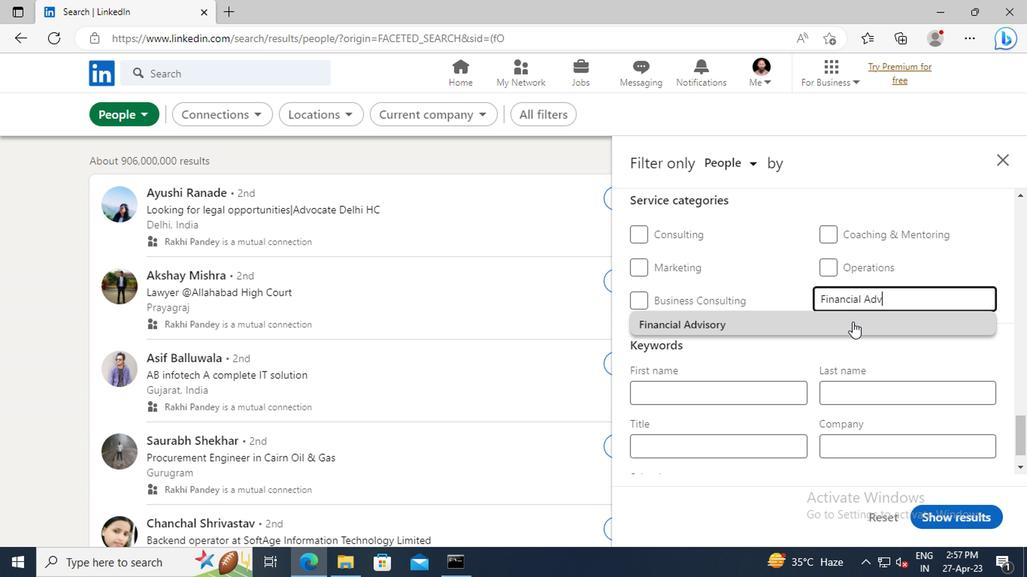 
Action: Mouse scrolled (818, 297) with delta (0, 0)
Screenshot: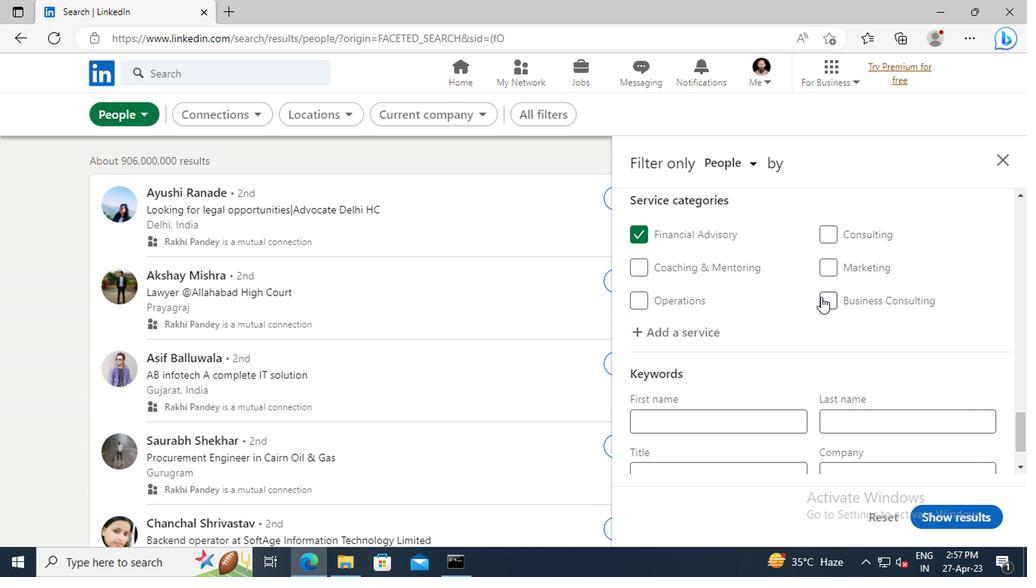 
Action: Mouse scrolled (818, 297) with delta (0, 0)
Screenshot: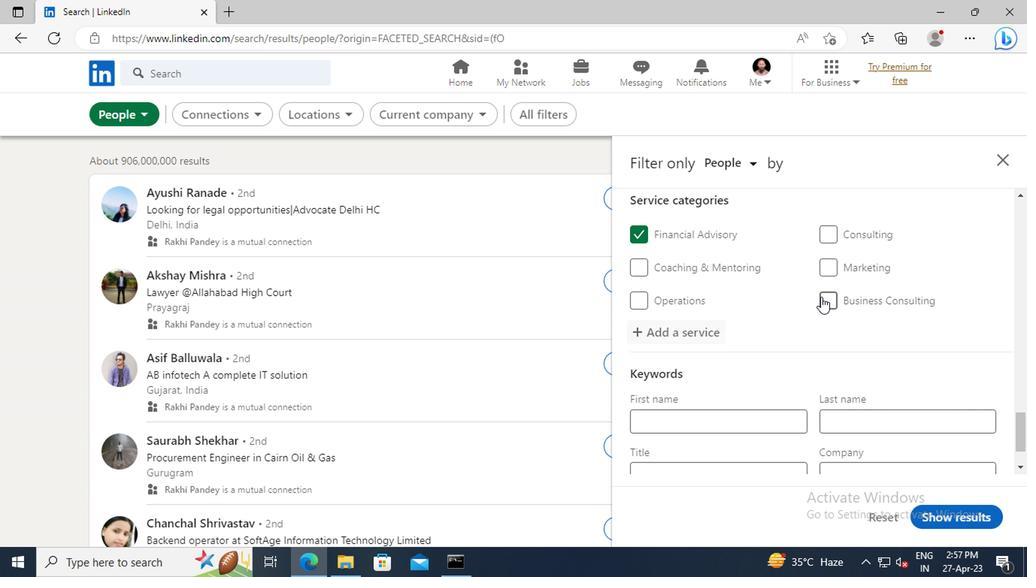 
Action: Mouse scrolled (818, 297) with delta (0, 0)
Screenshot: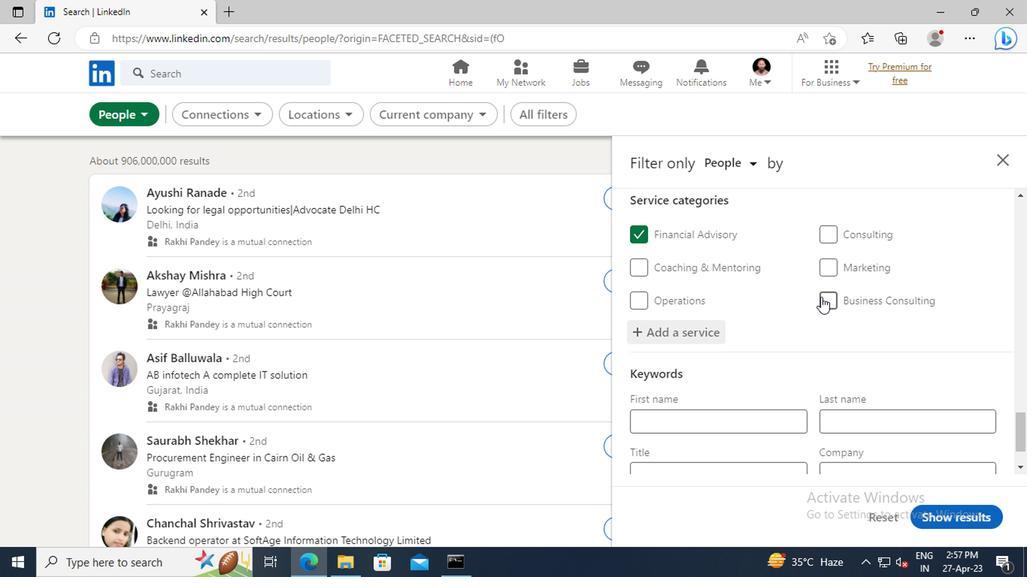 
Action: Mouse scrolled (818, 297) with delta (0, 0)
Screenshot: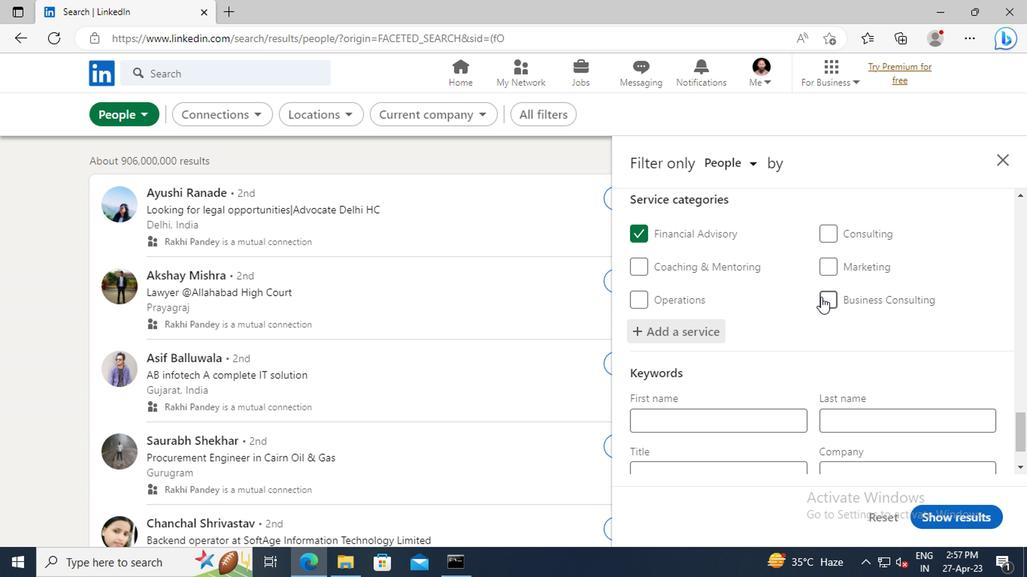 
Action: Mouse moved to (695, 406)
Screenshot: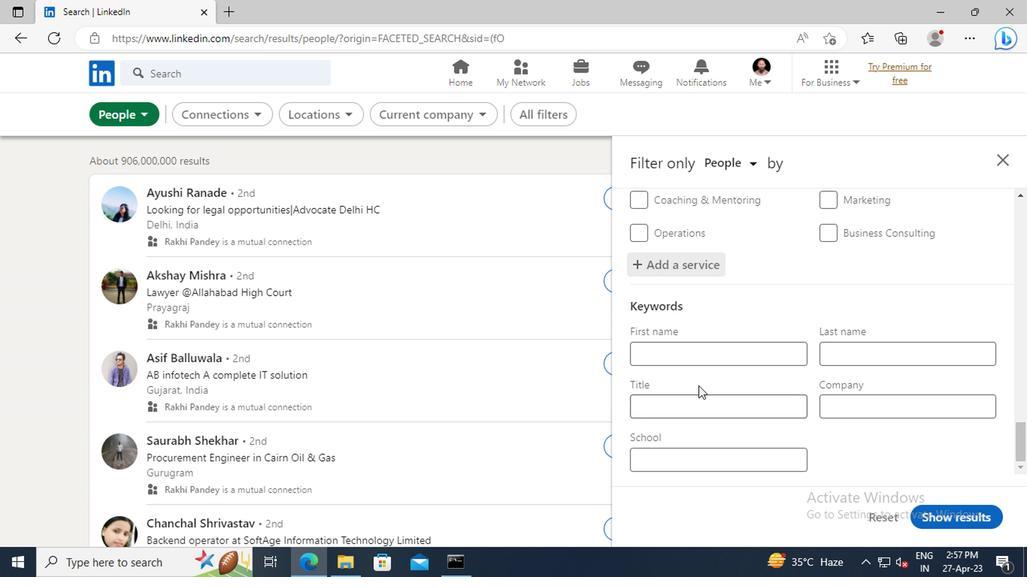 
Action: Mouse pressed left at (695, 406)
Screenshot: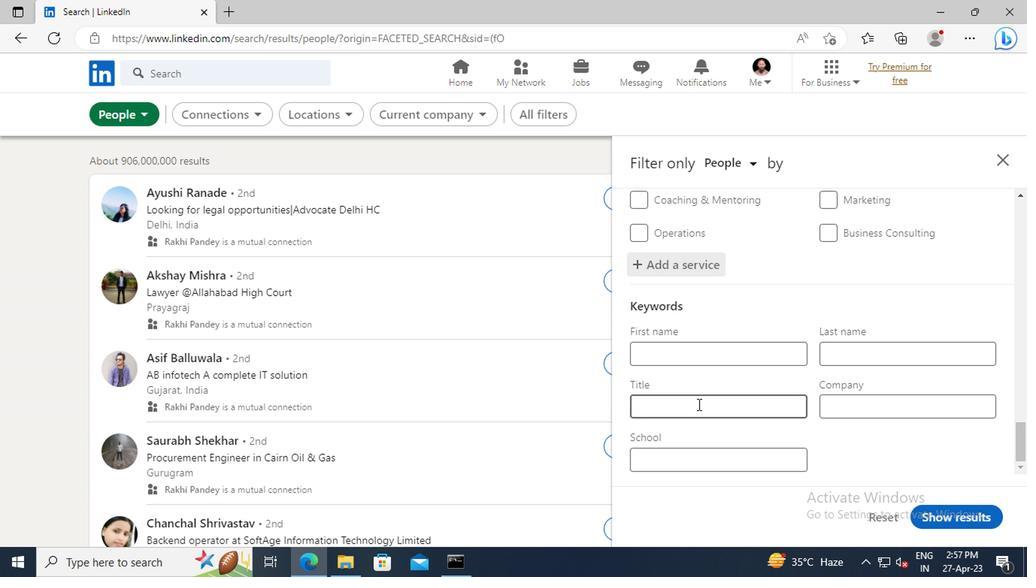 
Action: Key pressed <Key.shift>HOTEL<Key.space><Key.shift>MANAGER<Key.enter>
Screenshot: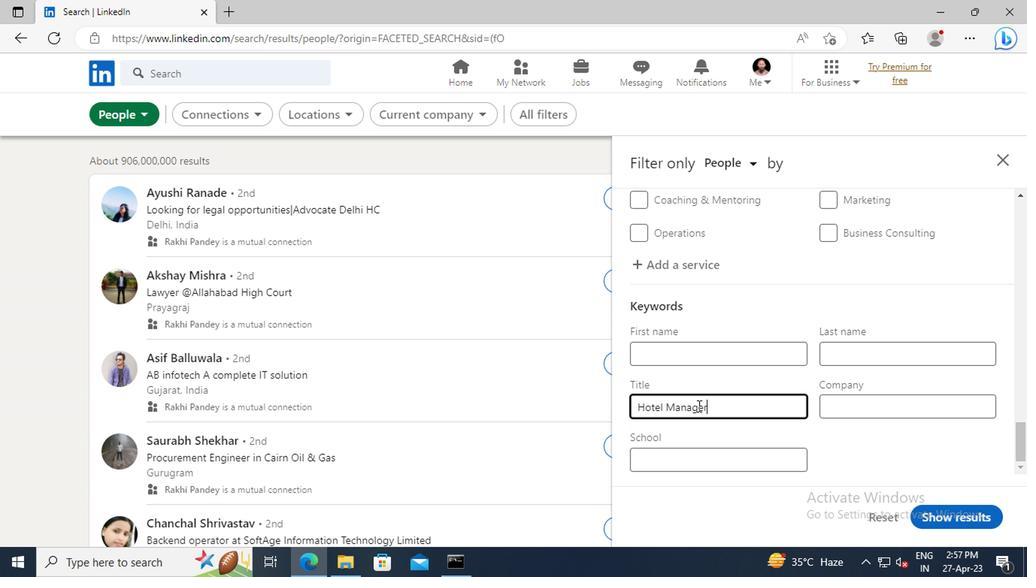 
Action: Mouse moved to (934, 514)
Screenshot: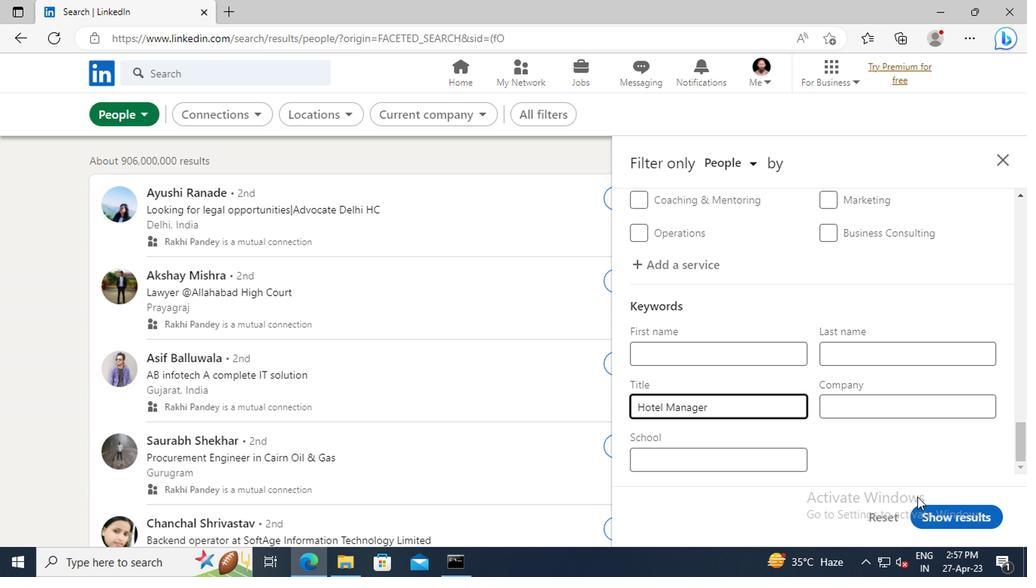 
Action: Mouse pressed left at (934, 514)
Screenshot: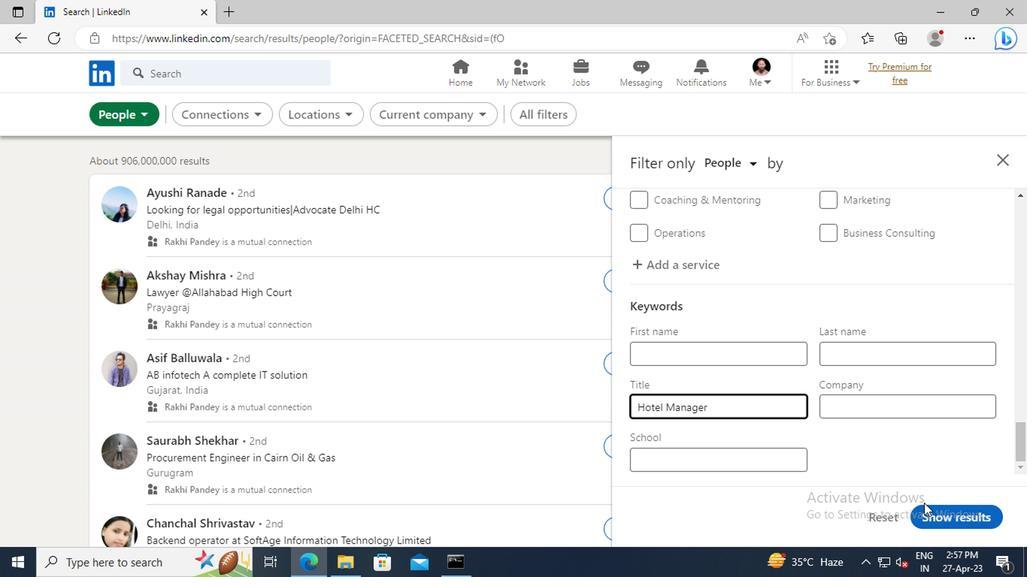 
Action: Mouse moved to (605, 359)
Screenshot: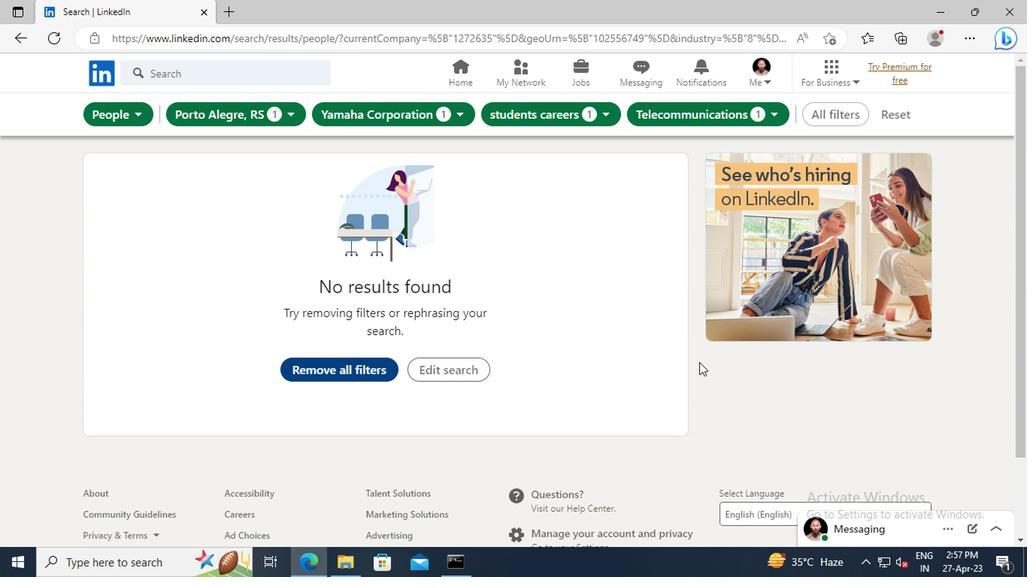 
